Task: Look for space in Burlington, United States from 12th July, 2023 to 16th July, 2023 for 8 adults in price range Rs.10000 to Rs.16000. Place can be private room with 8 bedrooms having 8 beds and 8 bathrooms. Property type can be house, flat, guest house. Amenities needed are: wifi, TV, free parkinig on premises, gym, breakfast. Booking option can be shelf check-in. Required host language is English.
Action: Mouse moved to (519, 106)
Screenshot: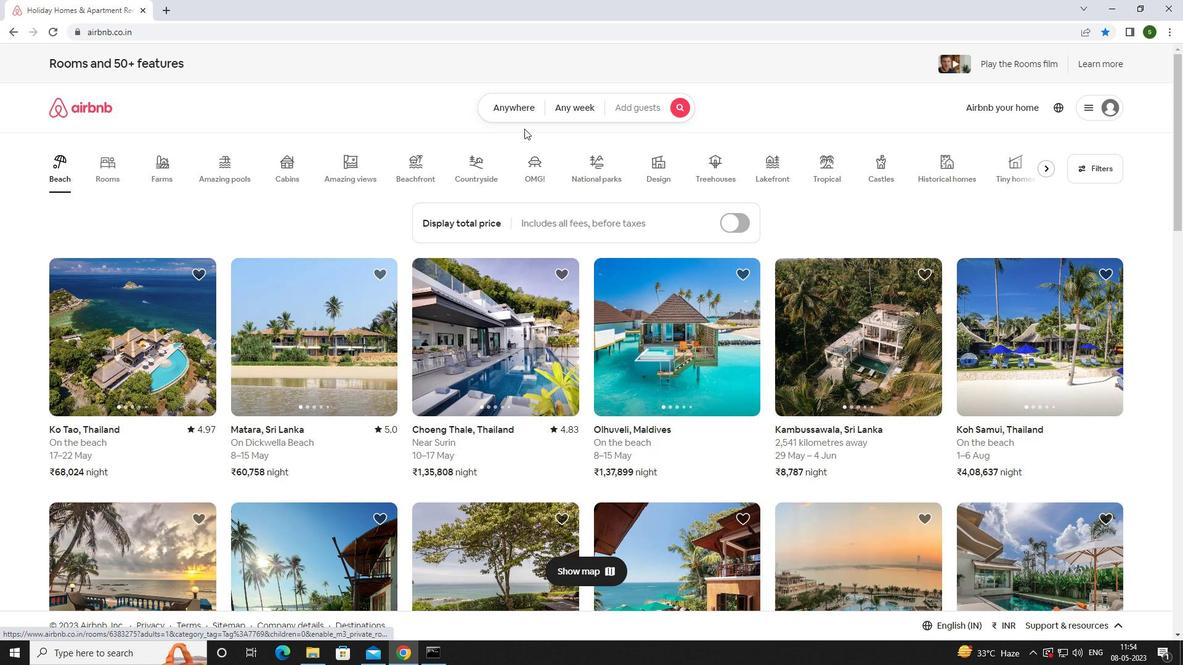 
Action: Mouse pressed left at (519, 106)
Screenshot: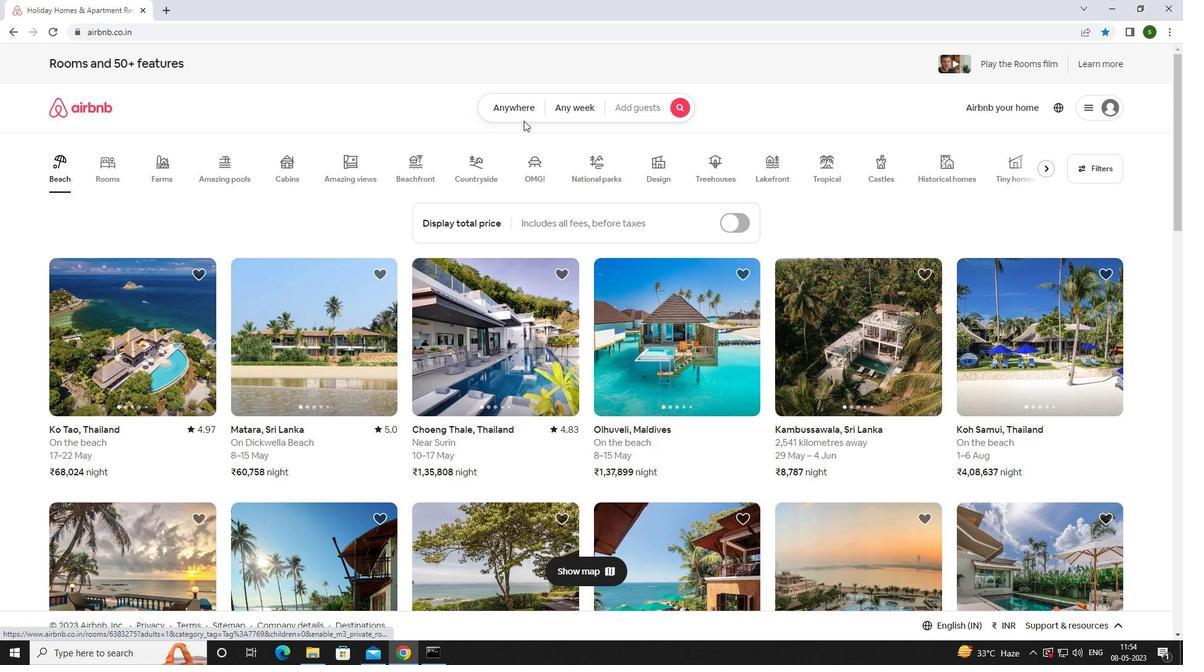
Action: Mouse moved to (411, 163)
Screenshot: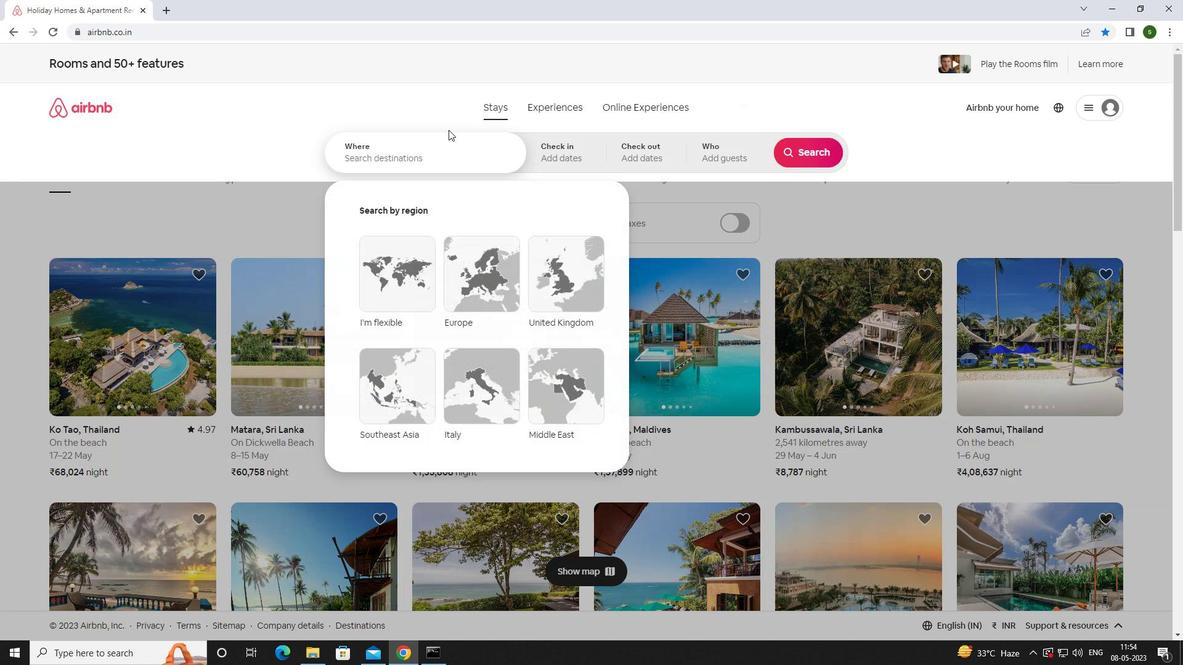 
Action: Mouse pressed left at (411, 163)
Screenshot: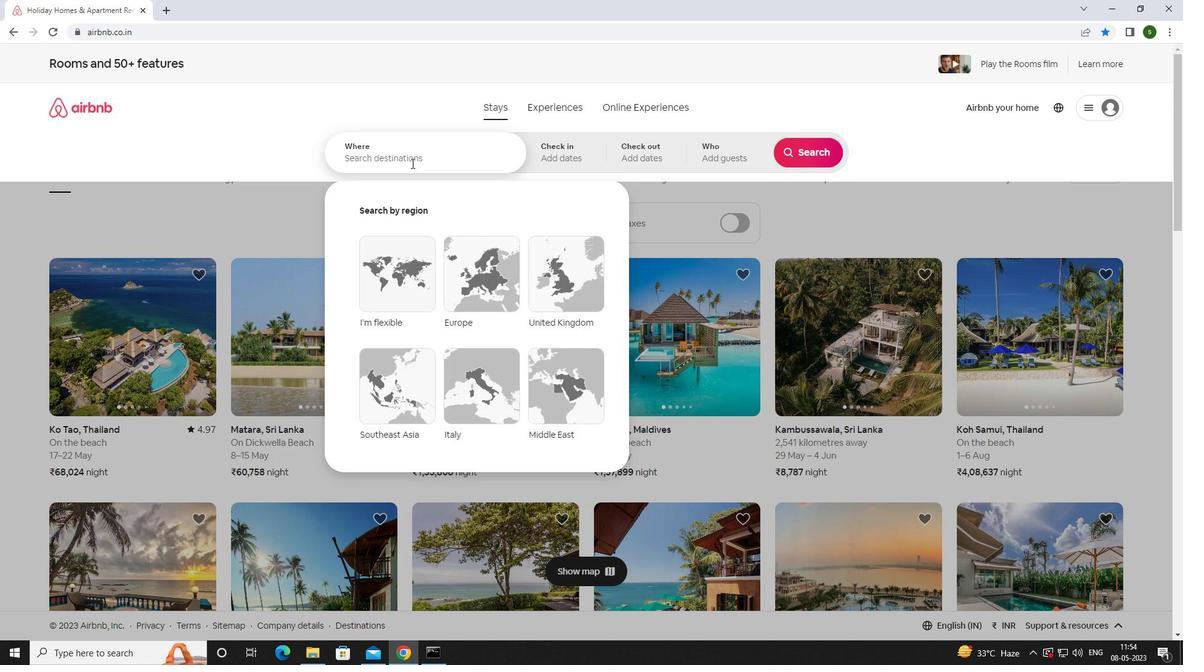 
Action: Key pressed <Key.caps_lock>b<Key.caps_lock>urlington,<Key.space><Key.caps_lock>u<Key.caps_lock>nited<Key.space><Key.caps_lock>s<Key.caps_lock>tates<Key.enter>
Screenshot: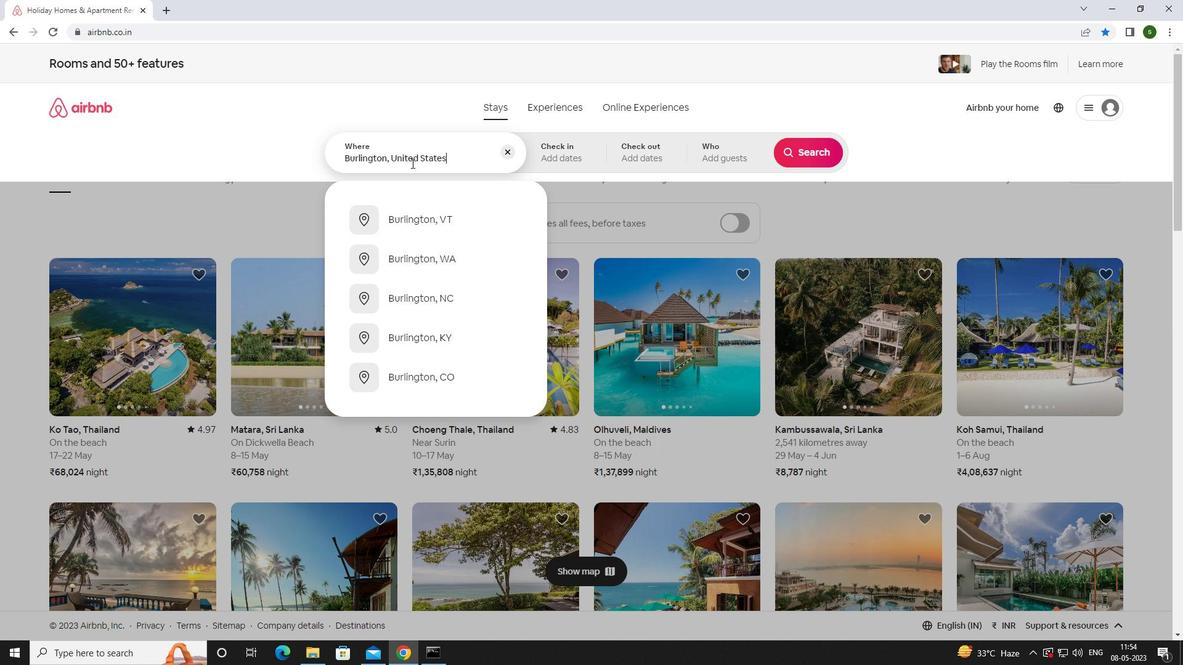 
Action: Mouse moved to (805, 253)
Screenshot: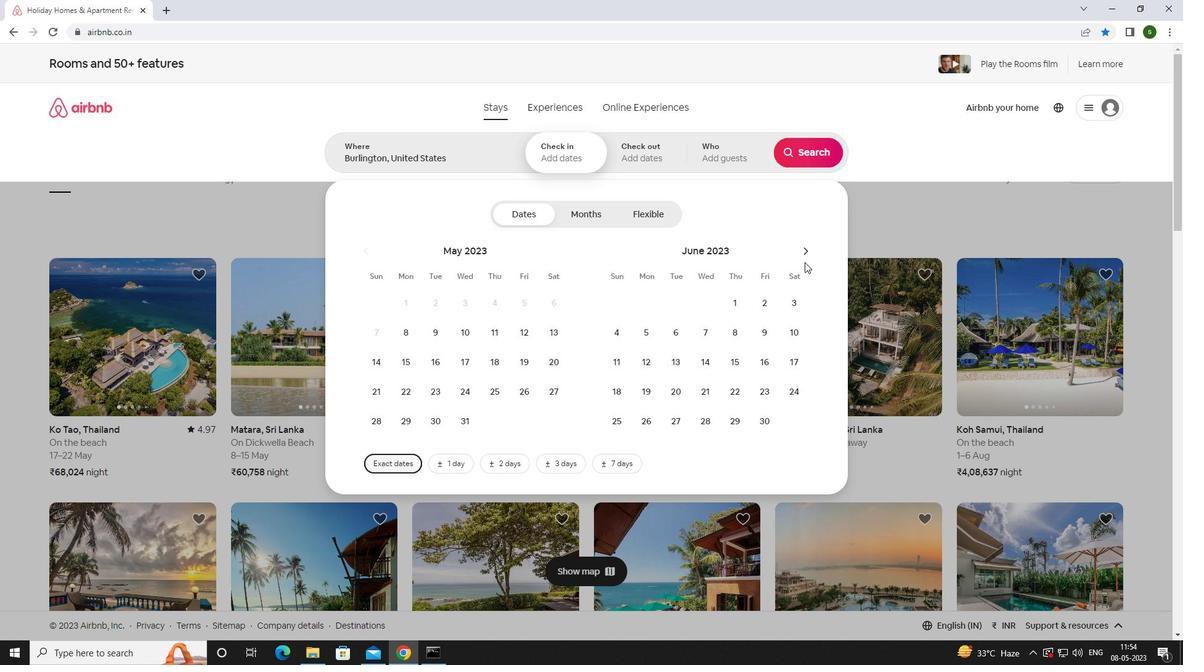 
Action: Mouse pressed left at (805, 253)
Screenshot: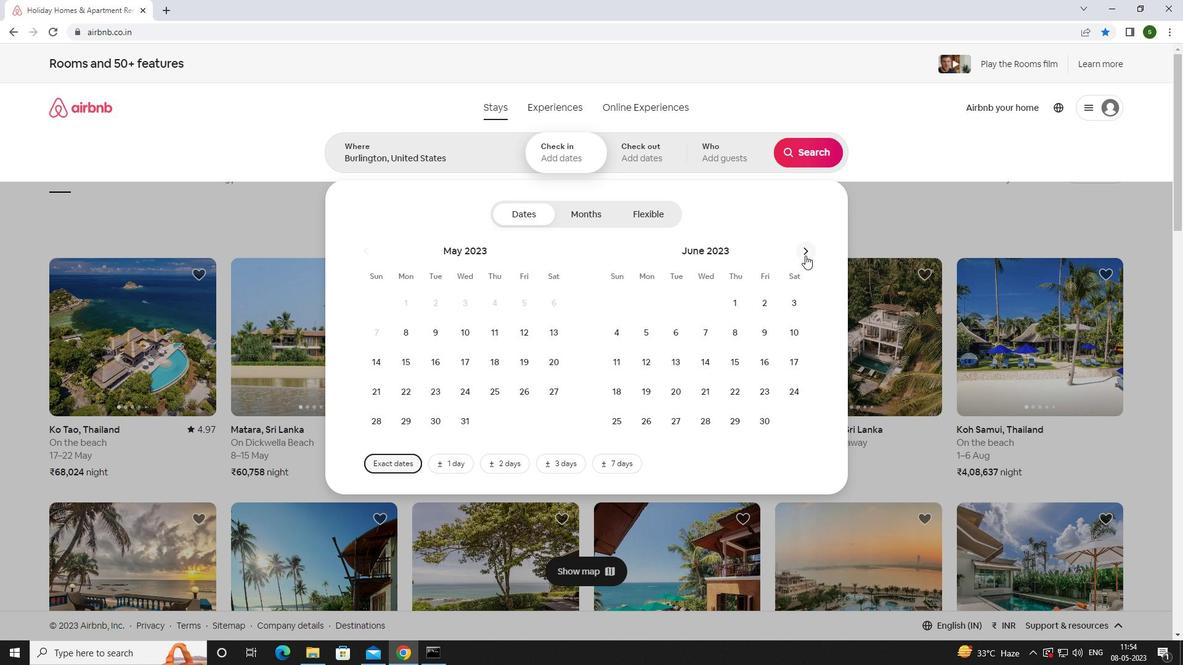 
Action: Mouse moved to (709, 366)
Screenshot: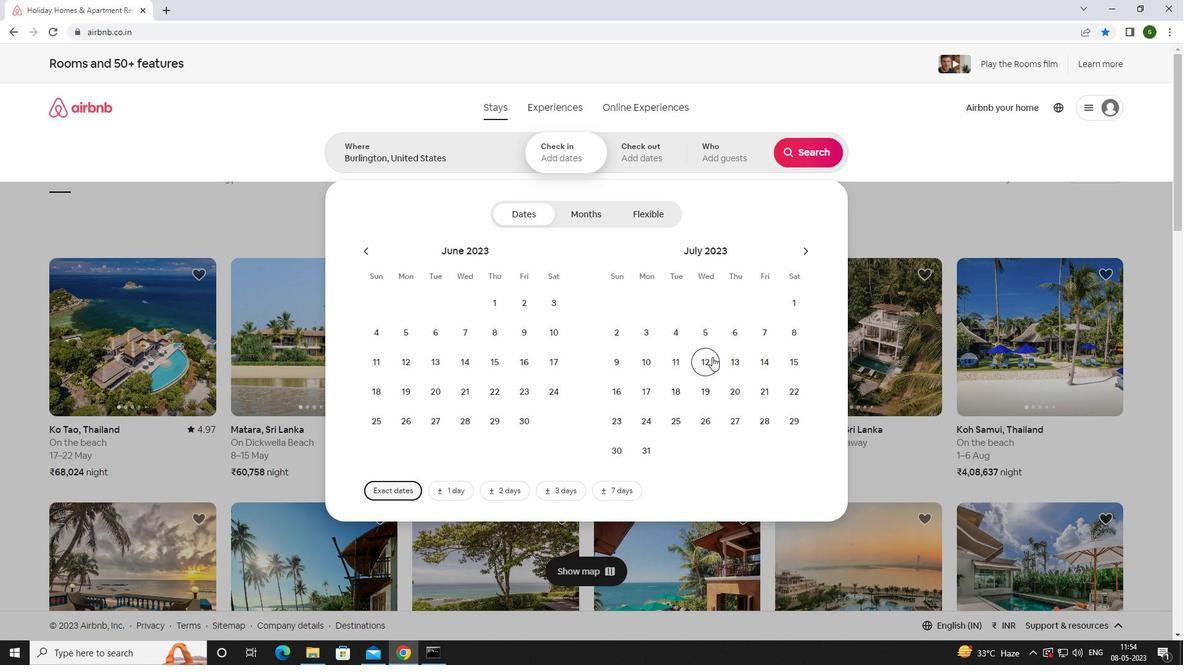 
Action: Mouse pressed left at (709, 366)
Screenshot: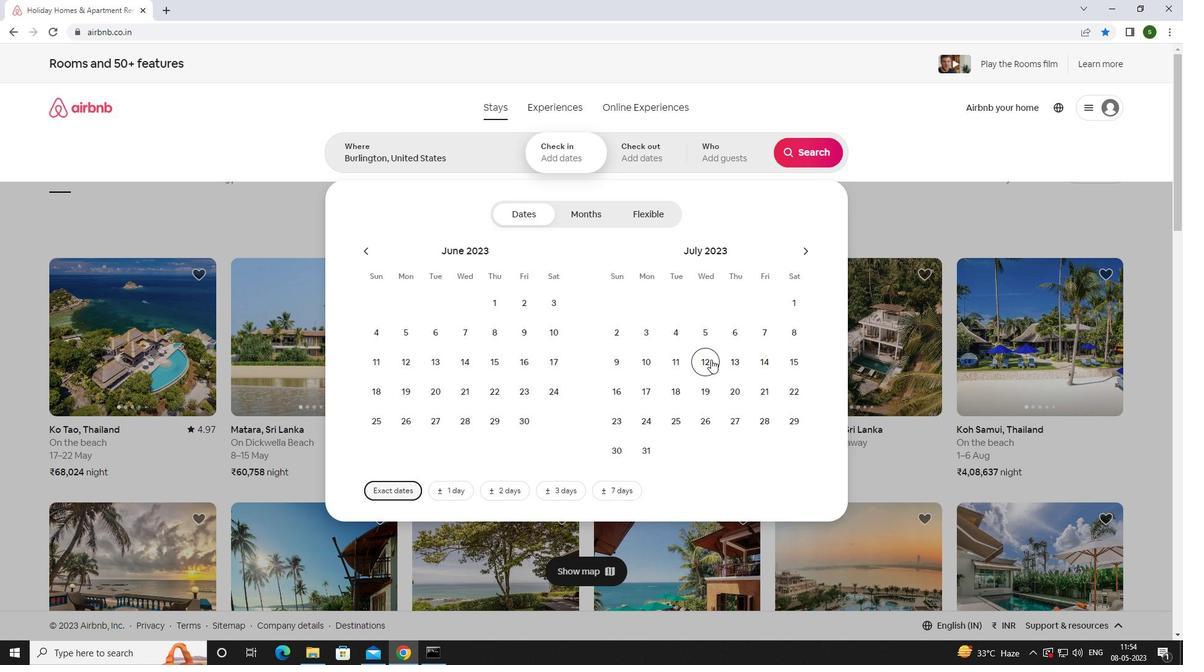 
Action: Mouse moved to (628, 389)
Screenshot: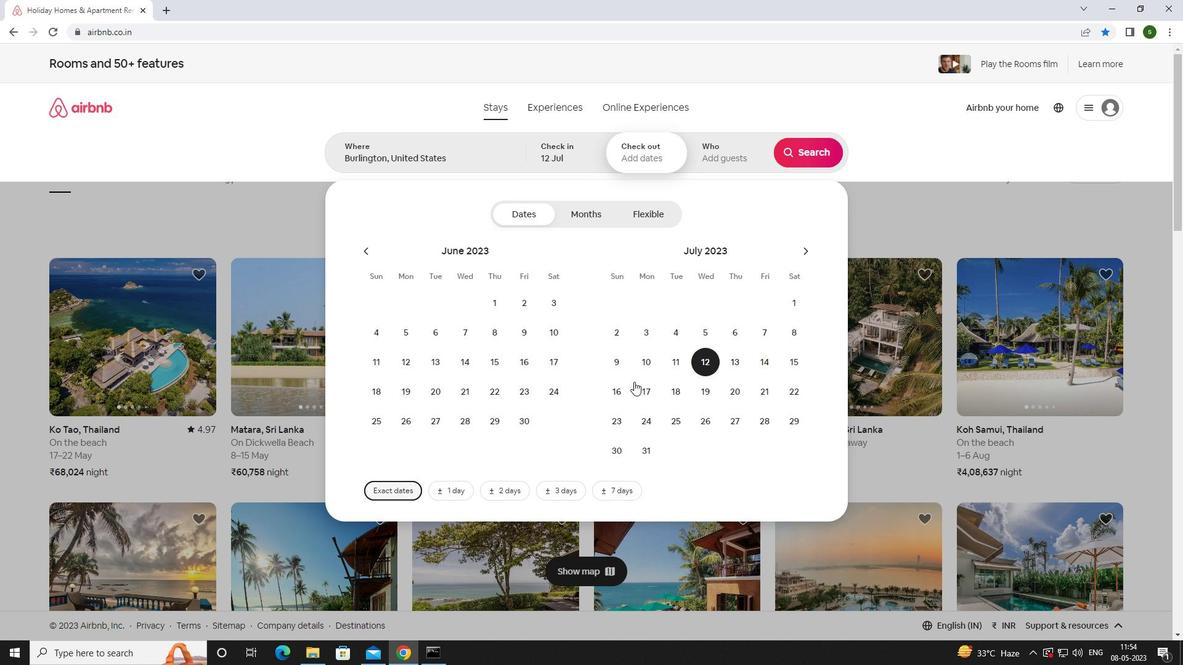 
Action: Mouse pressed left at (628, 389)
Screenshot: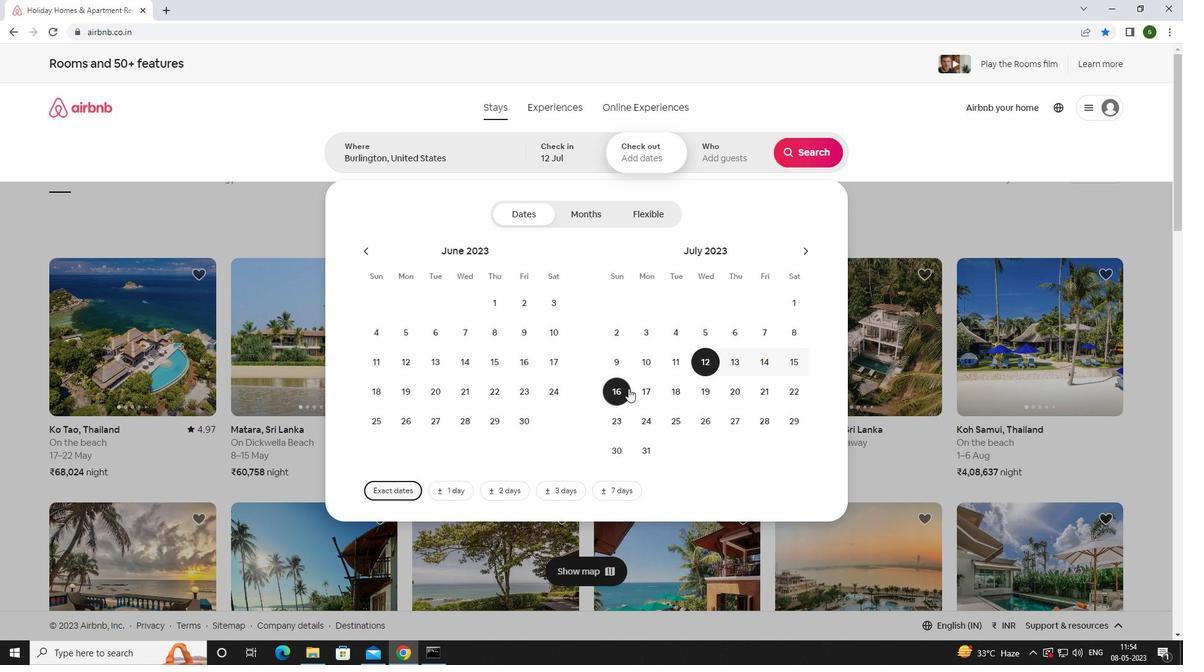 
Action: Mouse moved to (733, 156)
Screenshot: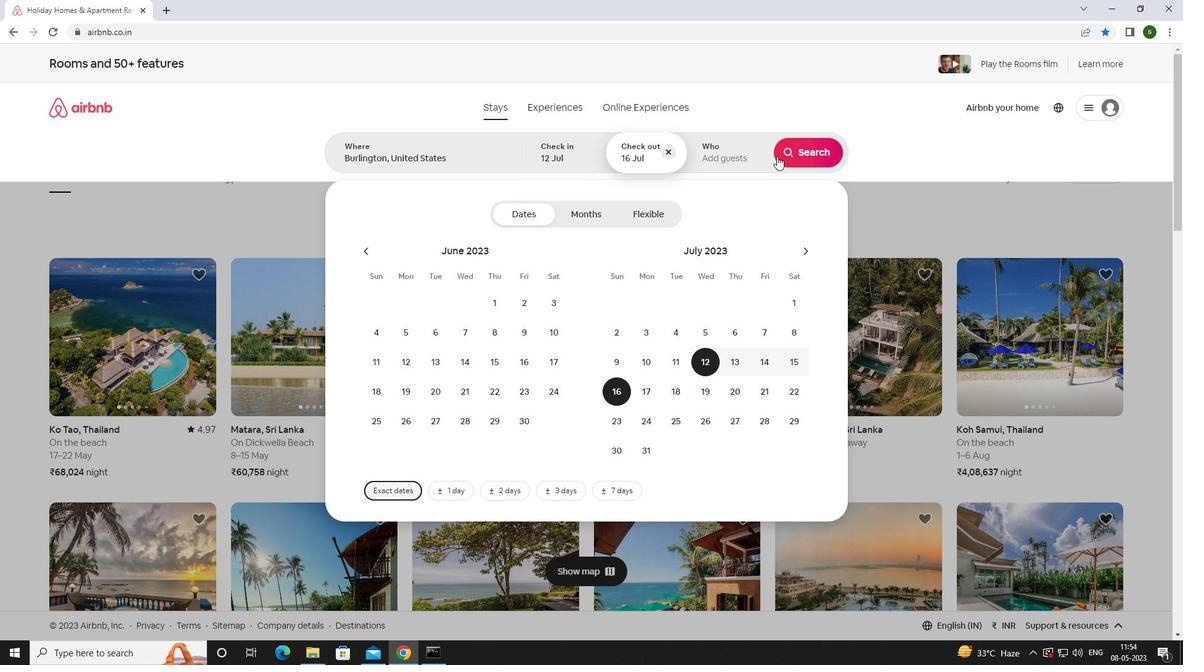 
Action: Mouse pressed left at (733, 156)
Screenshot: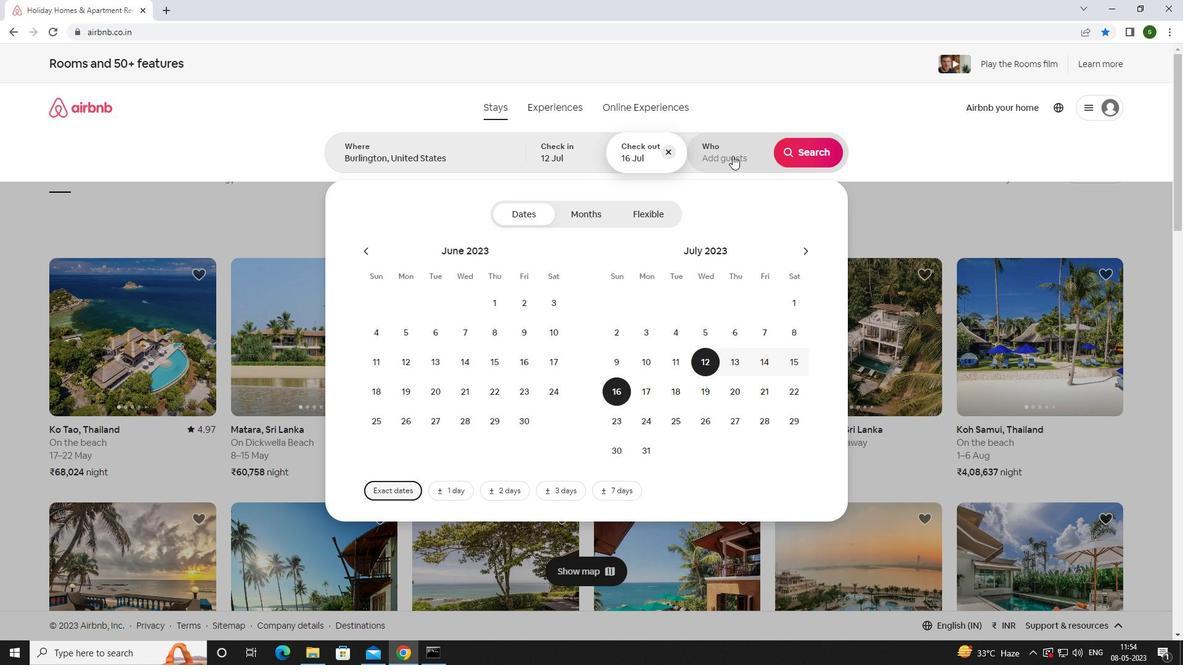 
Action: Mouse moved to (815, 214)
Screenshot: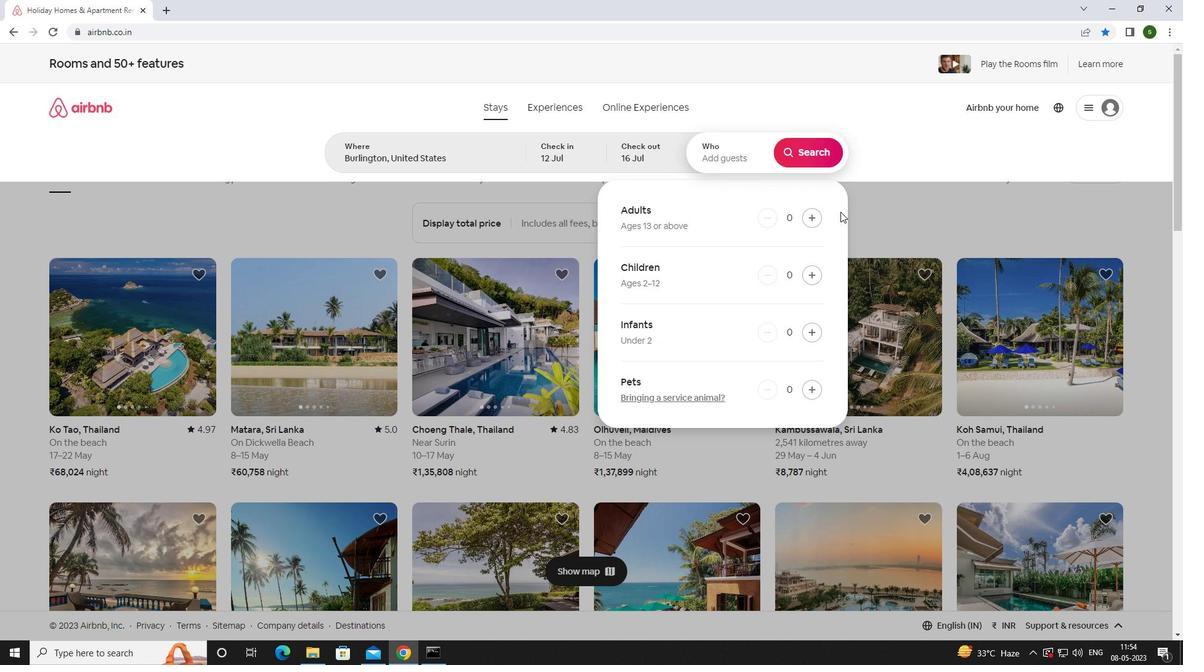 
Action: Mouse pressed left at (815, 214)
Screenshot: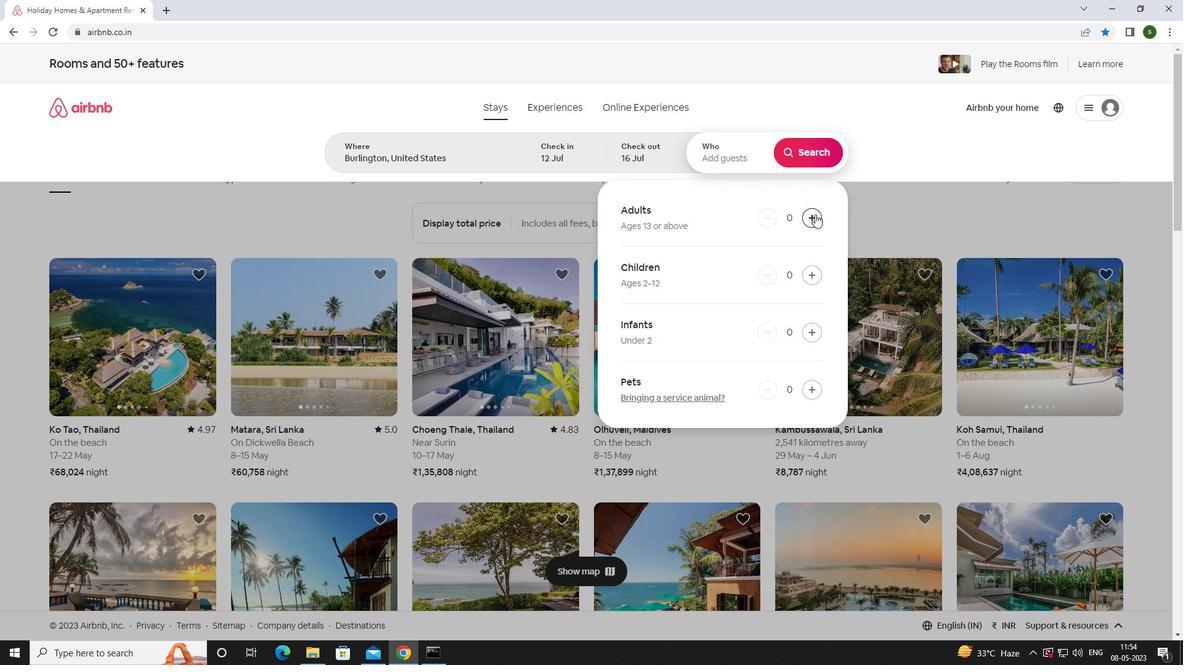
Action: Mouse moved to (815, 214)
Screenshot: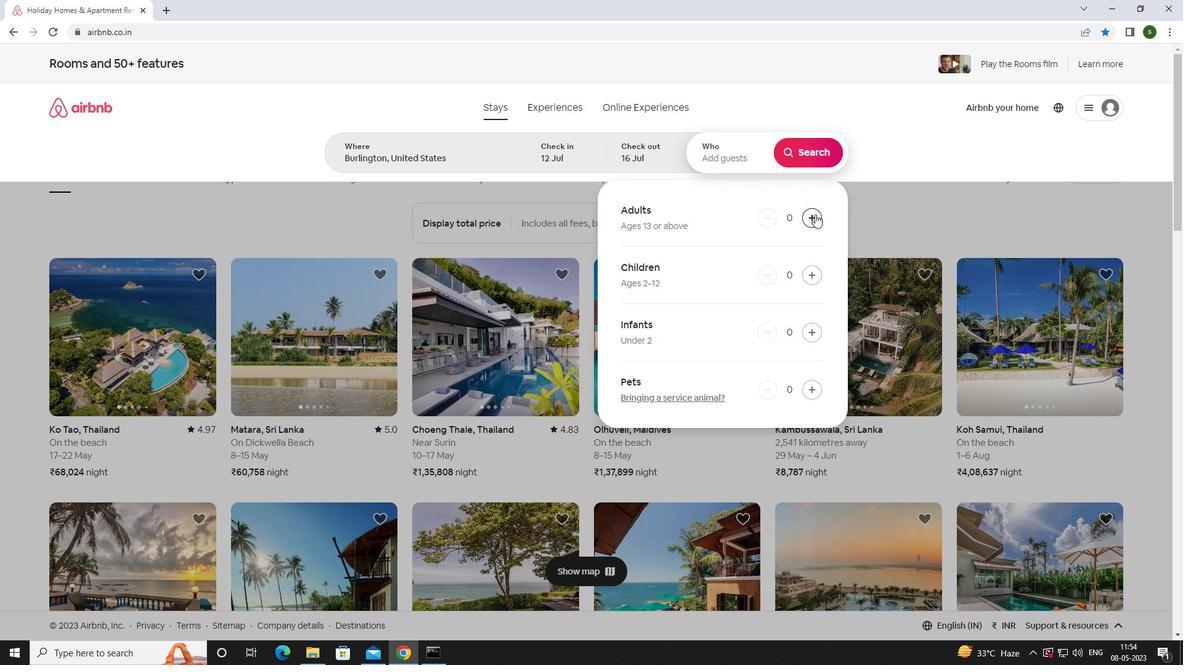 
Action: Mouse pressed left at (815, 214)
Screenshot: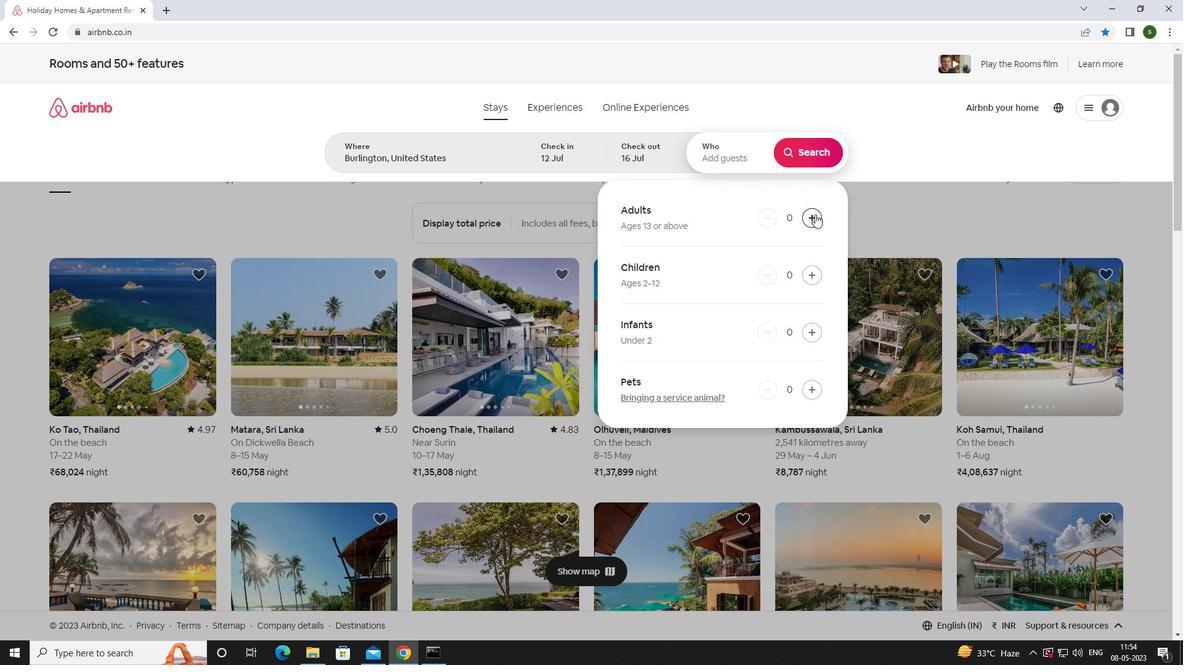 
Action: Mouse pressed left at (815, 214)
Screenshot: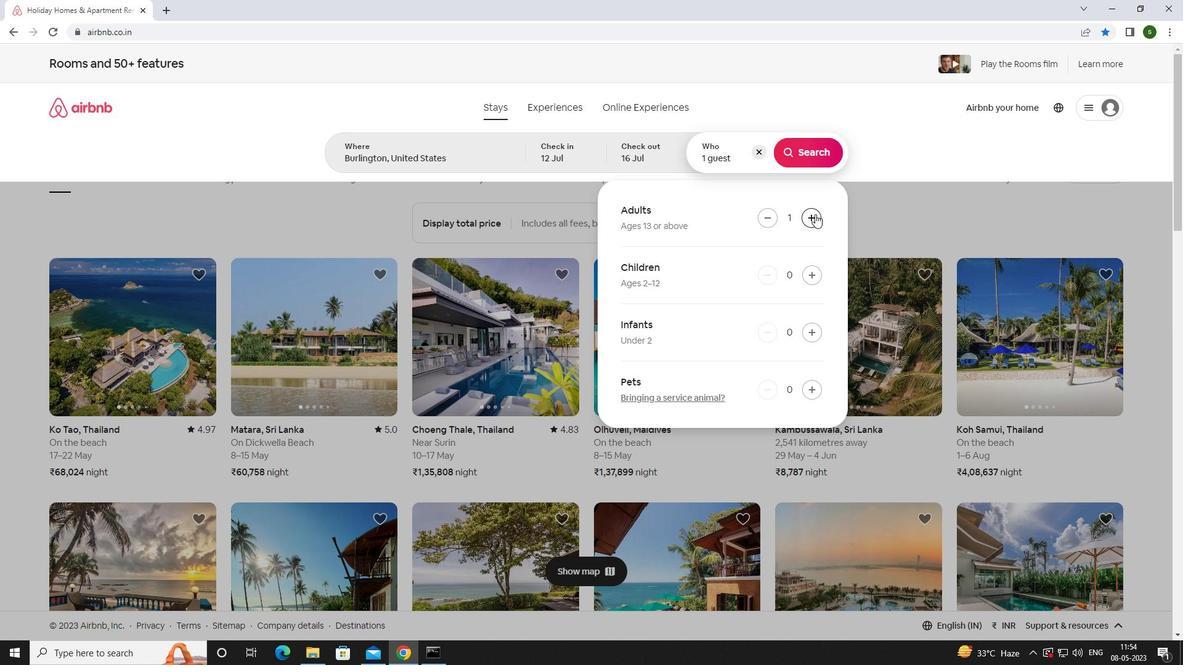 
Action: Mouse pressed left at (815, 214)
Screenshot: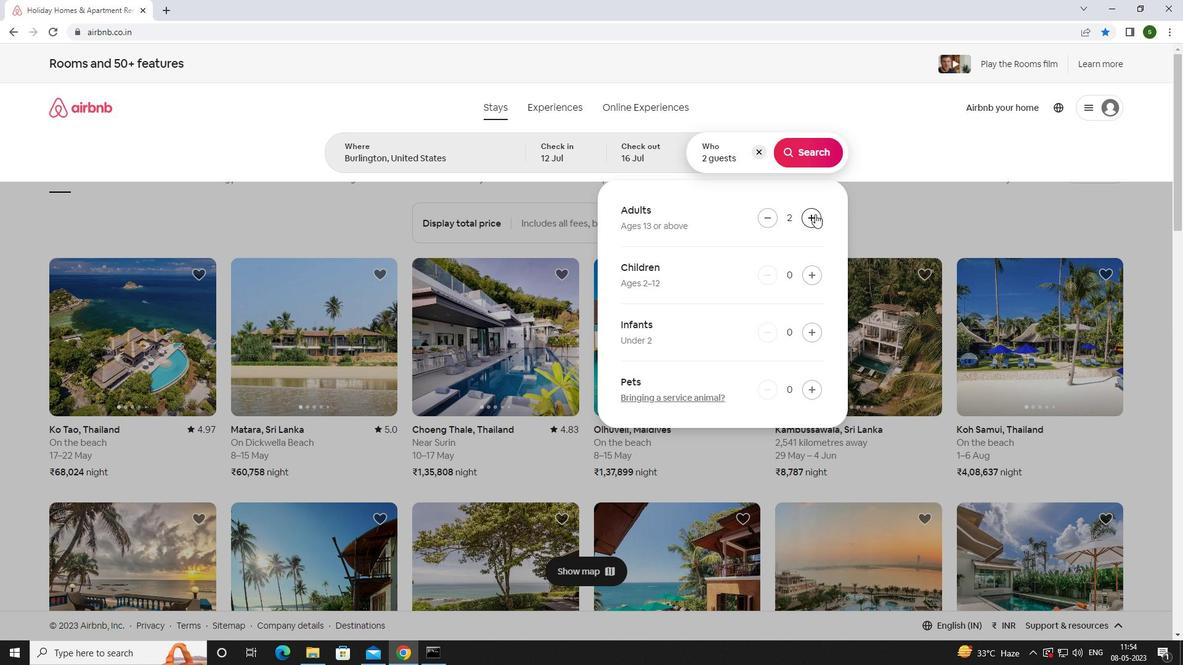 
Action: Mouse pressed left at (815, 214)
Screenshot: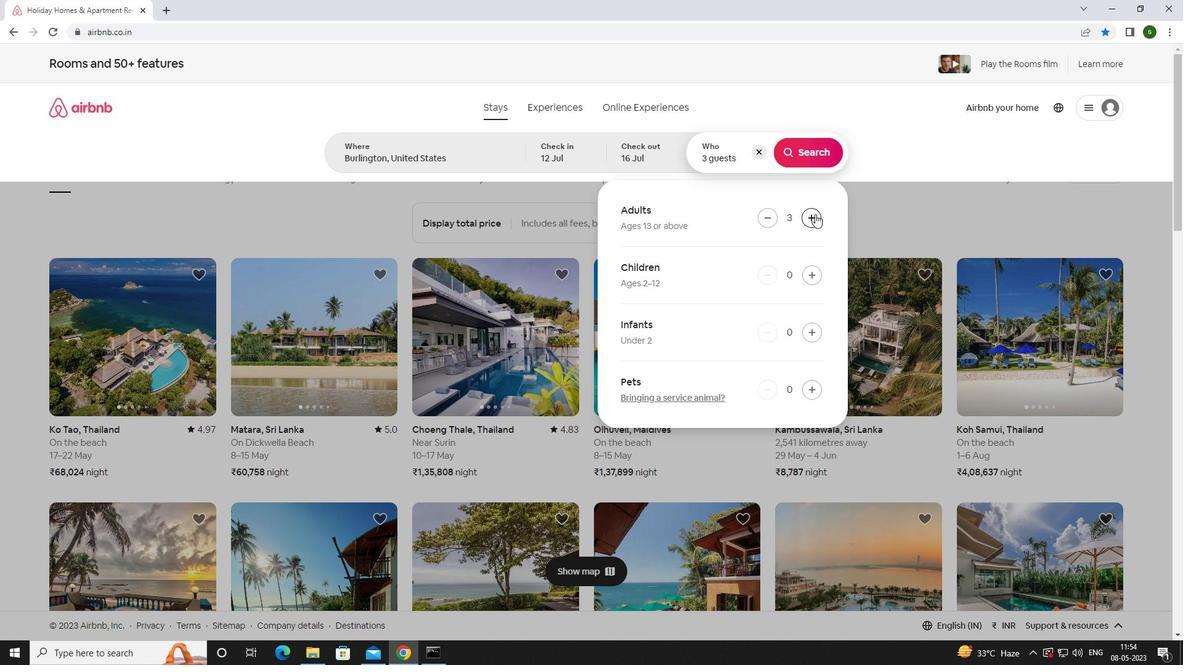 
Action: Mouse pressed left at (815, 214)
Screenshot: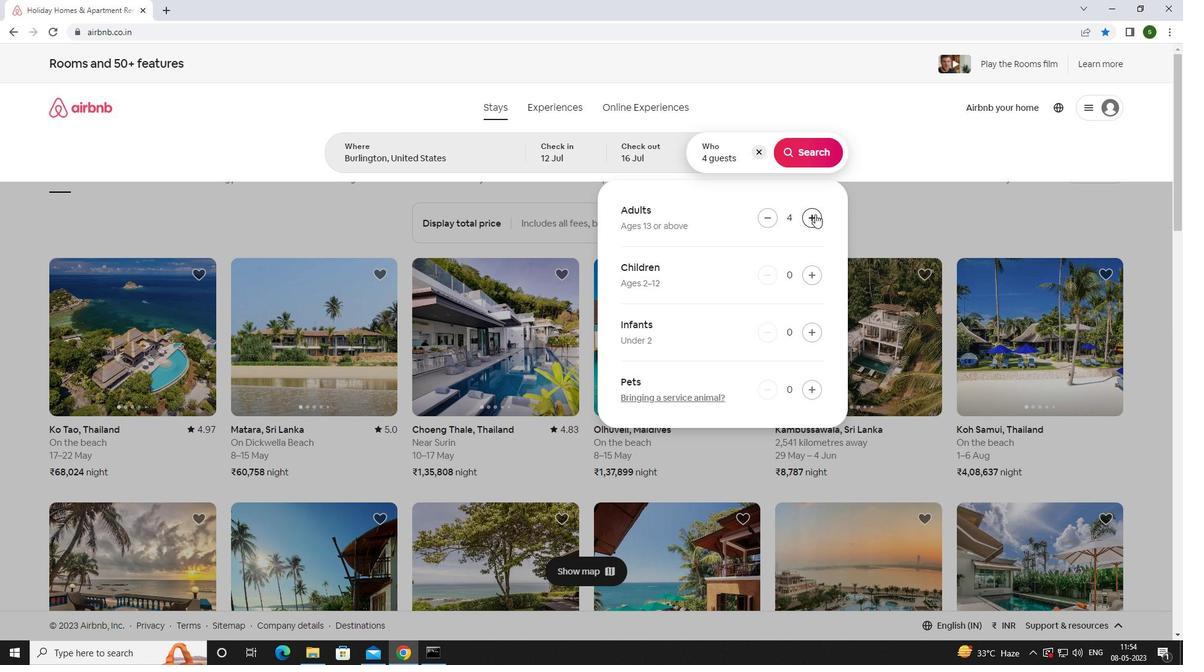 
Action: Mouse pressed left at (815, 214)
Screenshot: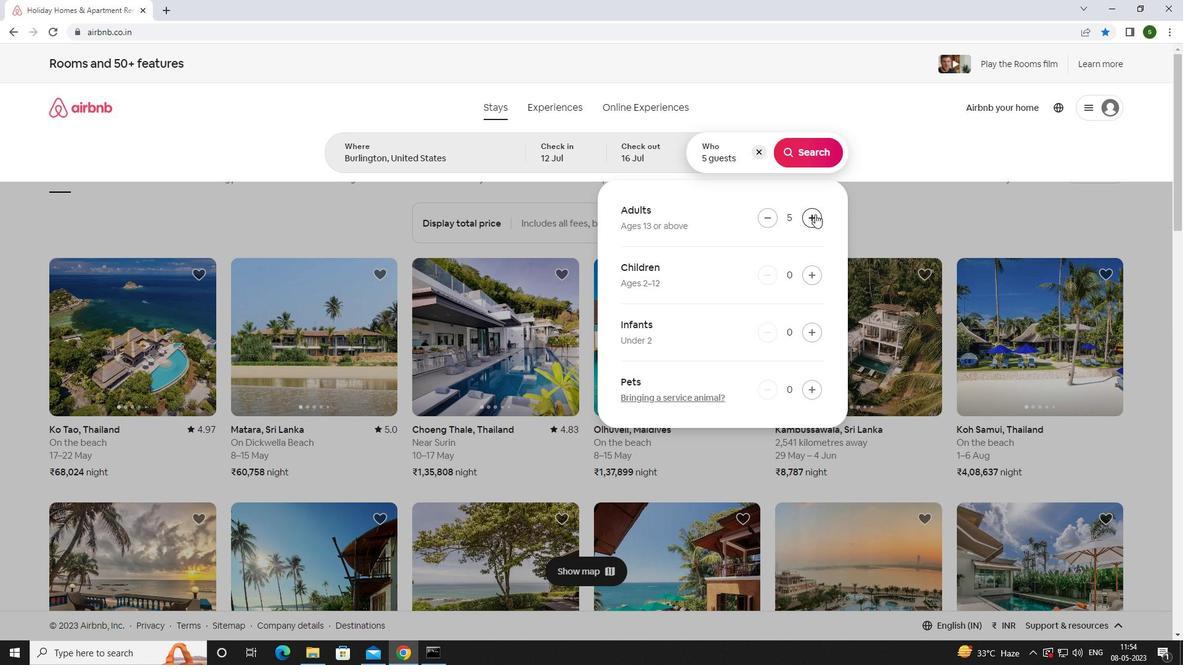 
Action: Mouse pressed left at (815, 214)
Screenshot: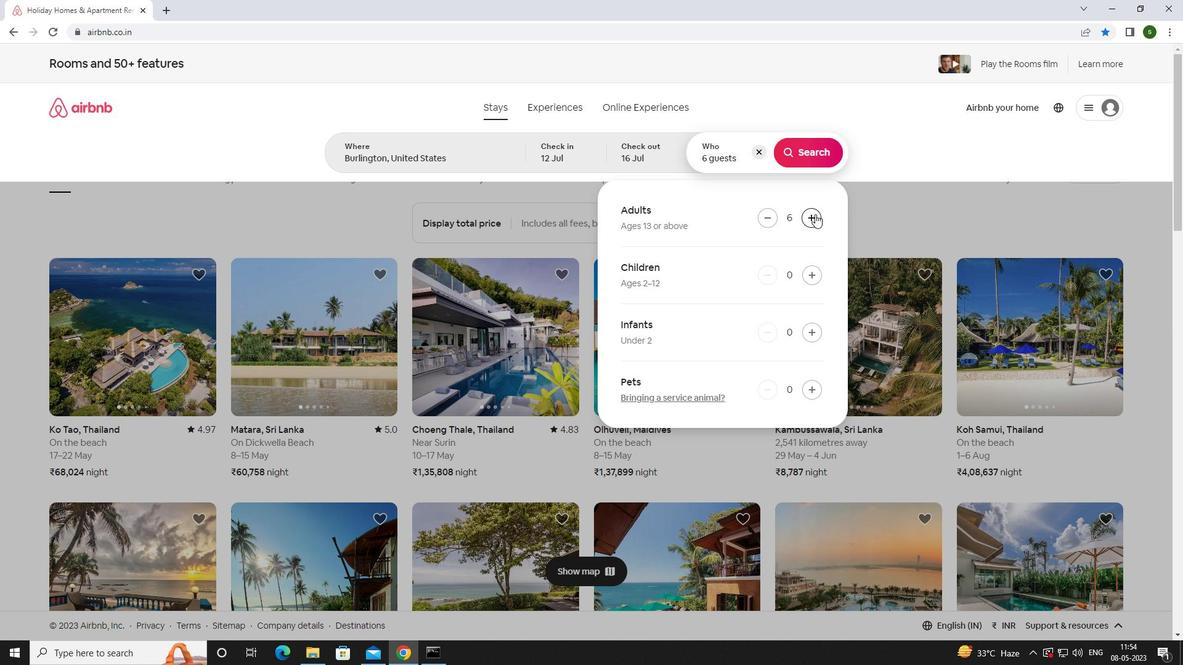 
Action: Mouse moved to (816, 151)
Screenshot: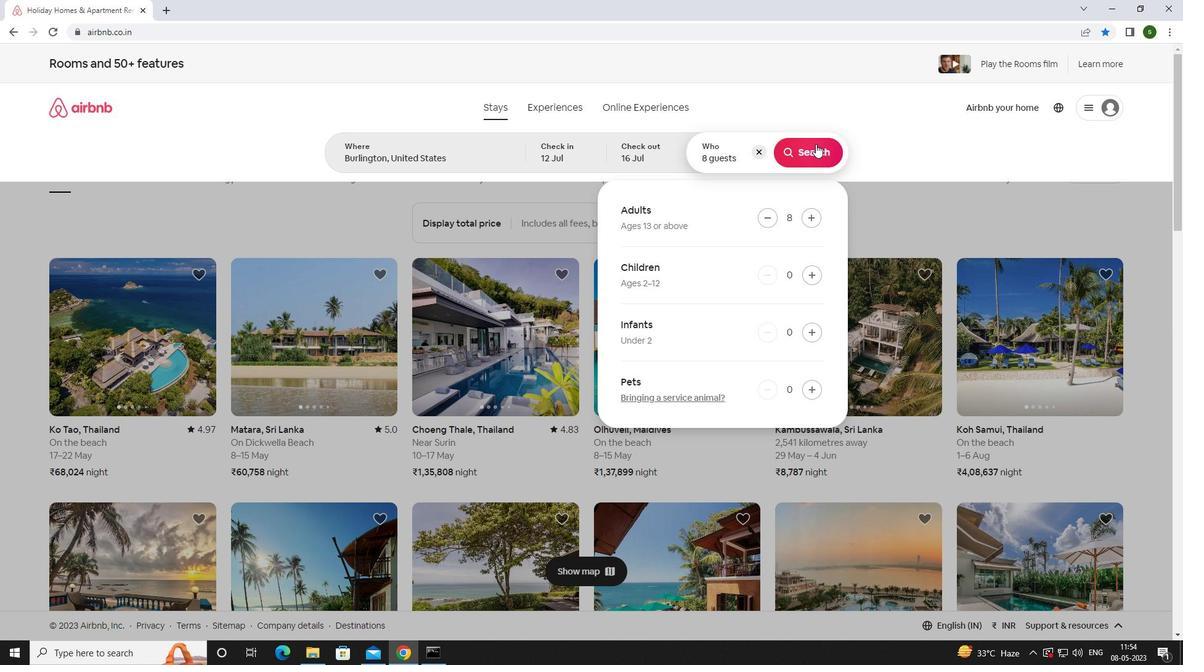 
Action: Mouse pressed left at (816, 151)
Screenshot: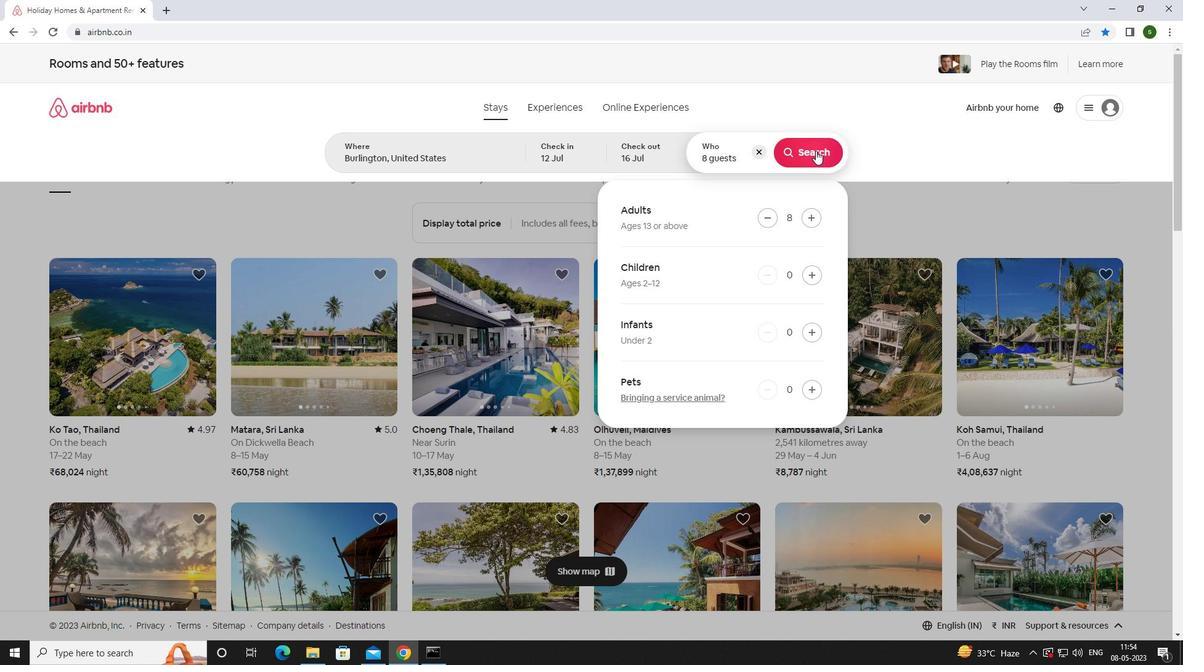 
Action: Mouse moved to (1122, 118)
Screenshot: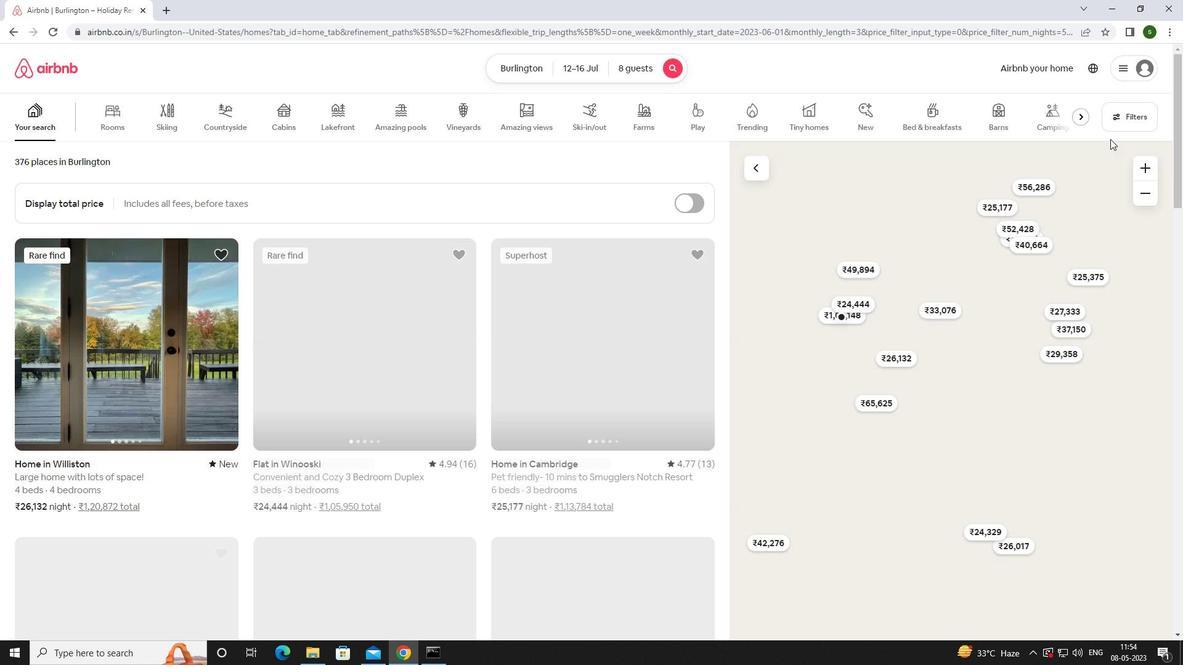 
Action: Mouse pressed left at (1122, 118)
Screenshot: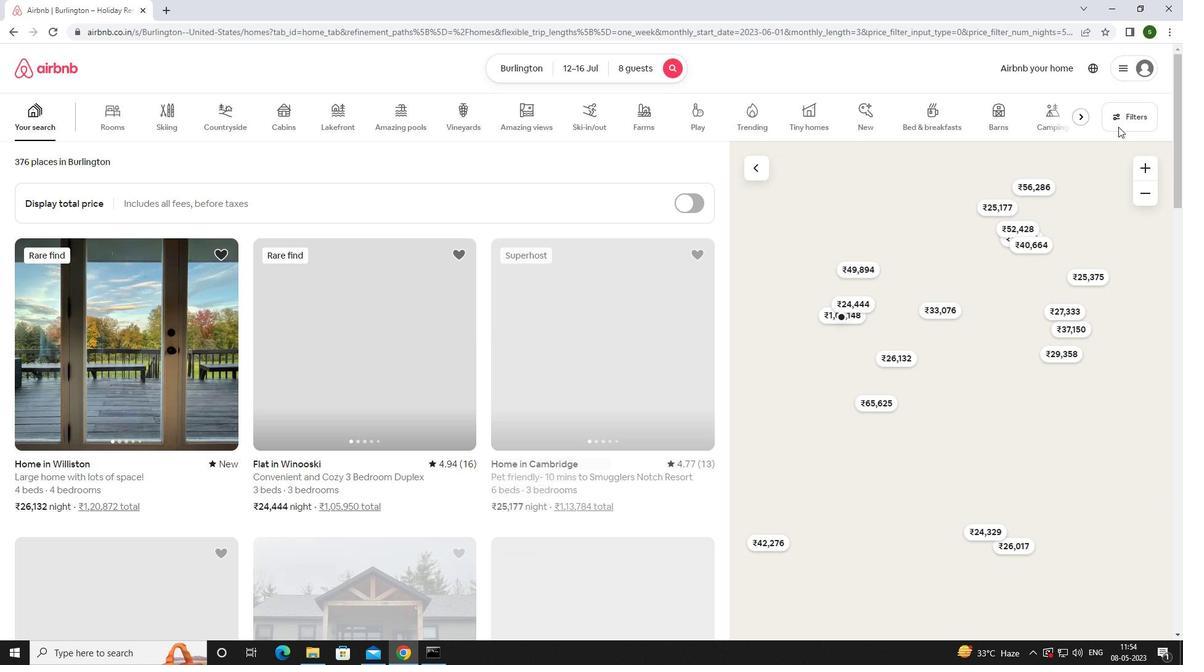 
Action: Mouse moved to (529, 416)
Screenshot: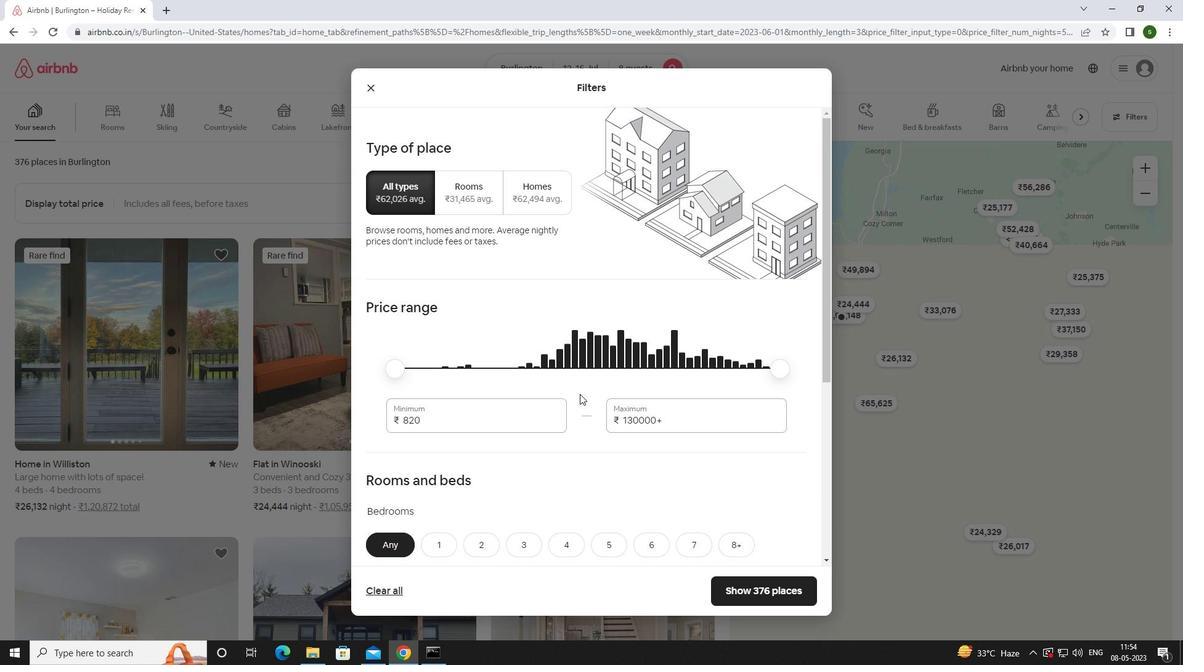 
Action: Mouse pressed left at (529, 416)
Screenshot: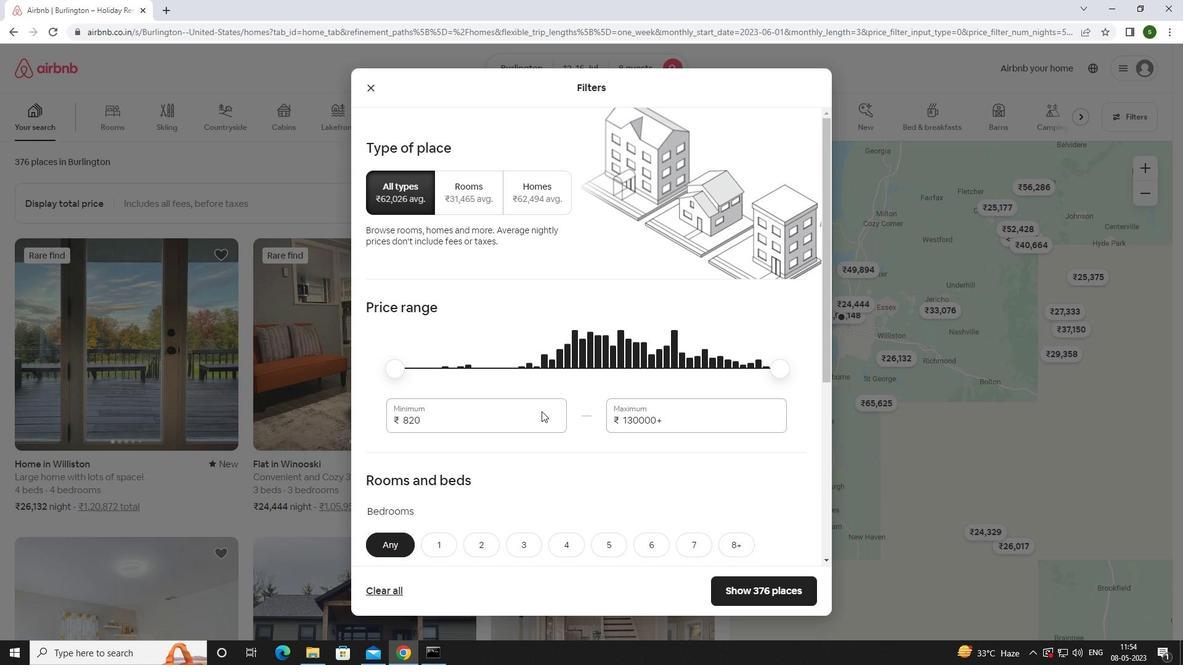 
Action: Key pressed <Key.backspace><Key.backspace><Key.backspace><Key.backspace>10000
Screenshot: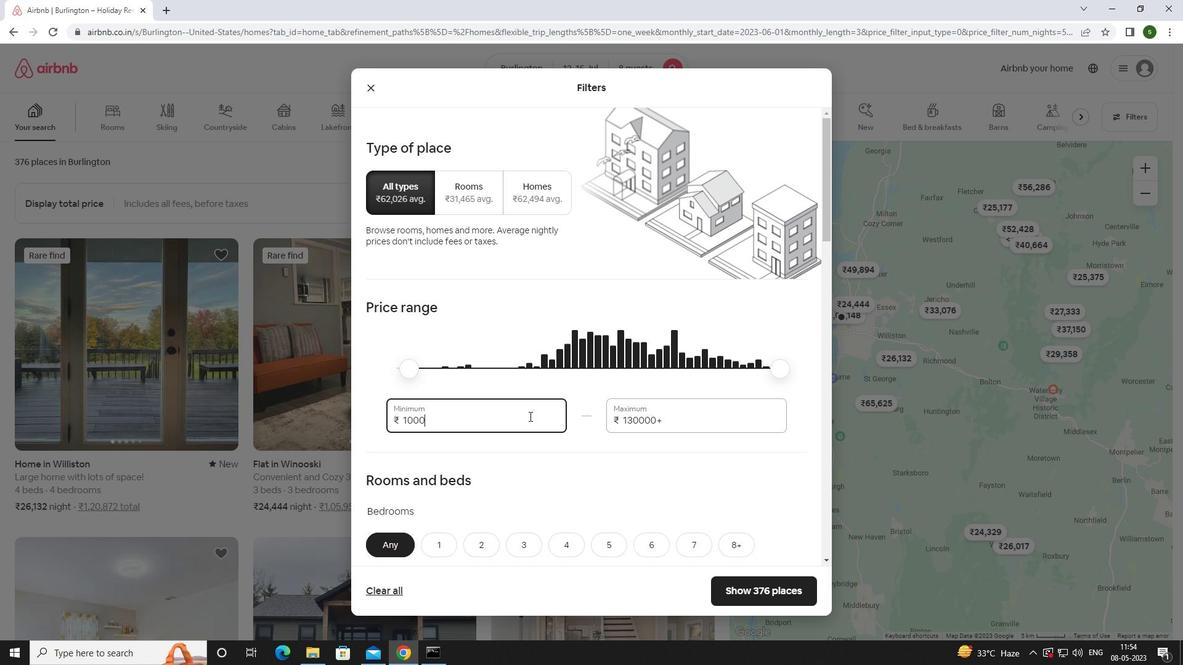 
Action: Mouse moved to (668, 422)
Screenshot: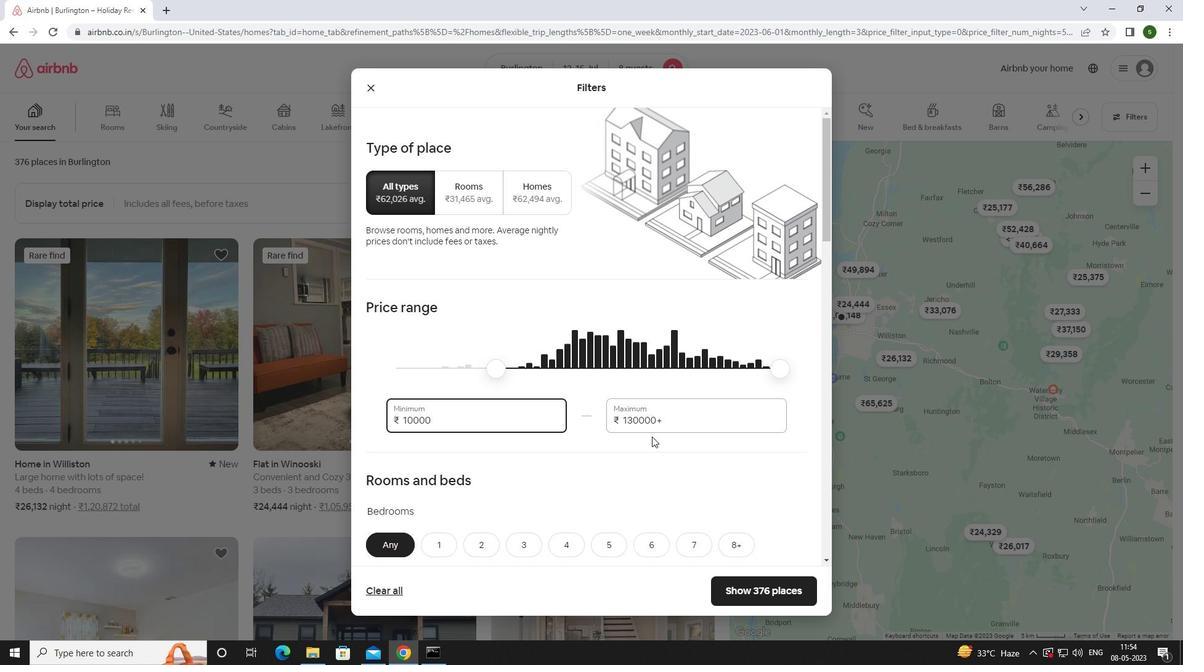 
Action: Mouse pressed left at (668, 422)
Screenshot: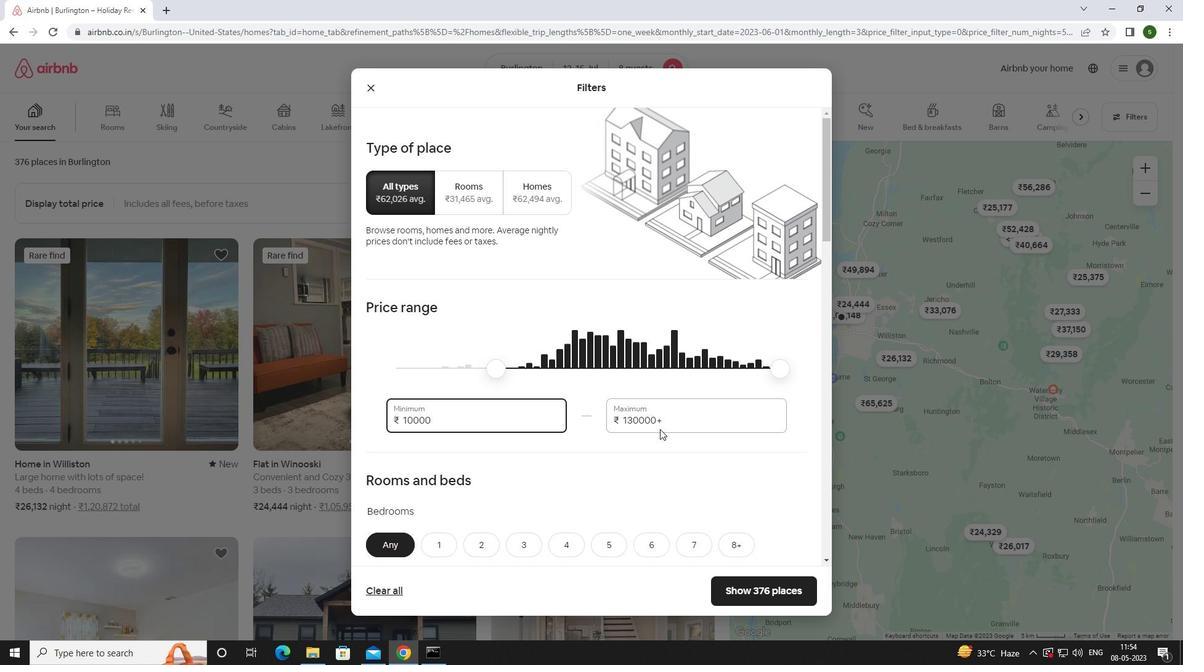 
Action: Key pressed <Key.backspace><Key.backspace><Key.backspace><Key.backspace><Key.backspace><Key.backspace><Key.backspace><Key.backspace><Key.backspace><Key.backspace><Key.backspace><Key.backspace>16000
Screenshot: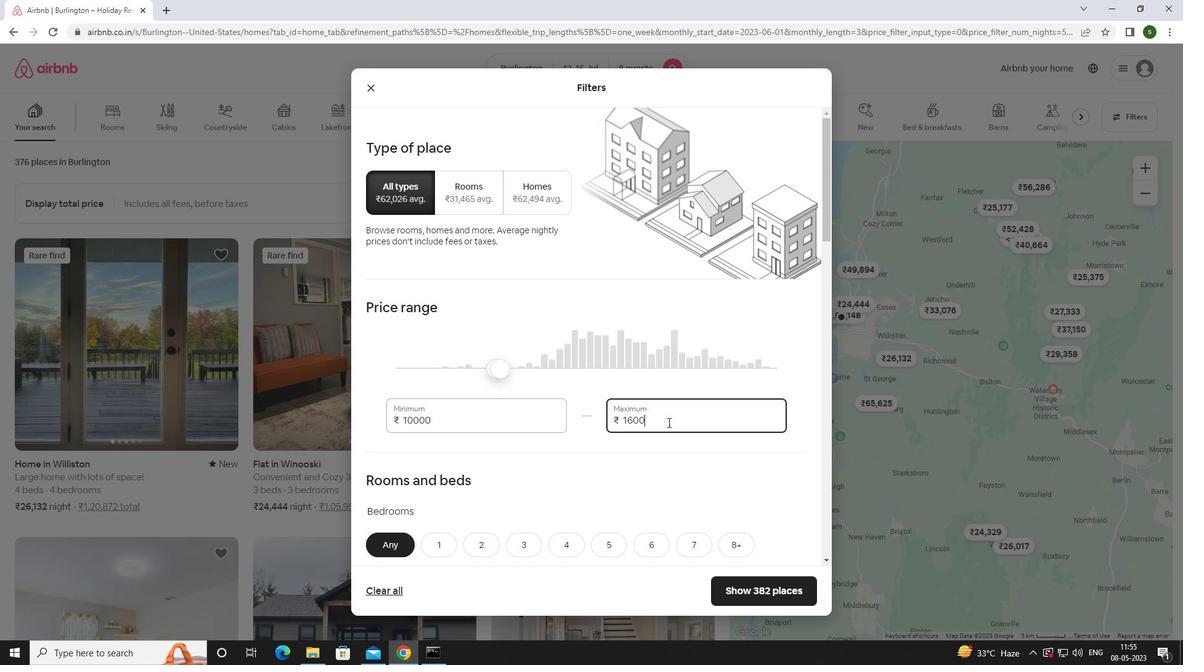 
Action: Mouse moved to (590, 420)
Screenshot: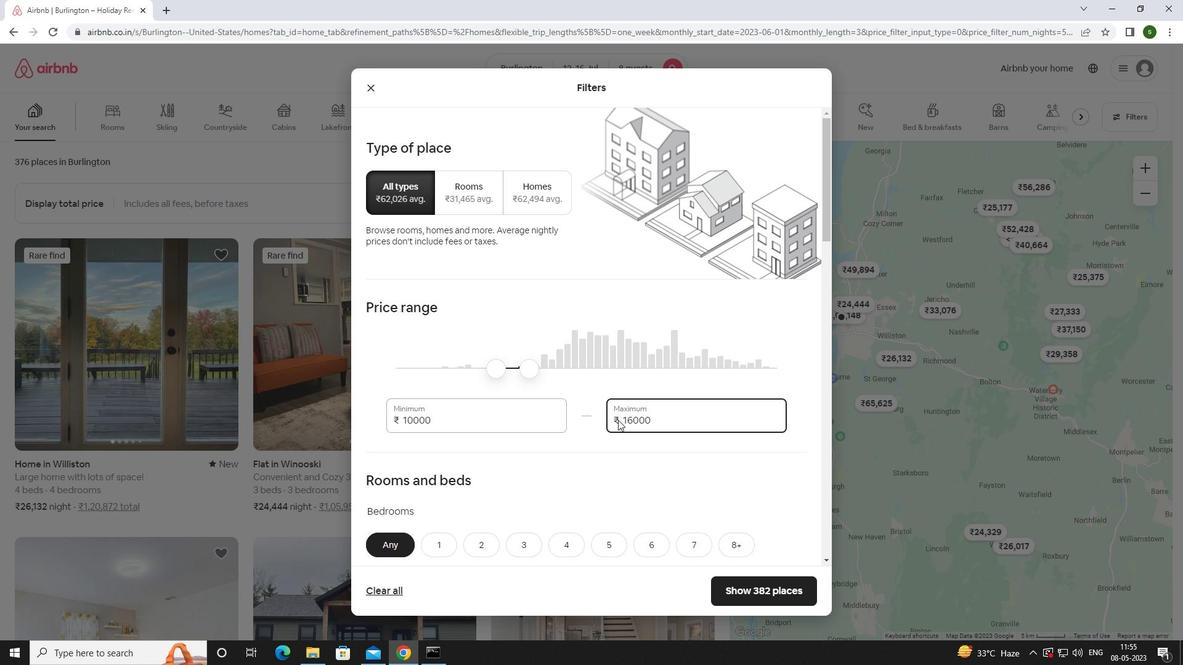 
Action: Mouse scrolled (590, 419) with delta (0, 0)
Screenshot: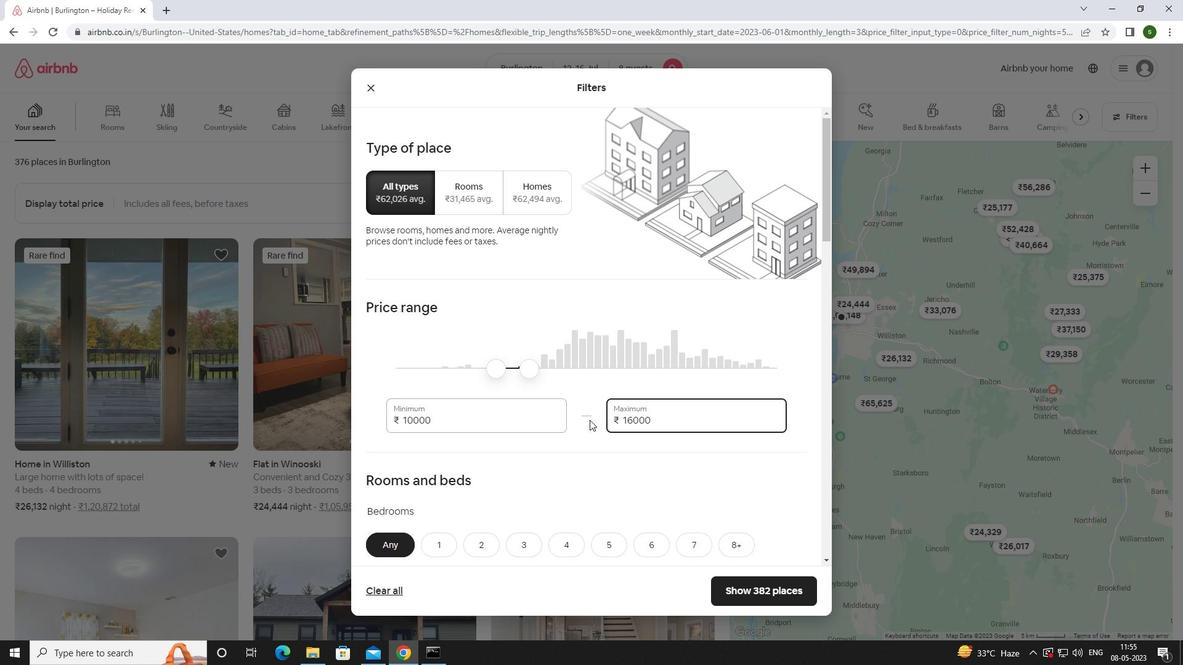 
Action: Mouse scrolled (590, 419) with delta (0, 0)
Screenshot: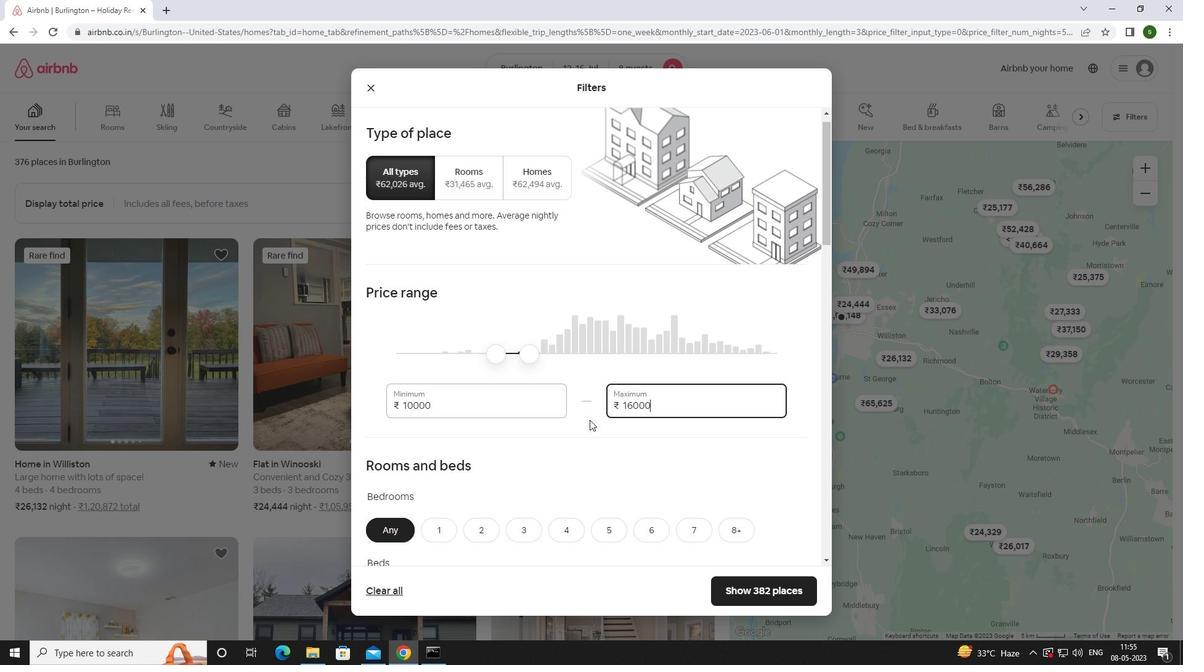 
Action: Mouse scrolled (590, 419) with delta (0, 0)
Screenshot: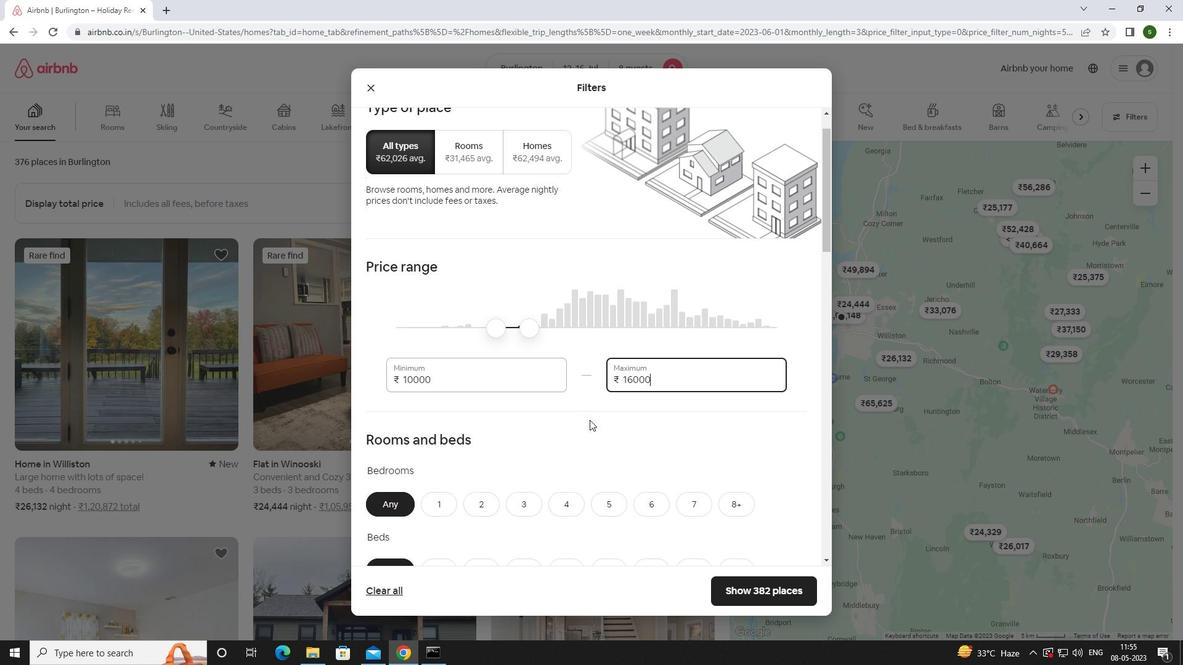 
Action: Mouse scrolled (590, 419) with delta (0, 0)
Screenshot: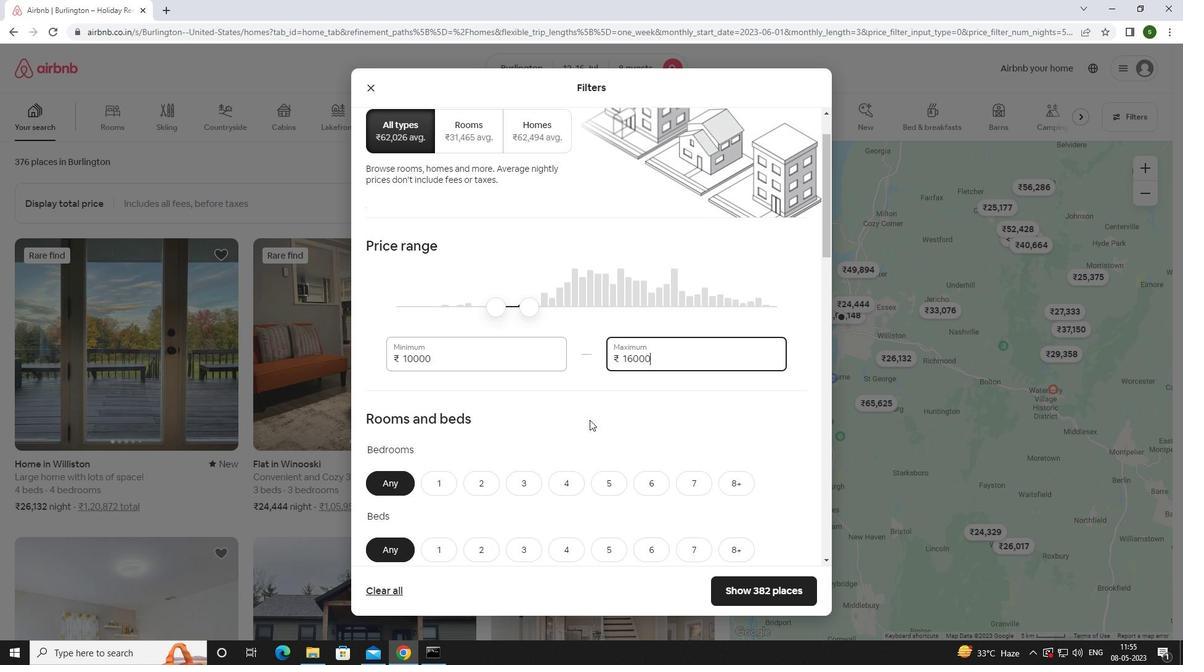 
Action: Mouse moved to (747, 294)
Screenshot: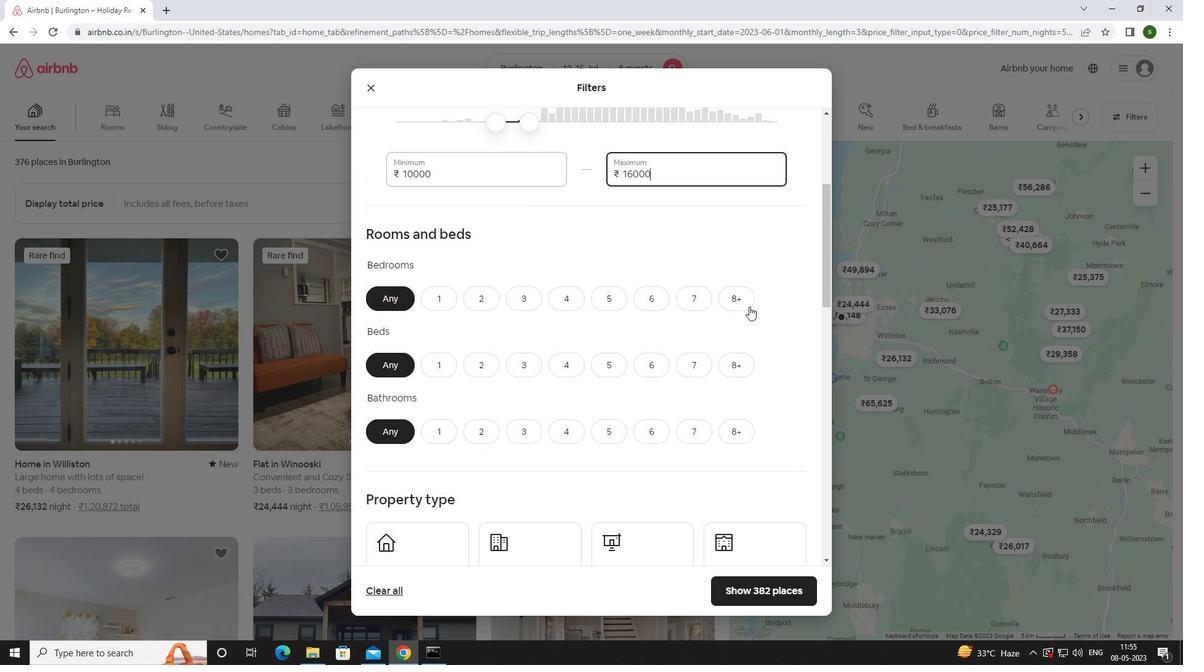
Action: Mouse pressed left at (747, 294)
Screenshot: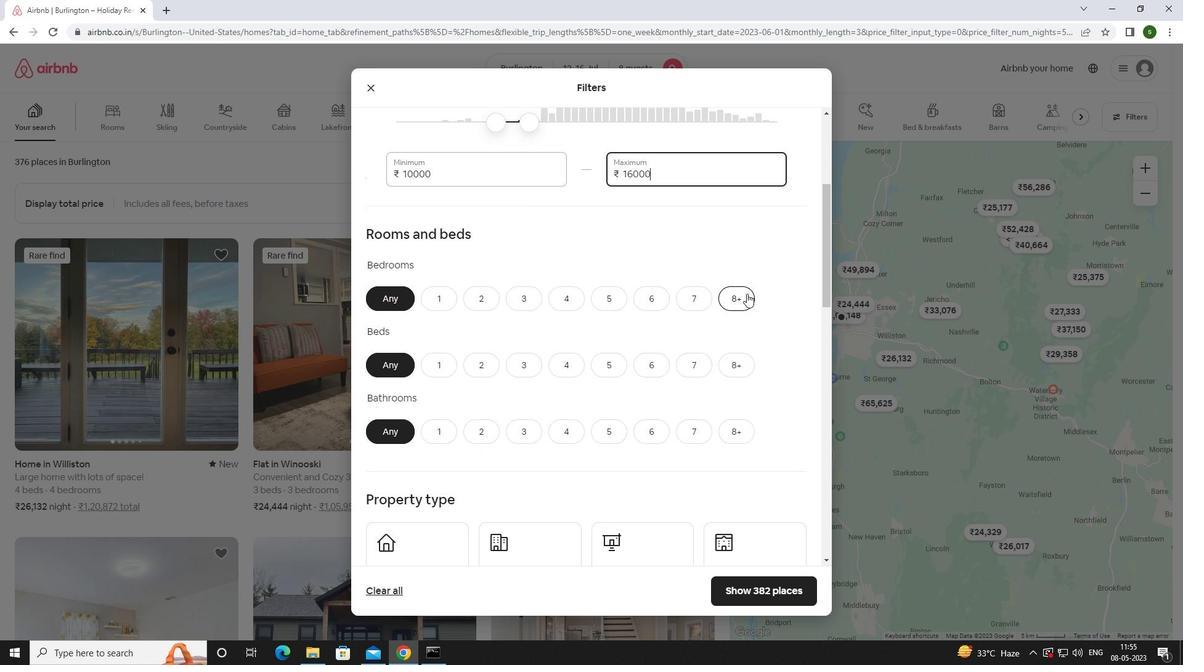 
Action: Mouse moved to (737, 363)
Screenshot: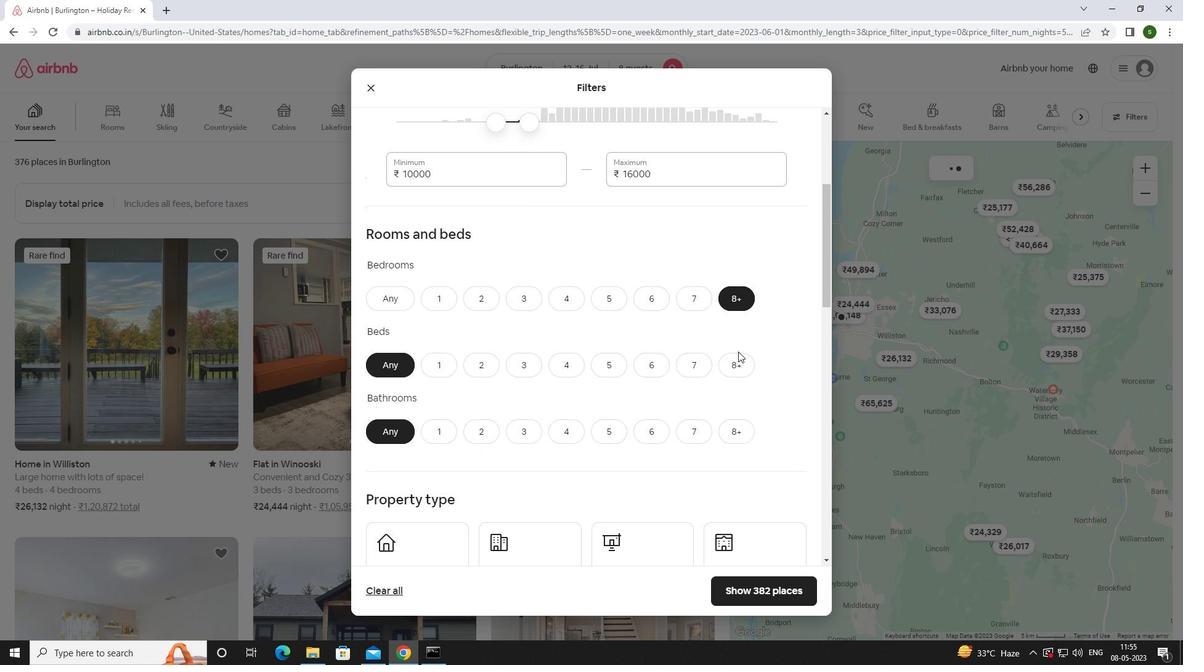 
Action: Mouse pressed left at (737, 363)
Screenshot: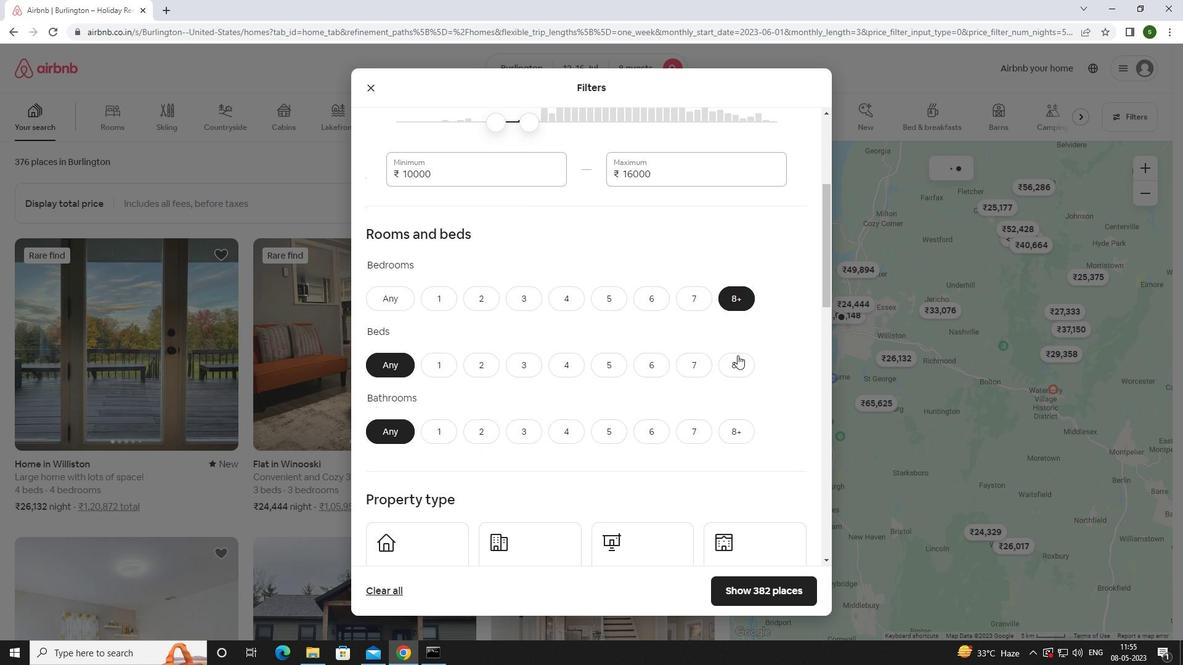 
Action: Mouse moved to (736, 429)
Screenshot: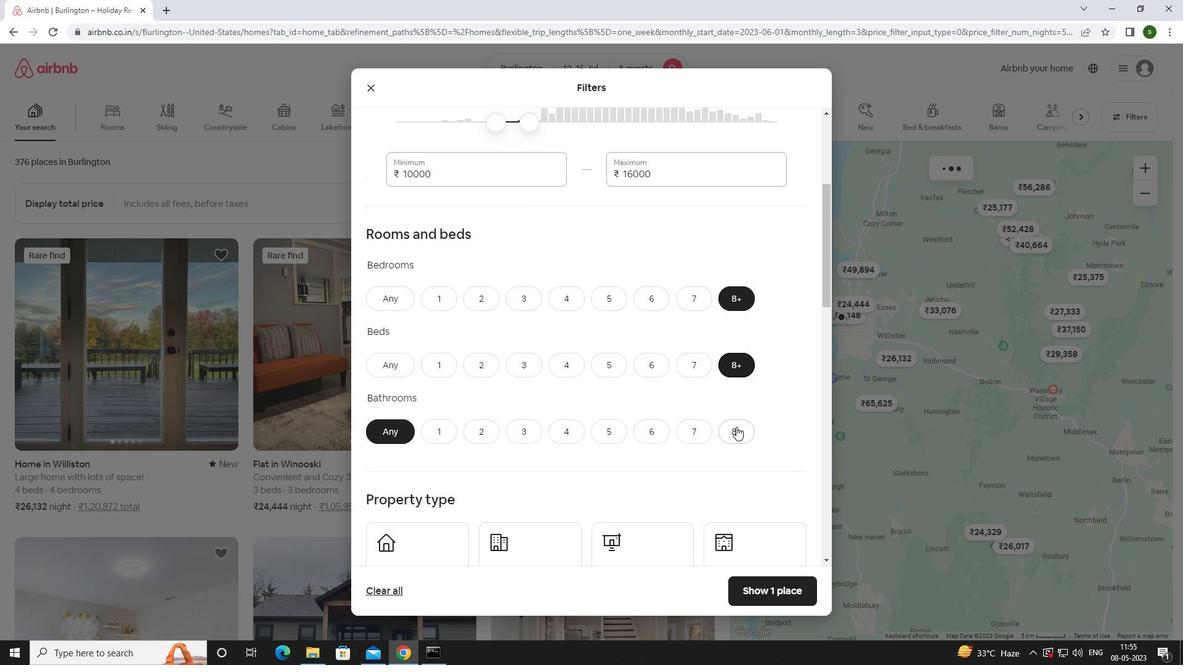 
Action: Mouse pressed left at (736, 429)
Screenshot: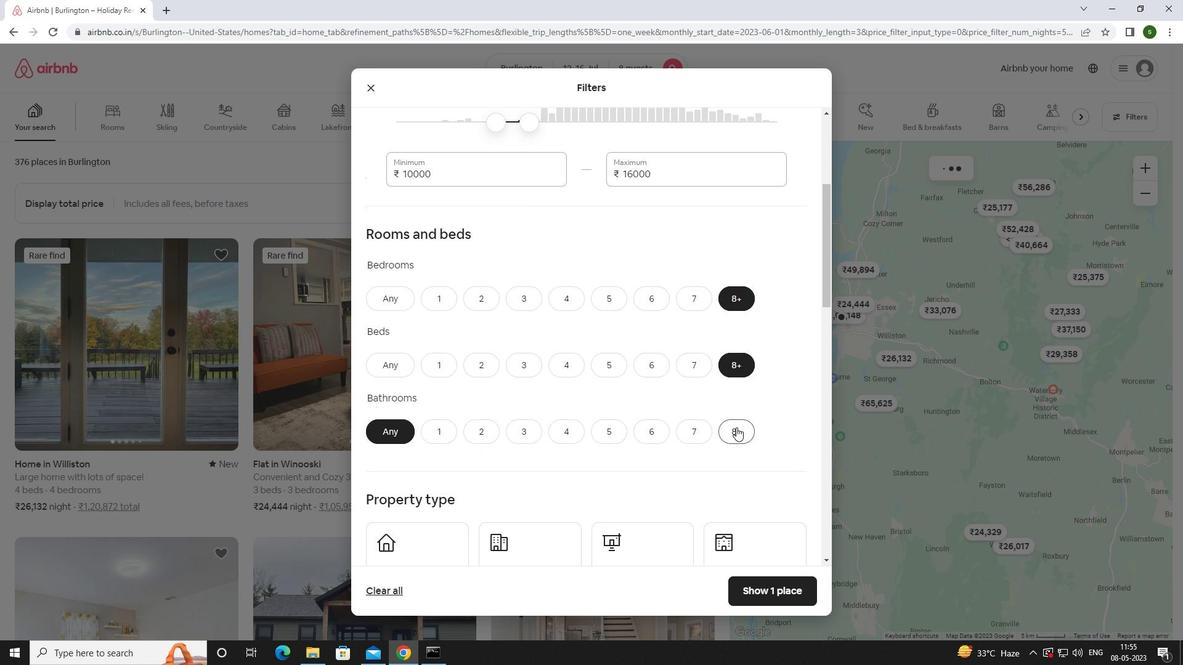 
Action: Mouse moved to (598, 381)
Screenshot: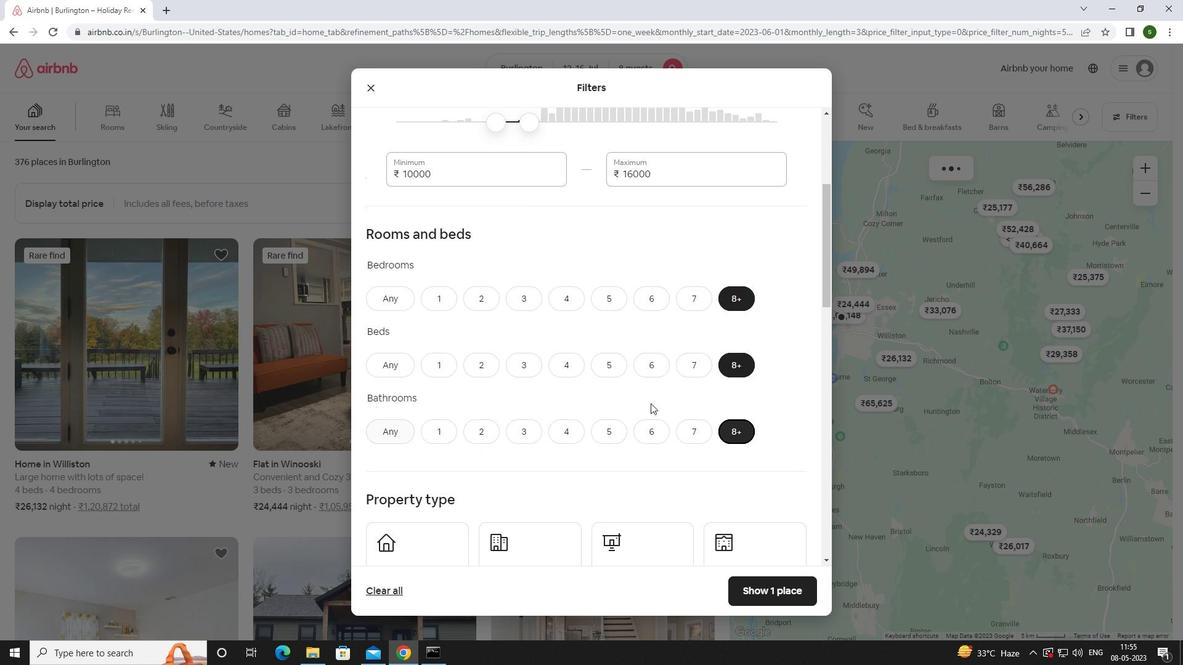 
Action: Mouse scrolled (598, 381) with delta (0, 0)
Screenshot: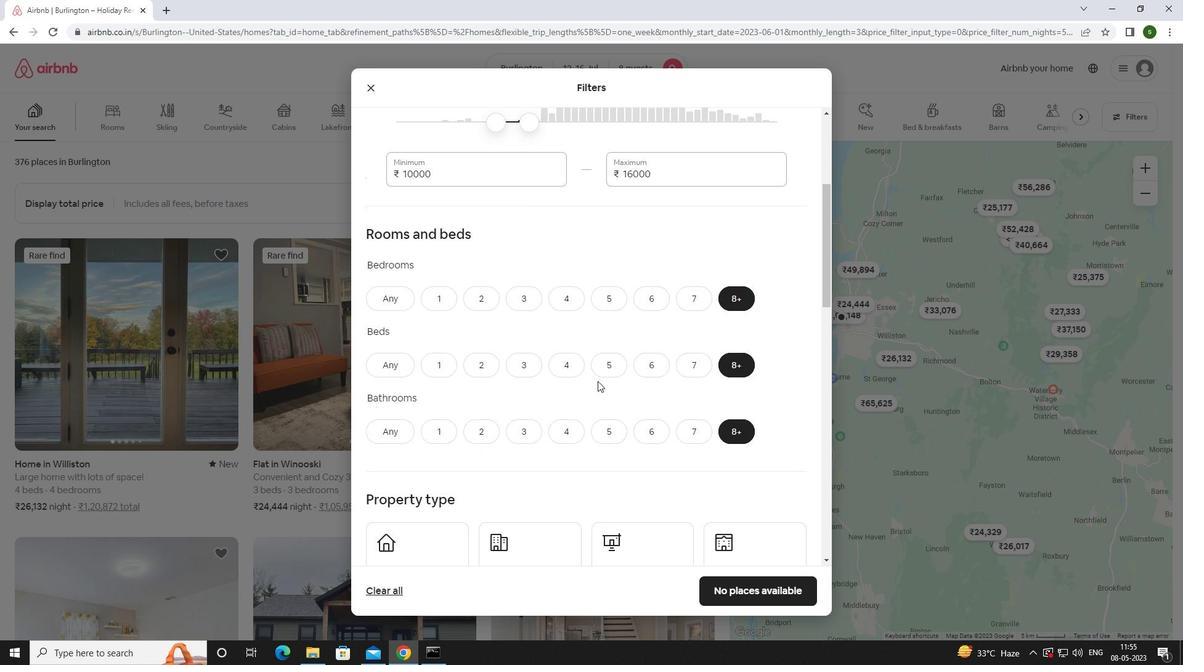 
Action: Mouse scrolled (598, 381) with delta (0, 0)
Screenshot: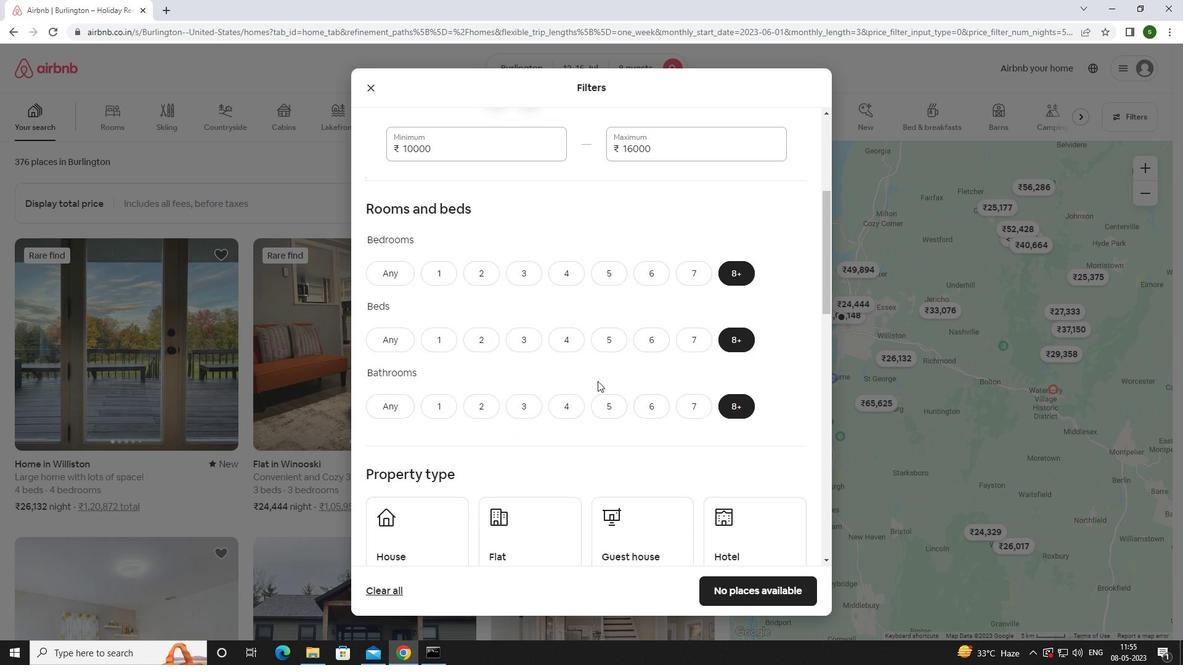 
Action: Mouse moved to (596, 381)
Screenshot: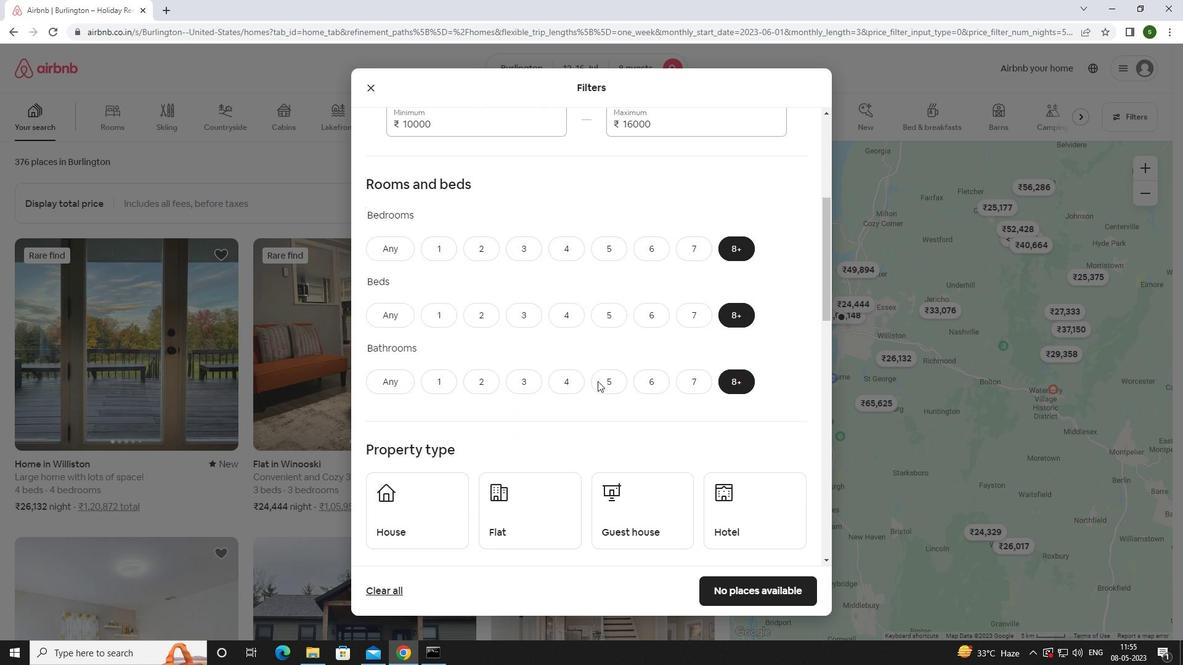 
Action: Mouse scrolled (596, 381) with delta (0, 0)
Screenshot: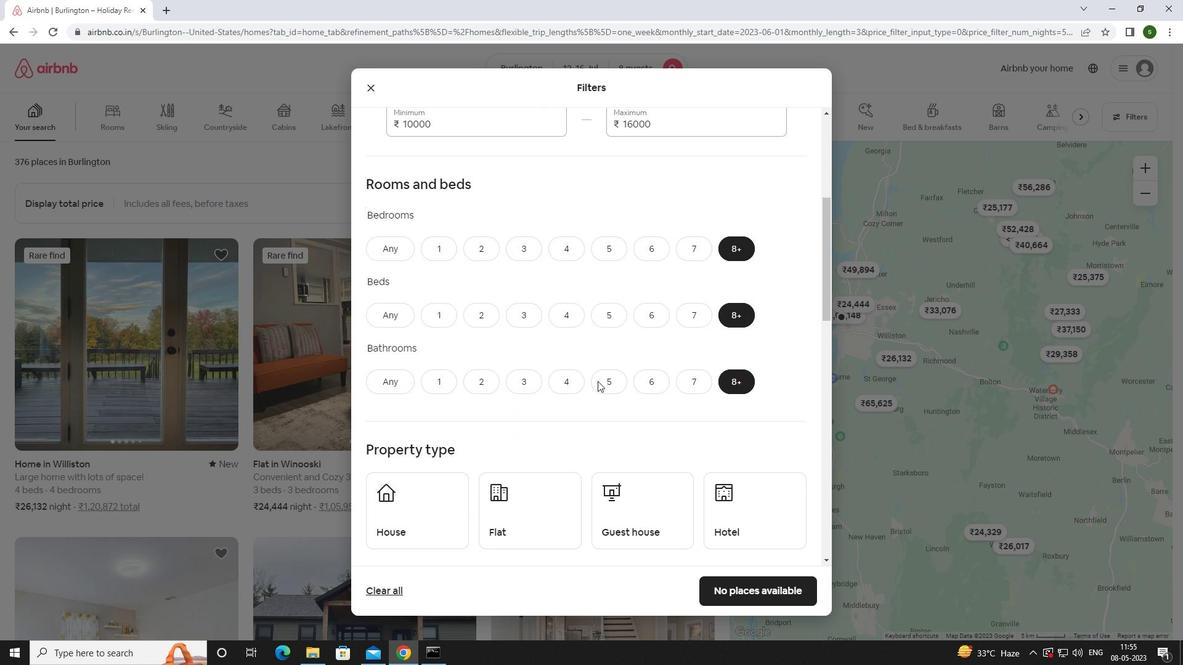 
Action: Mouse moved to (435, 386)
Screenshot: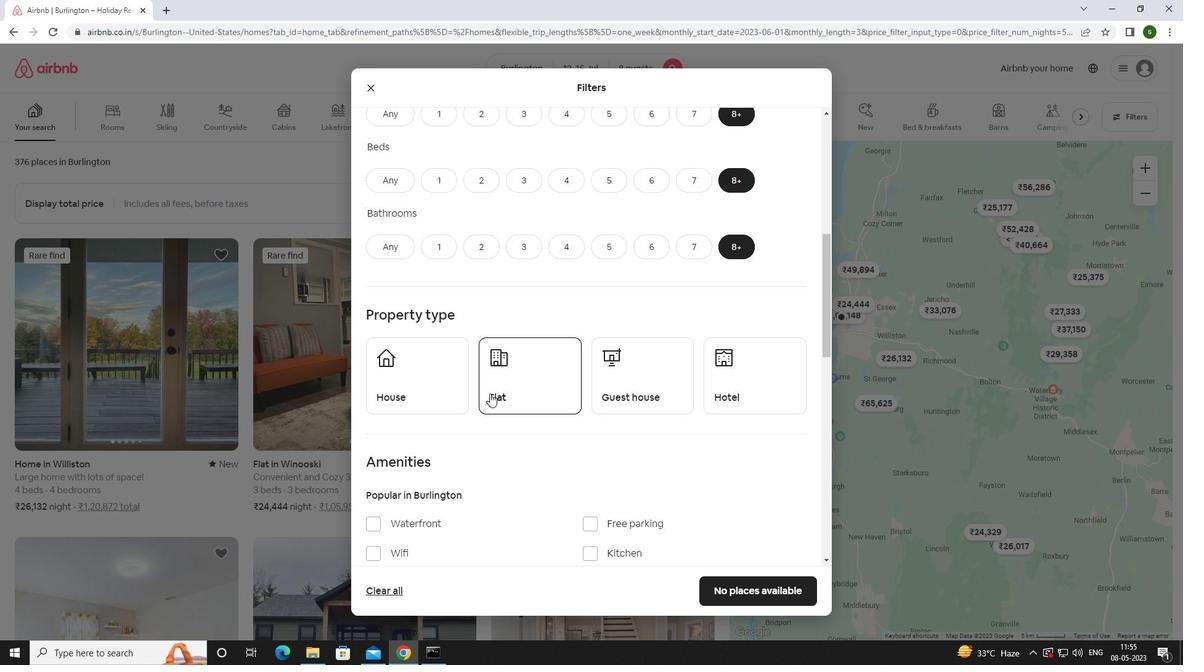 
Action: Mouse pressed left at (435, 386)
Screenshot: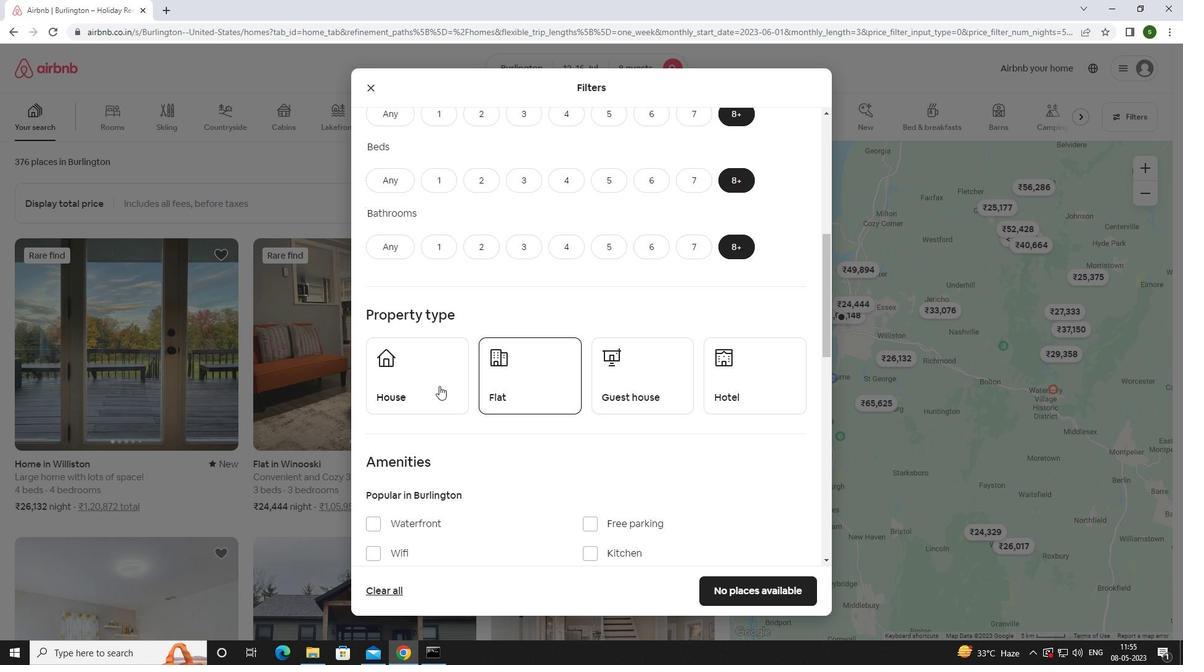 
Action: Mouse moved to (526, 377)
Screenshot: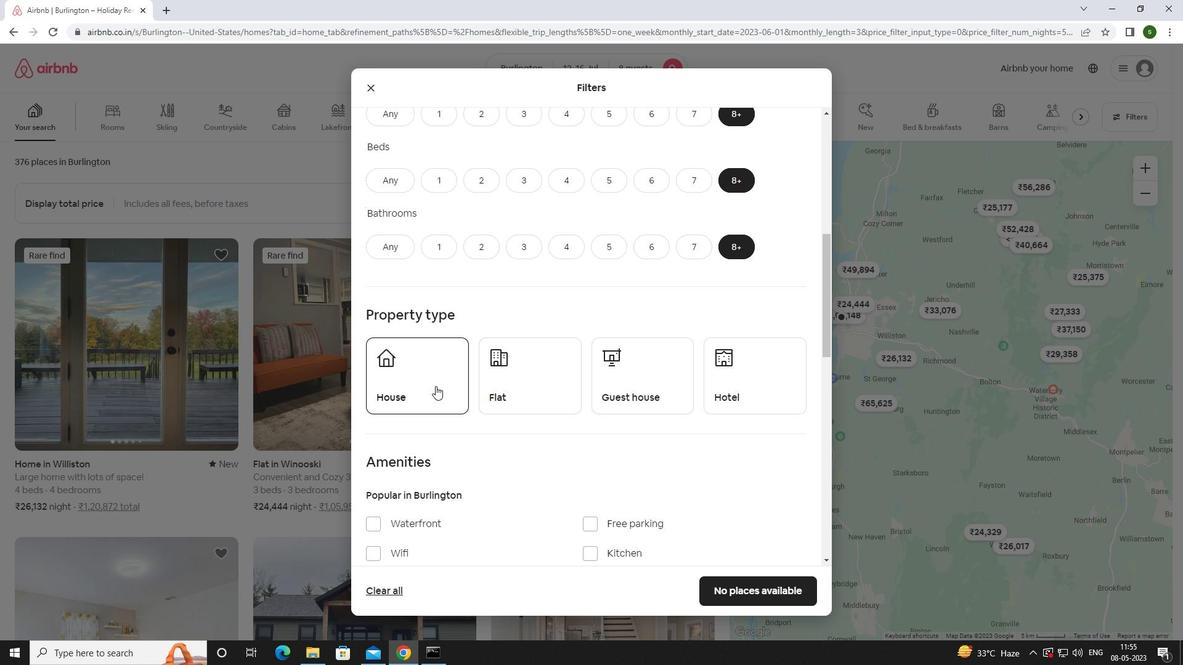 
Action: Mouse pressed left at (526, 377)
Screenshot: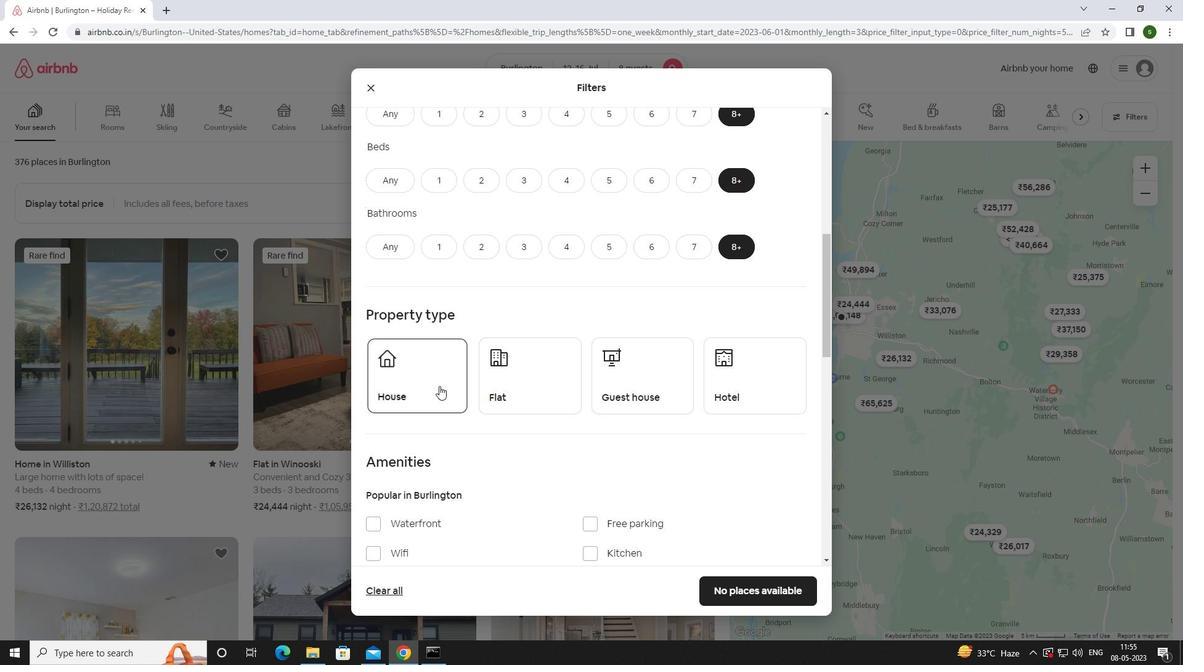 
Action: Mouse moved to (616, 368)
Screenshot: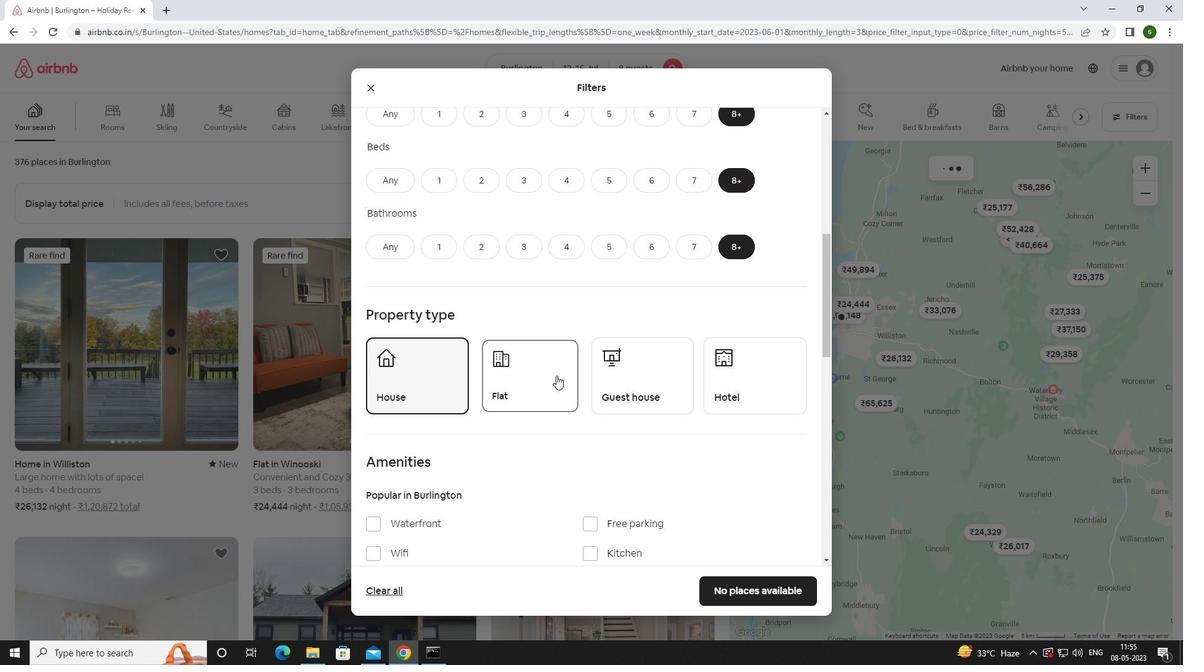 
Action: Mouse pressed left at (616, 368)
Screenshot: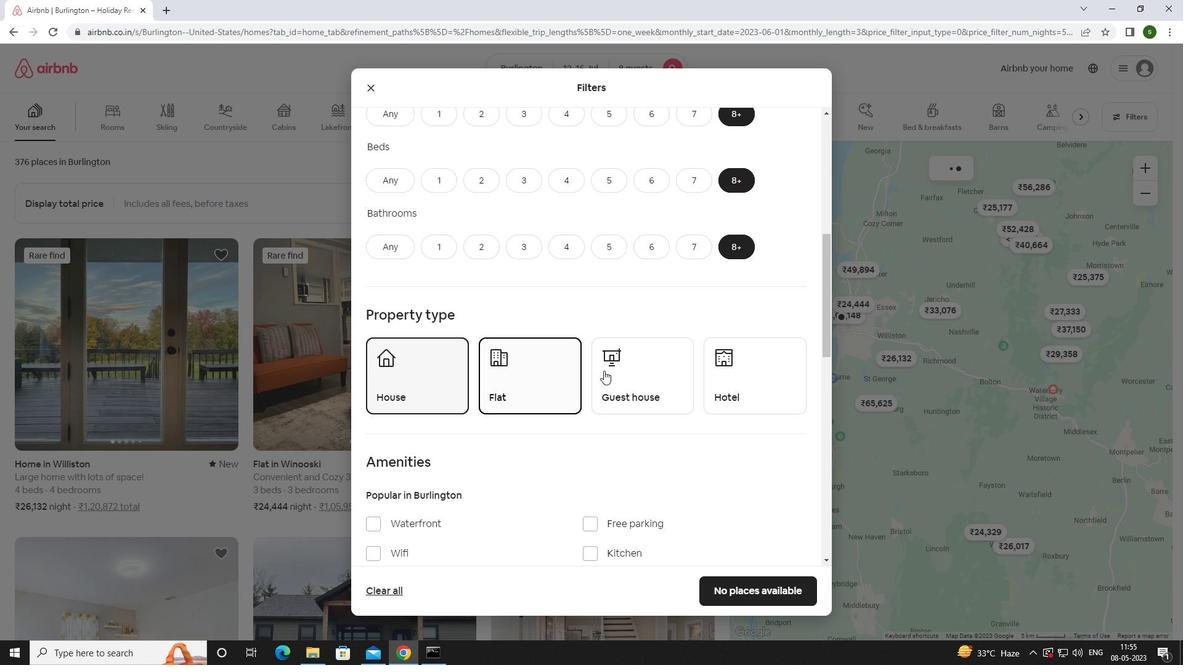 
Action: Mouse scrolled (616, 368) with delta (0, 0)
Screenshot: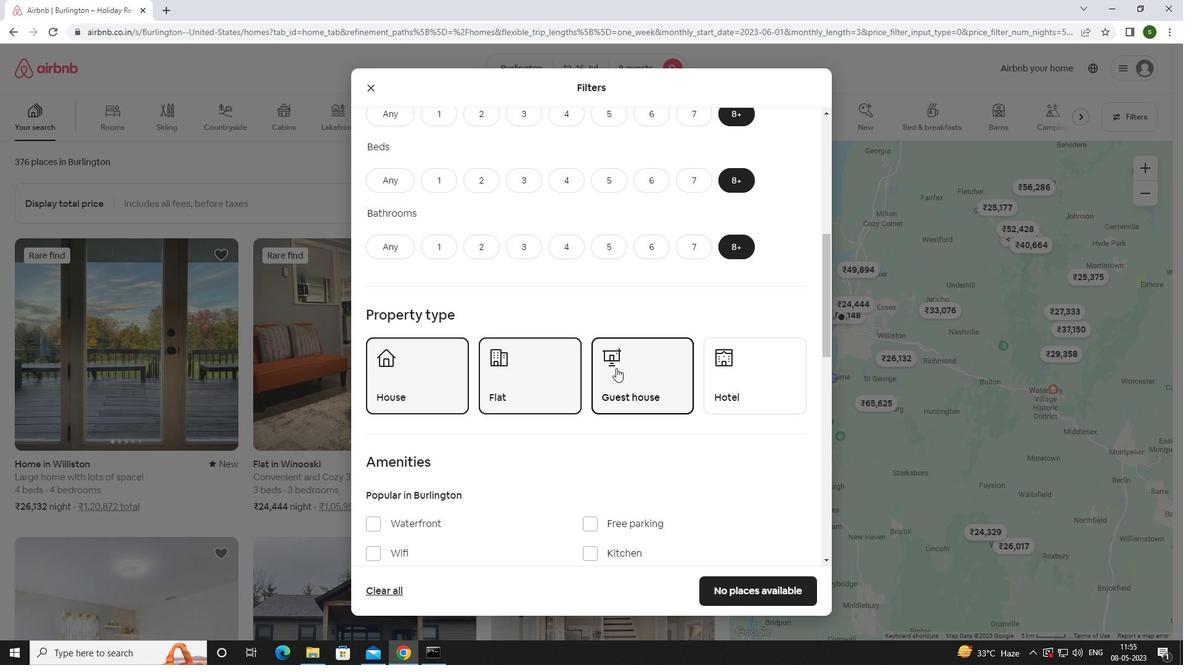 
Action: Mouse scrolled (616, 368) with delta (0, 0)
Screenshot: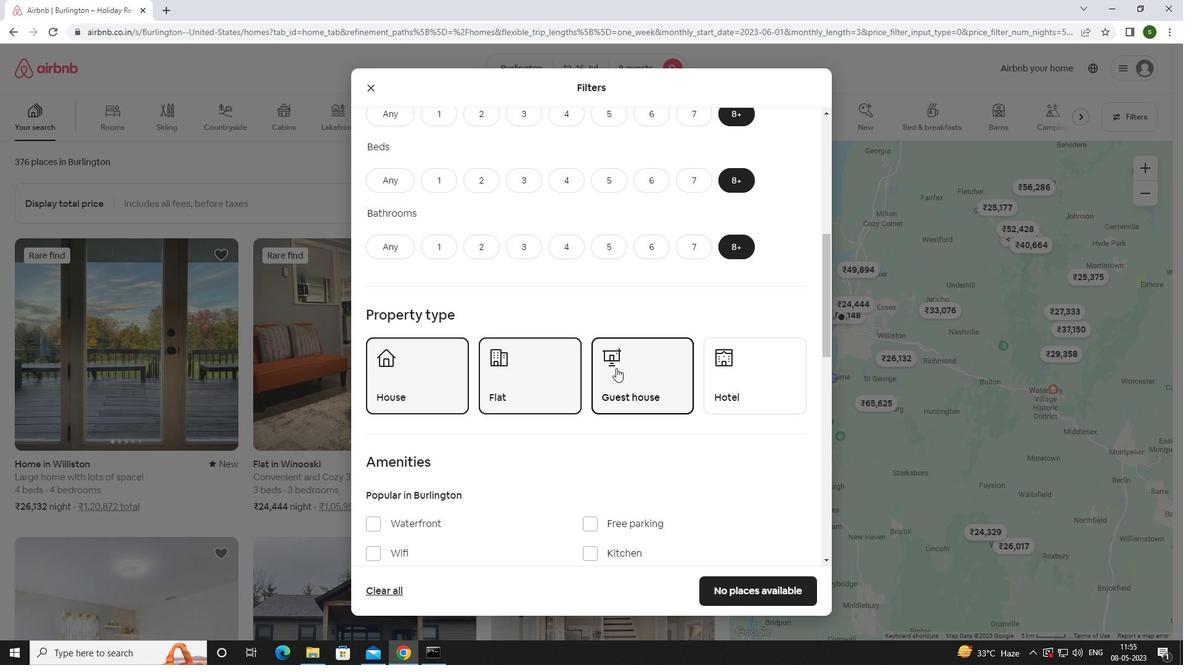 
Action: Mouse scrolled (616, 368) with delta (0, 0)
Screenshot: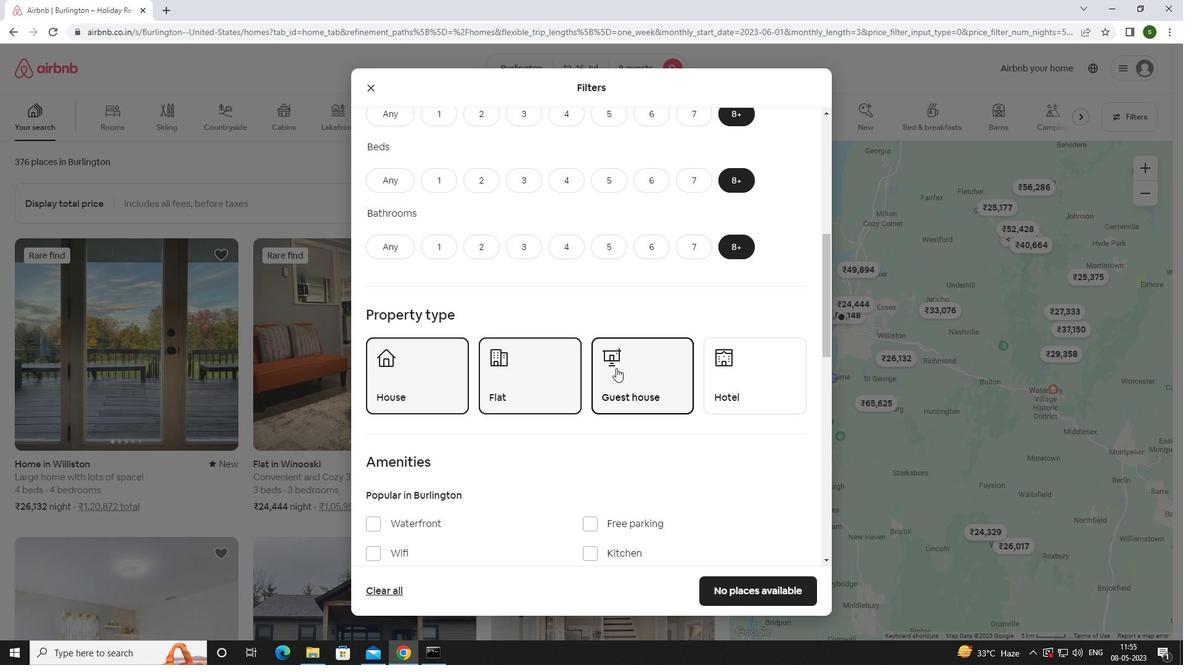 
Action: Mouse moved to (390, 367)
Screenshot: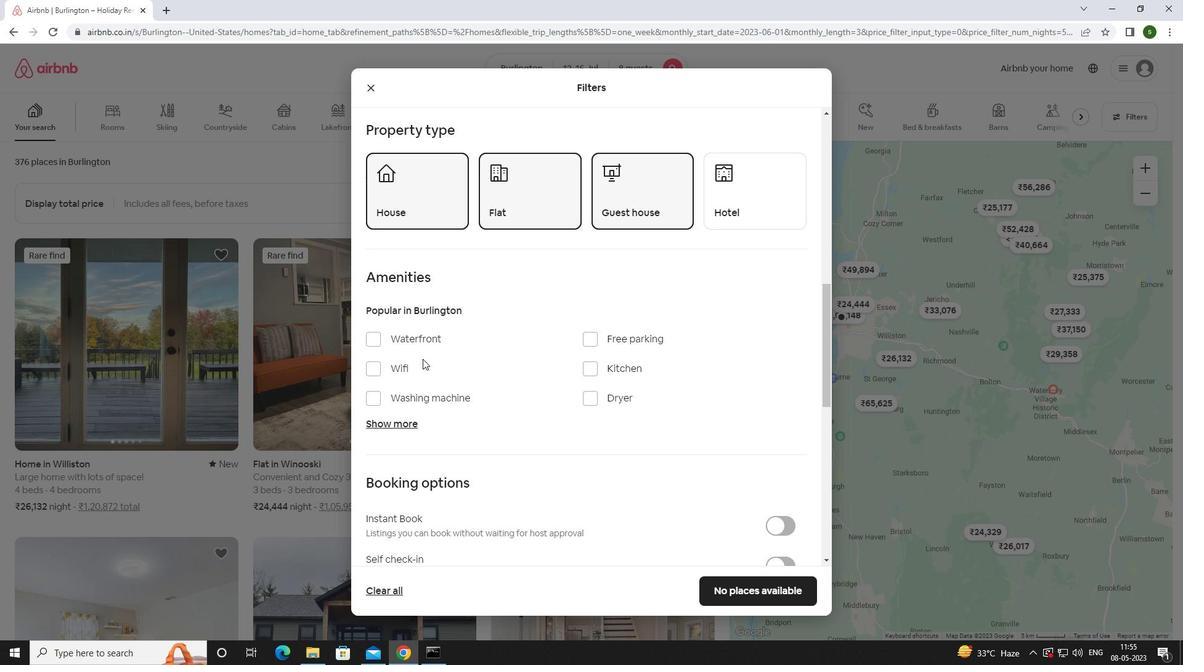 
Action: Mouse pressed left at (390, 367)
Screenshot: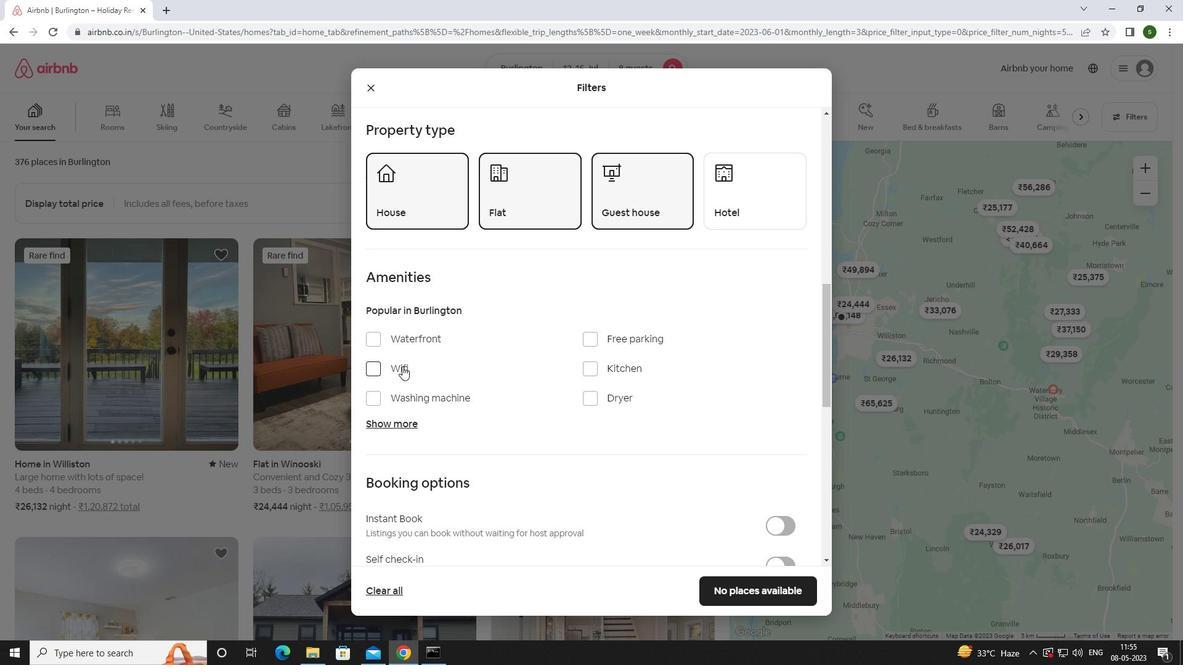 
Action: Mouse moved to (612, 332)
Screenshot: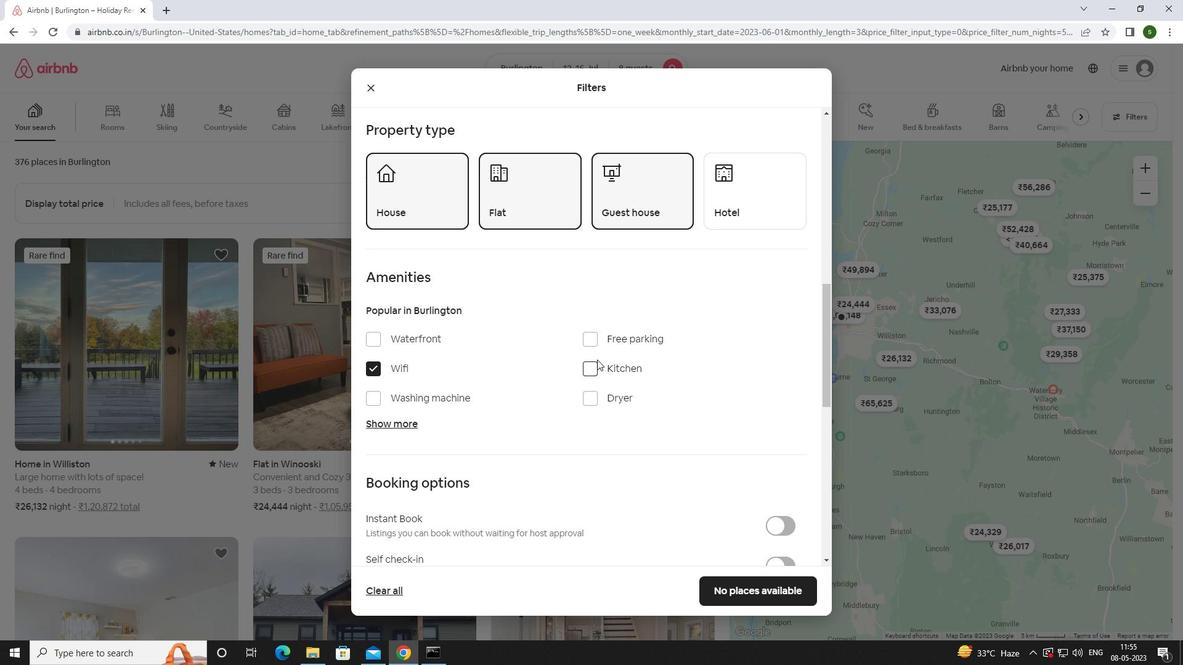 
Action: Mouse pressed left at (612, 332)
Screenshot: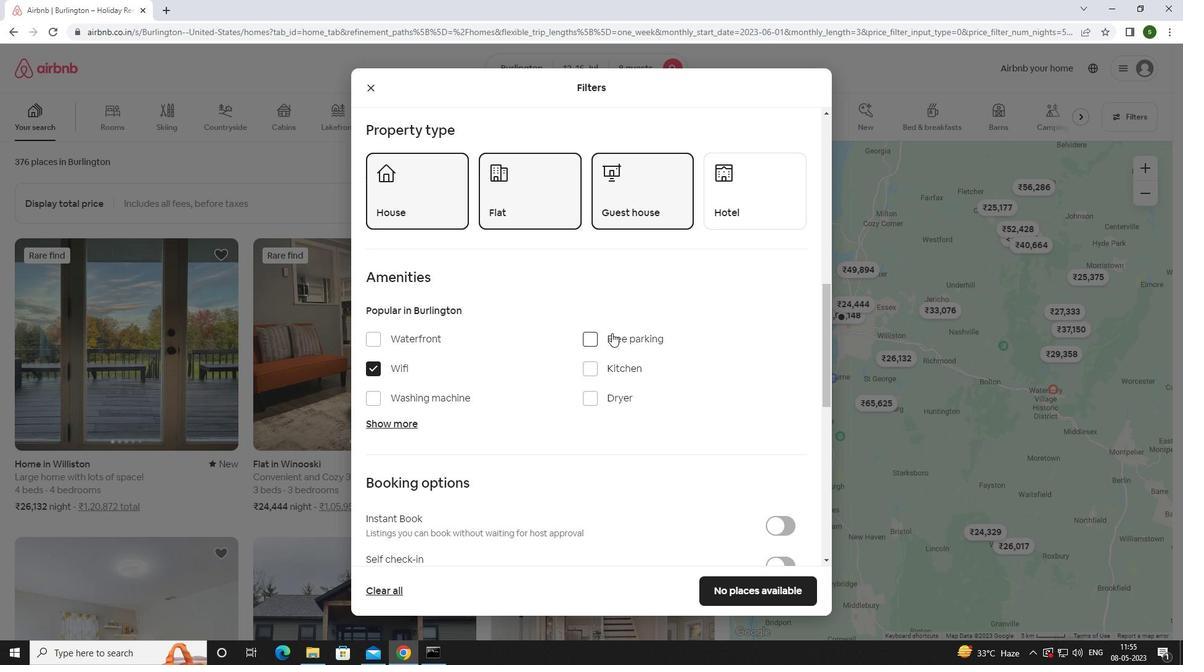 
Action: Mouse moved to (393, 416)
Screenshot: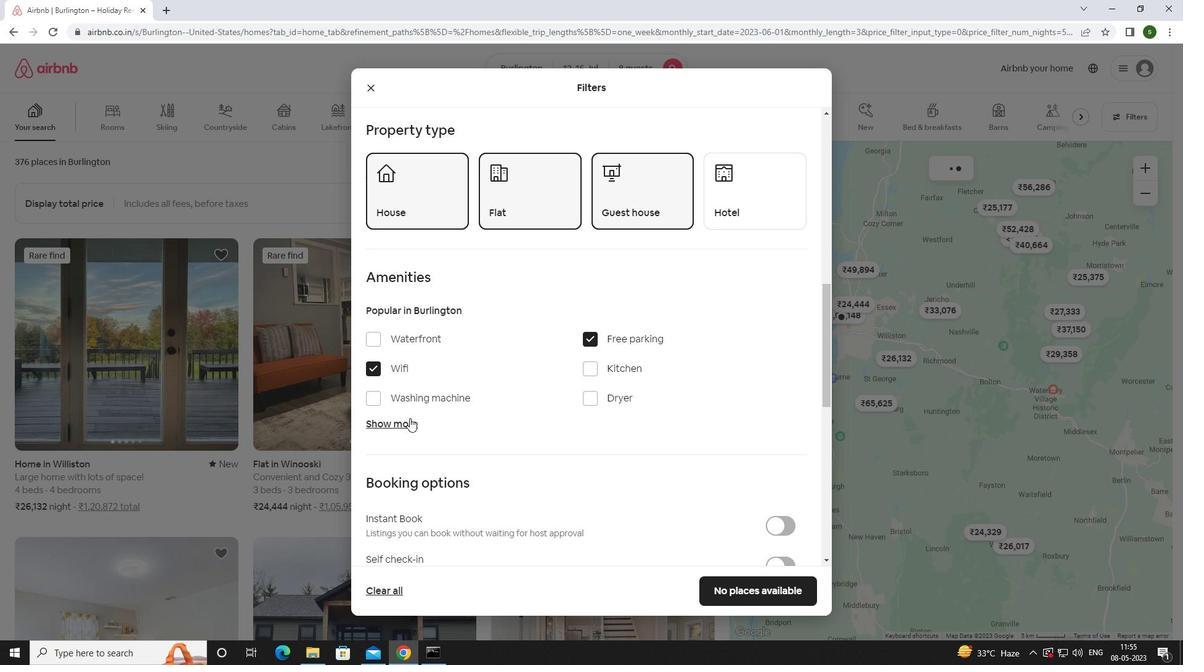 
Action: Mouse pressed left at (393, 416)
Screenshot: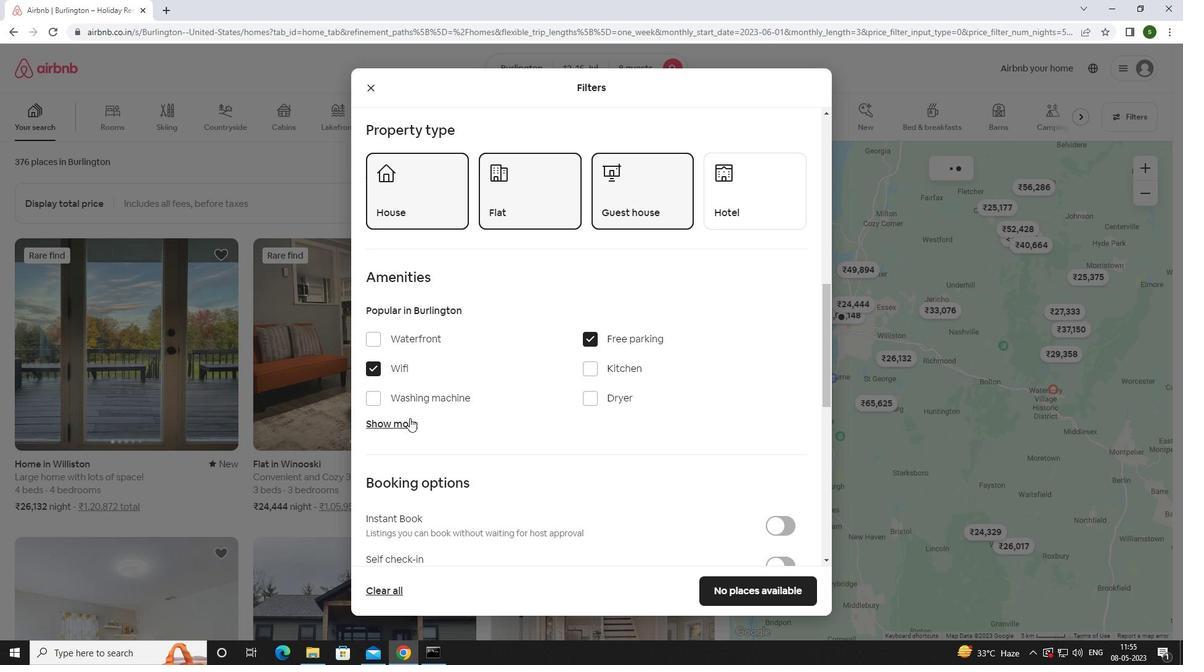 
Action: Mouse moved to (394, 422)
Screenshot: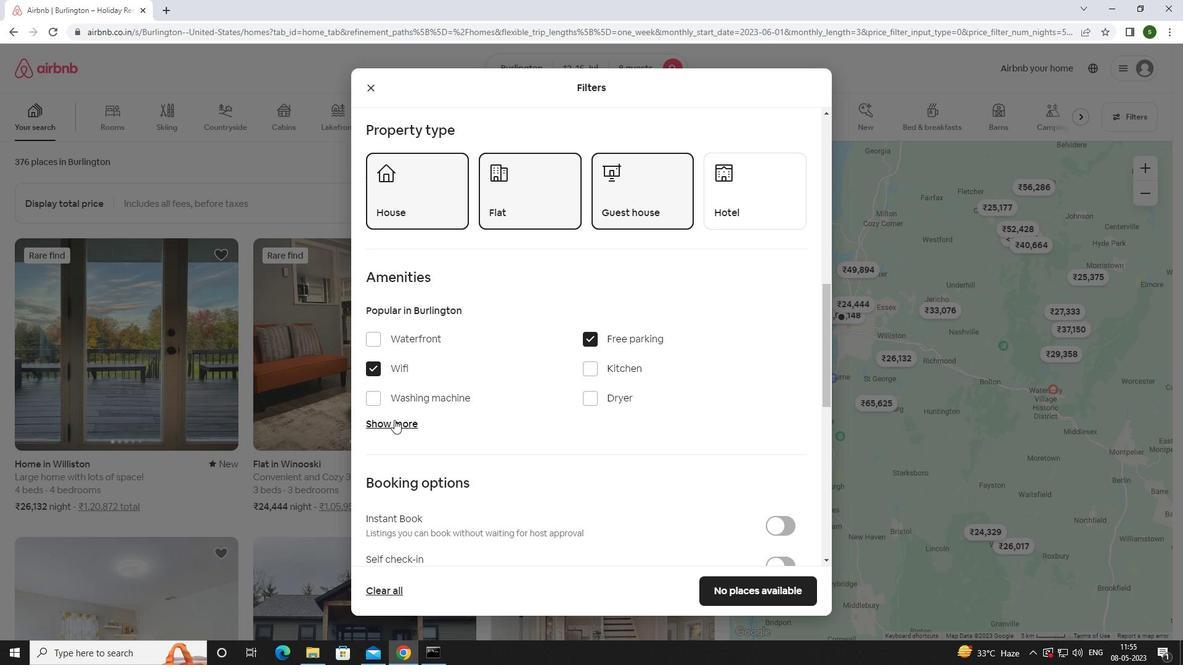
Action: Mouse pressed left at (394, 422)
Screenshot: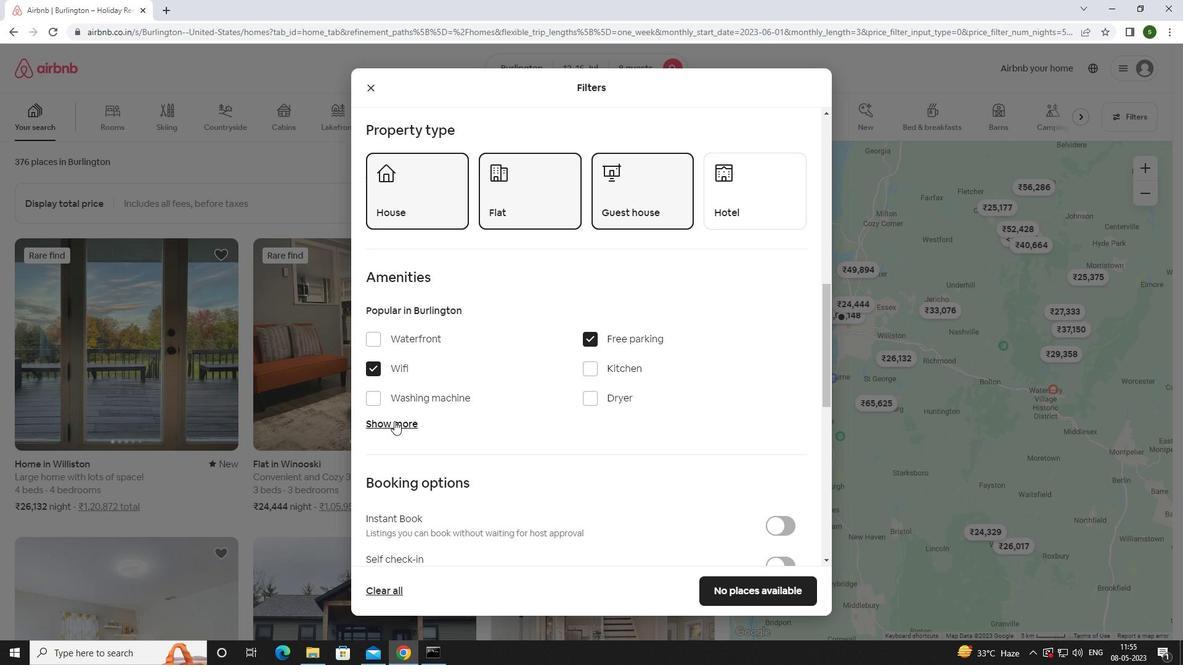 
Action: Mouse moved to (510, 371)
Screenshot: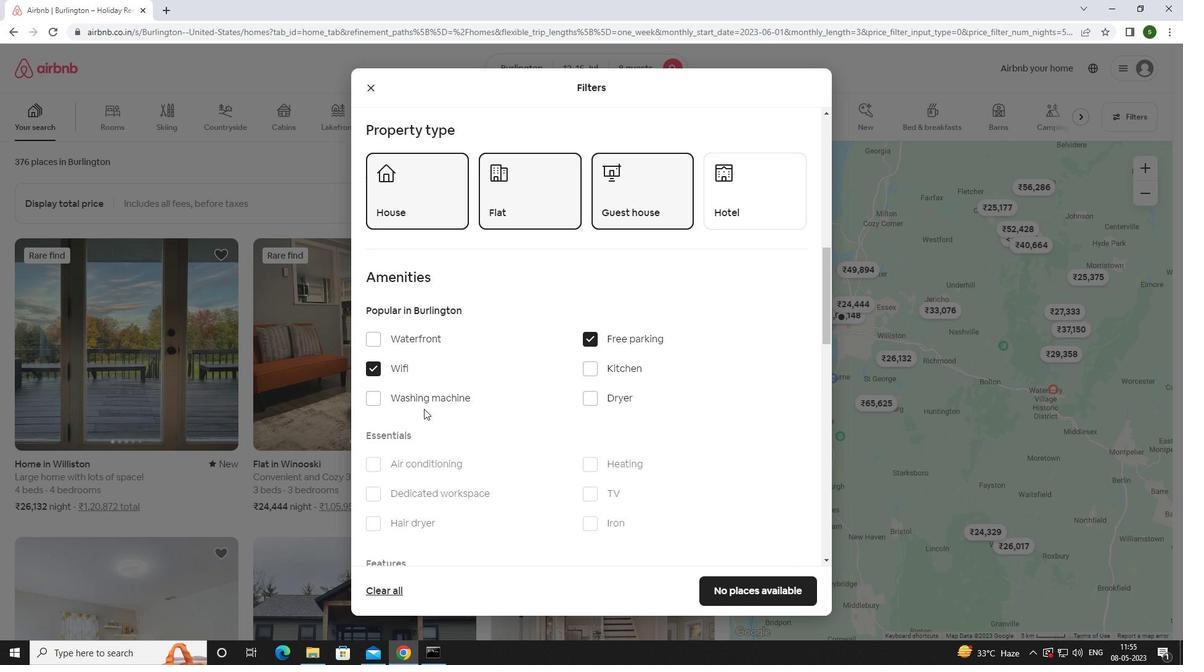 
Action: Mouse scrolled (510, 371) with delta (0, 0)
Screenshot: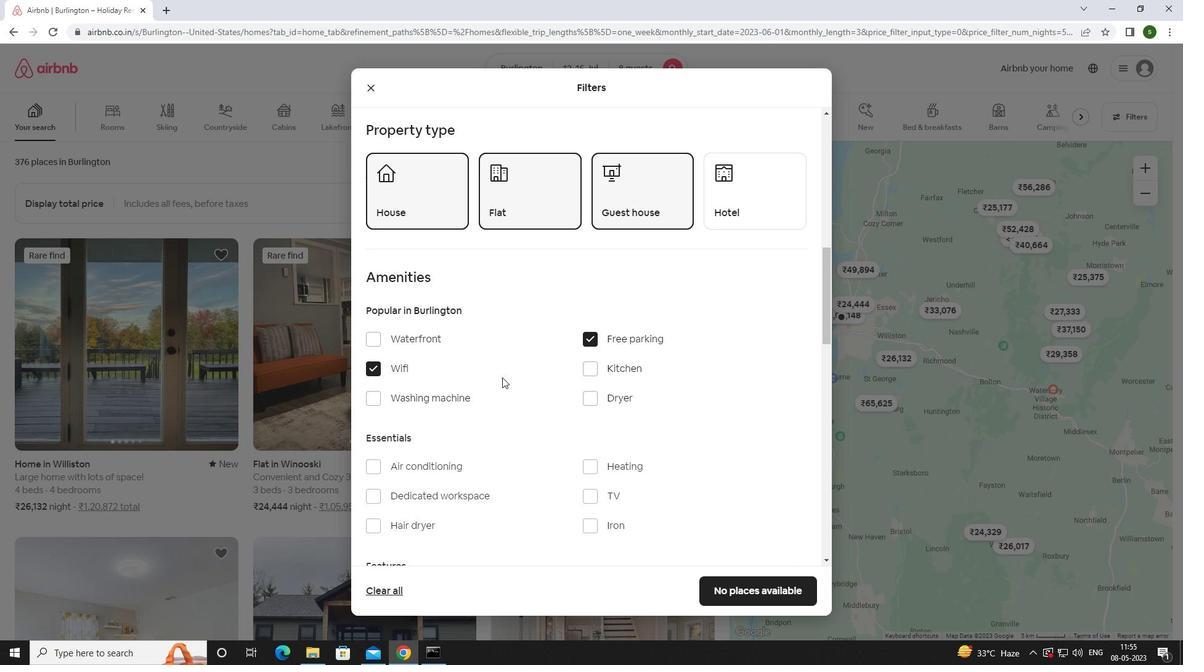 
Action: Mouse moved to (510, 372)
Screenshot: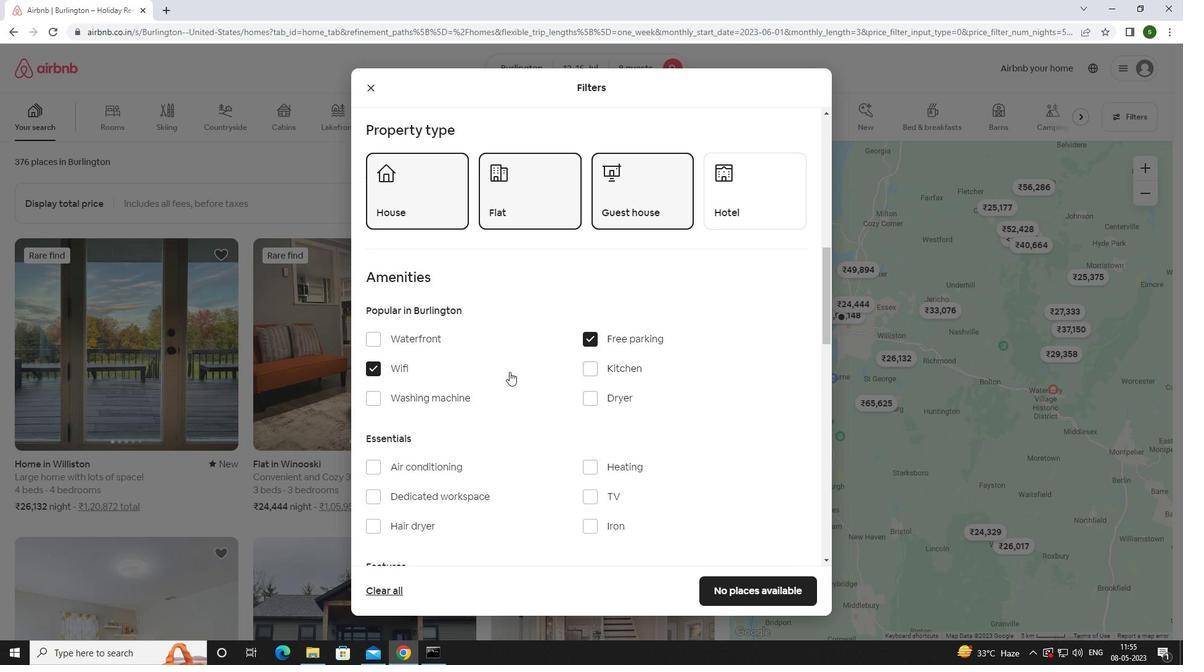 
Action: Mouse scrolled (510, 371) with delta (0, 0)
Screenshot: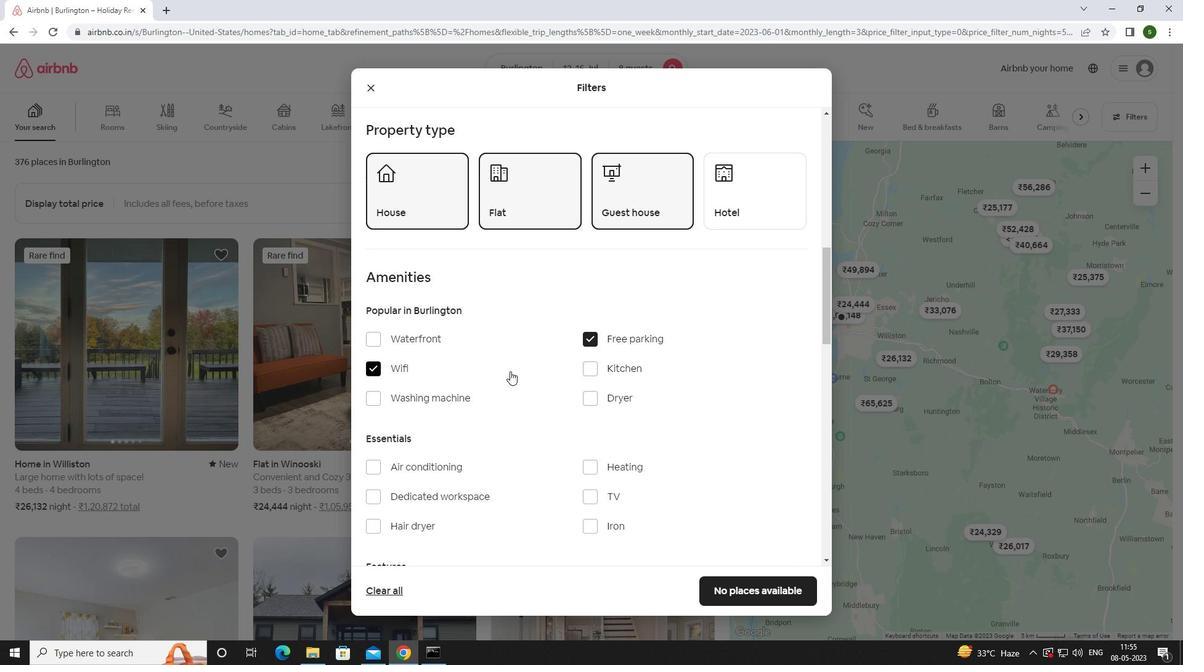 
Action: Mouse moved to (592, 368)
Screenshot: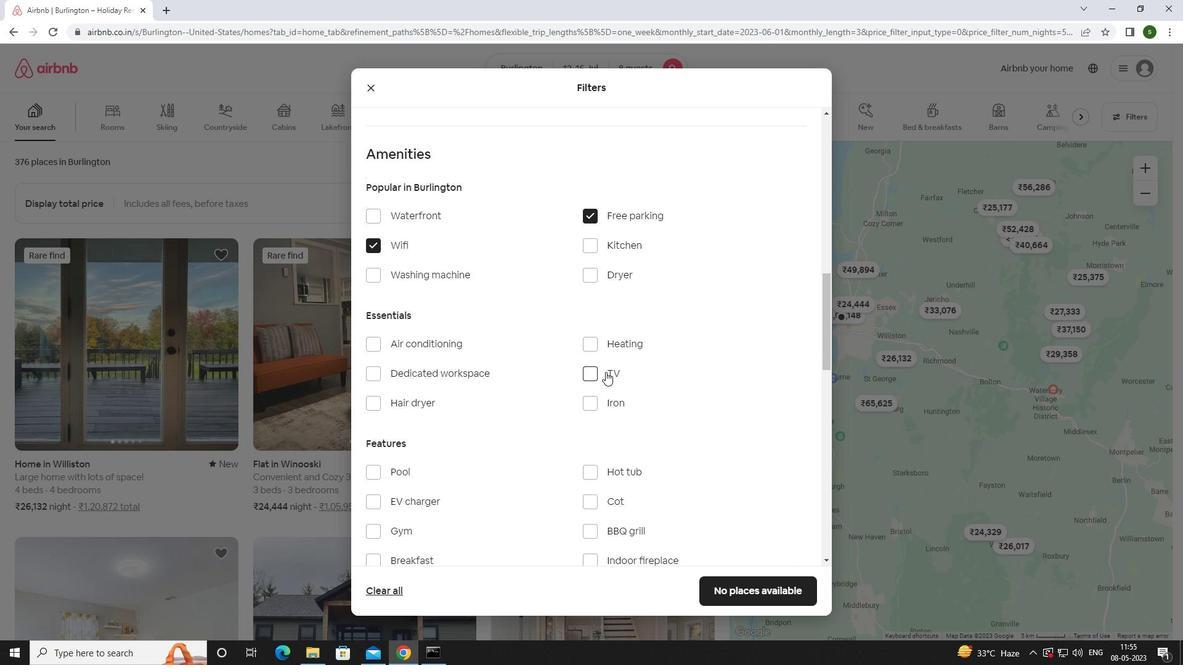 
Action: Mouse pressed left at (592, 368)
Screenshot: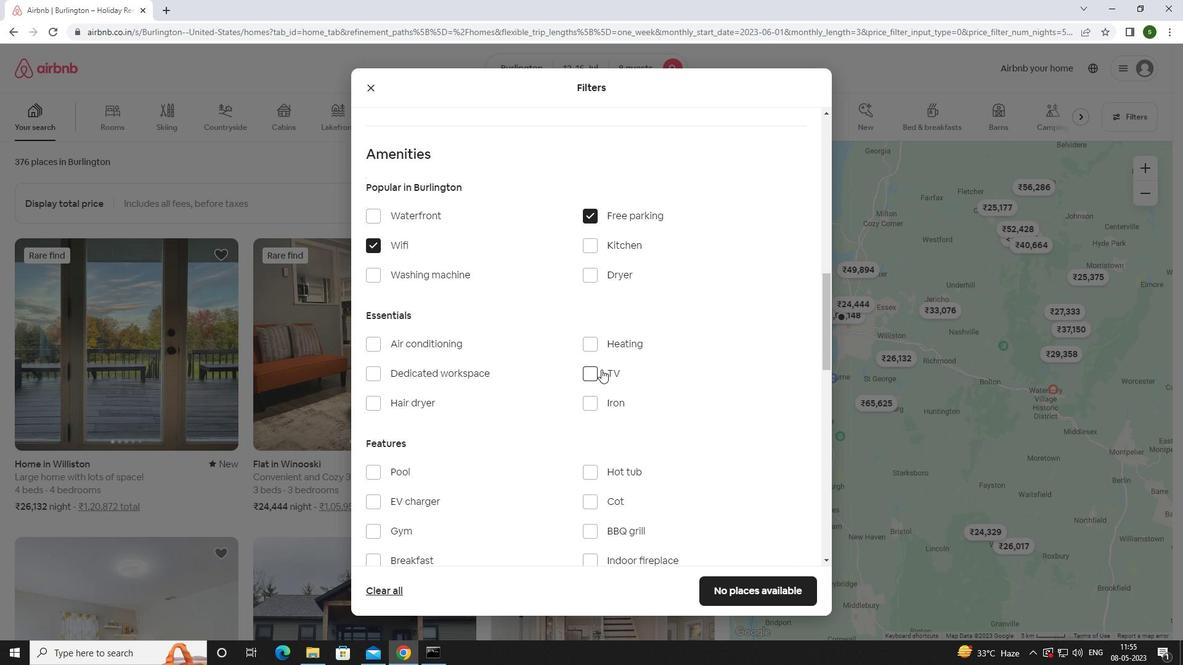 
Action: Mouse moved to (485, 392)
Screenshot: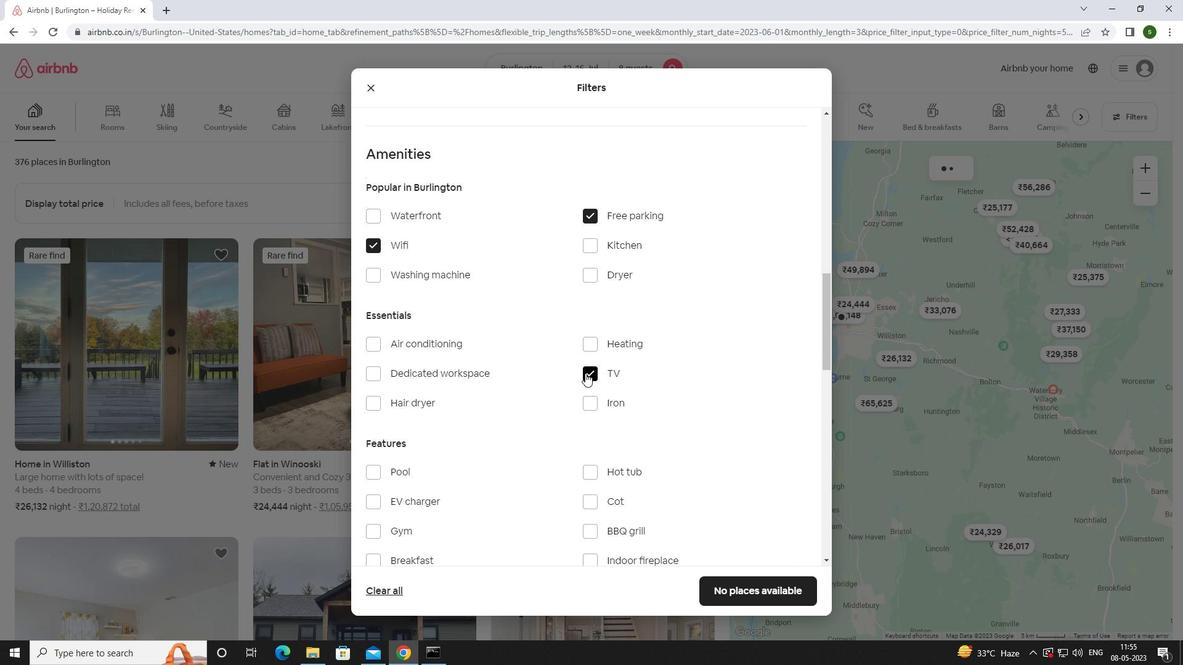 
Action: Mouse scrolled (485, 392) with delta (0, 0)
Screenshot: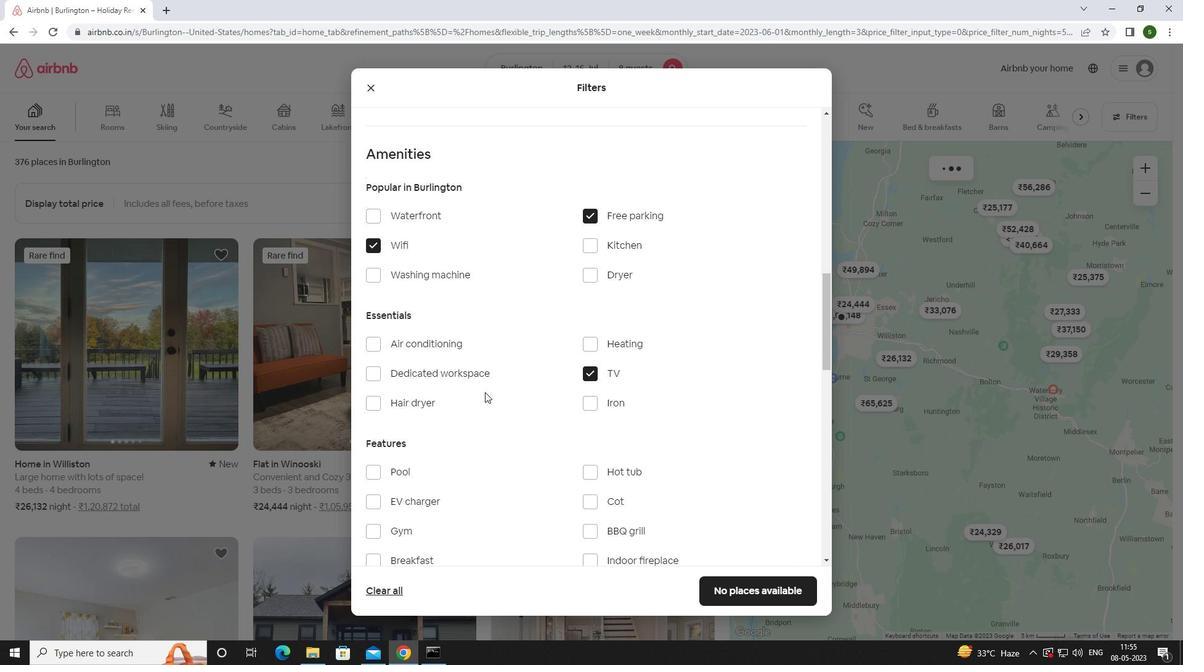 
Action: Mouse scrolled (485, 392) with delta (0, 0)
Screenshot: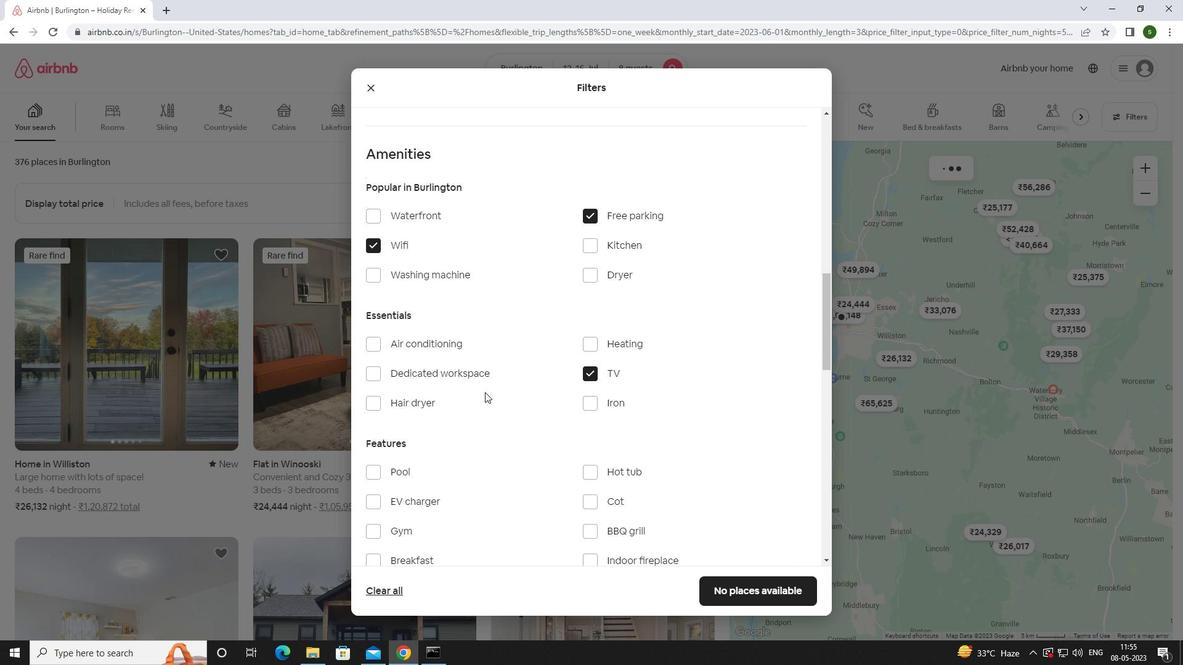 
Action: Mouse scrolled (485, 392) with delta (0, 0)
Screenshot: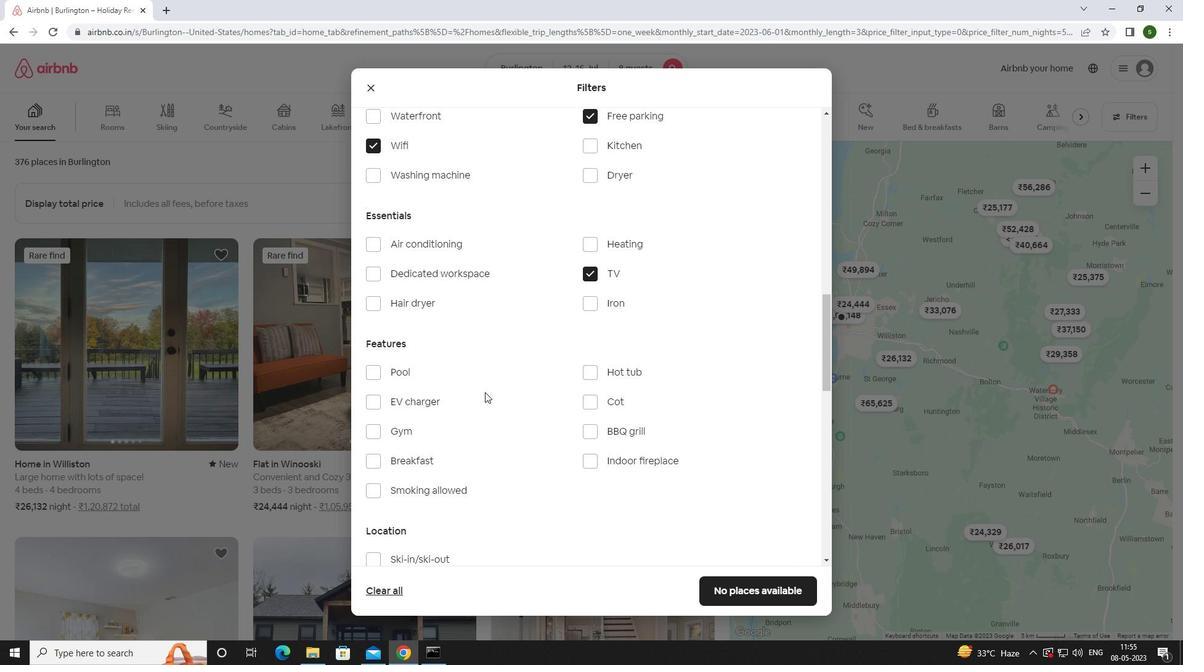 
Action: Mouse moved to (414, 376)
Screenshot: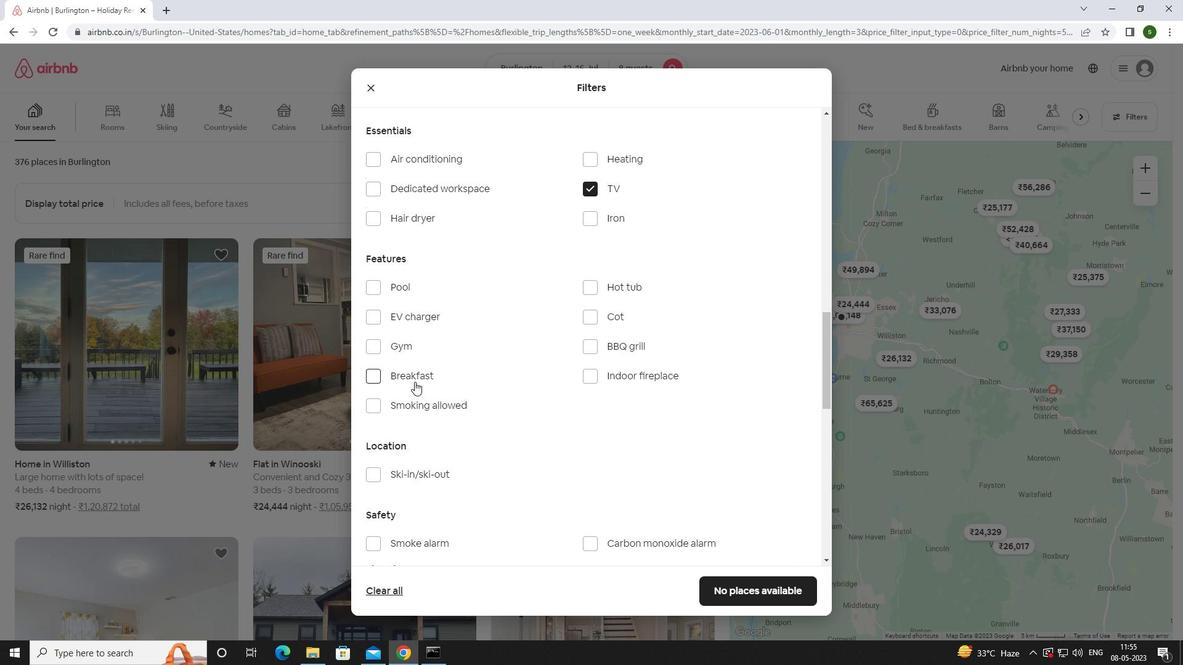 
Action: Mouse pressed left at (414, 376)
Screenshot: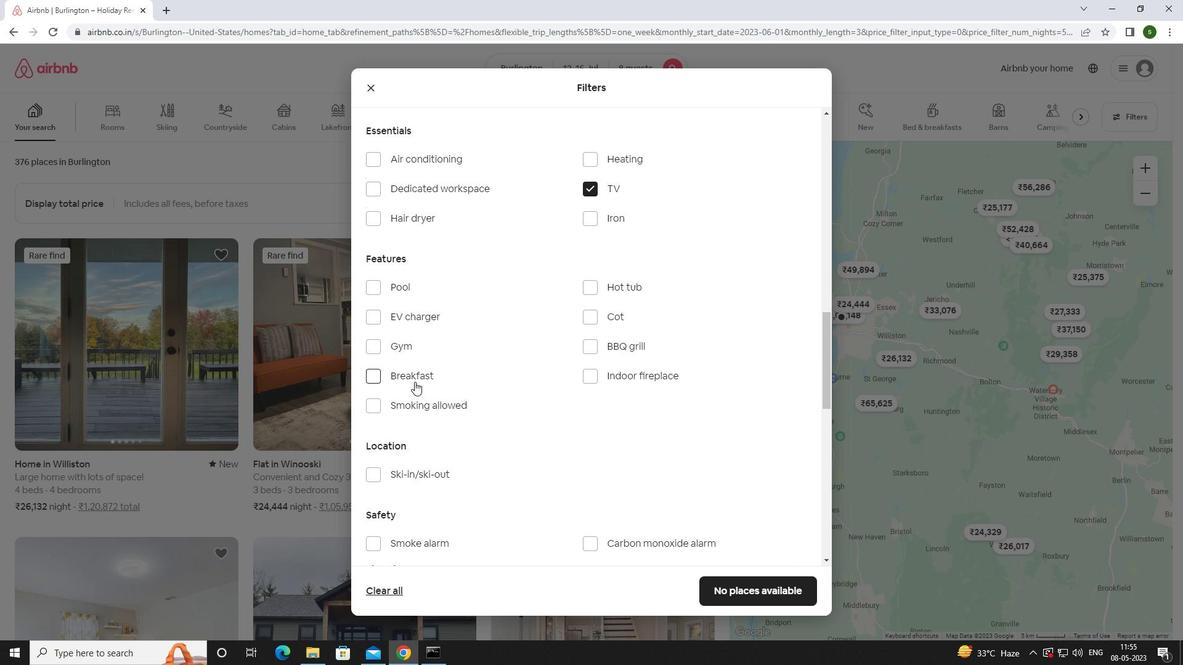 
Action: Mouse moved to (393, 344)
Screenshot: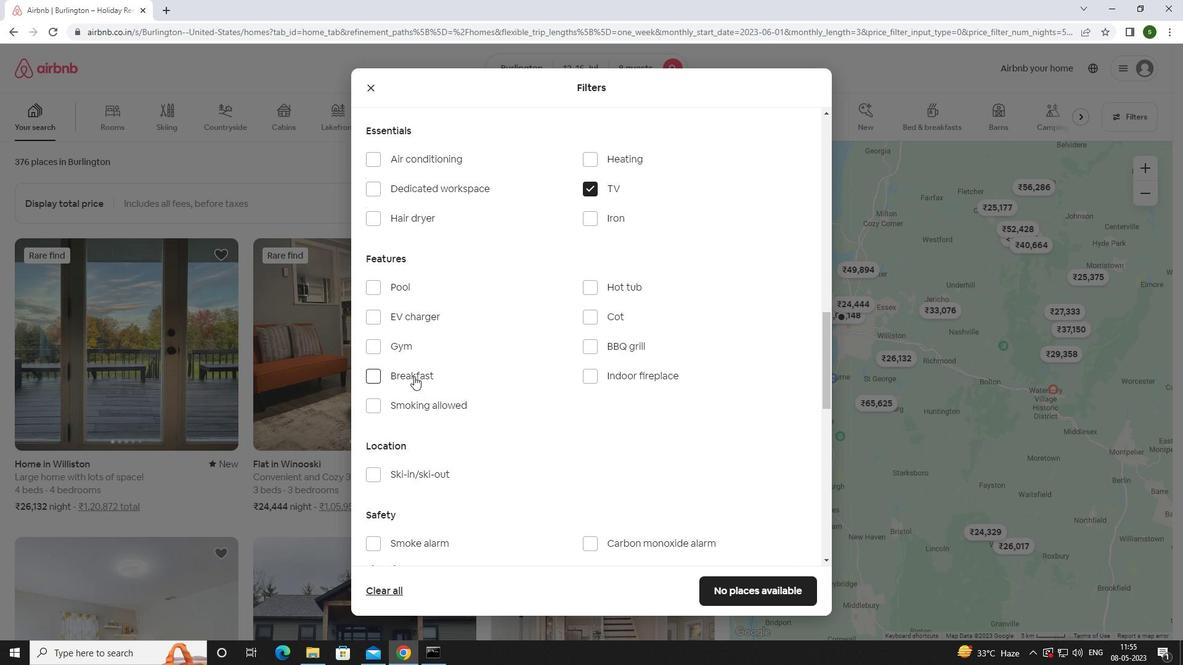 
Action: Mouse pressed left at (393, 344)
Screenshot: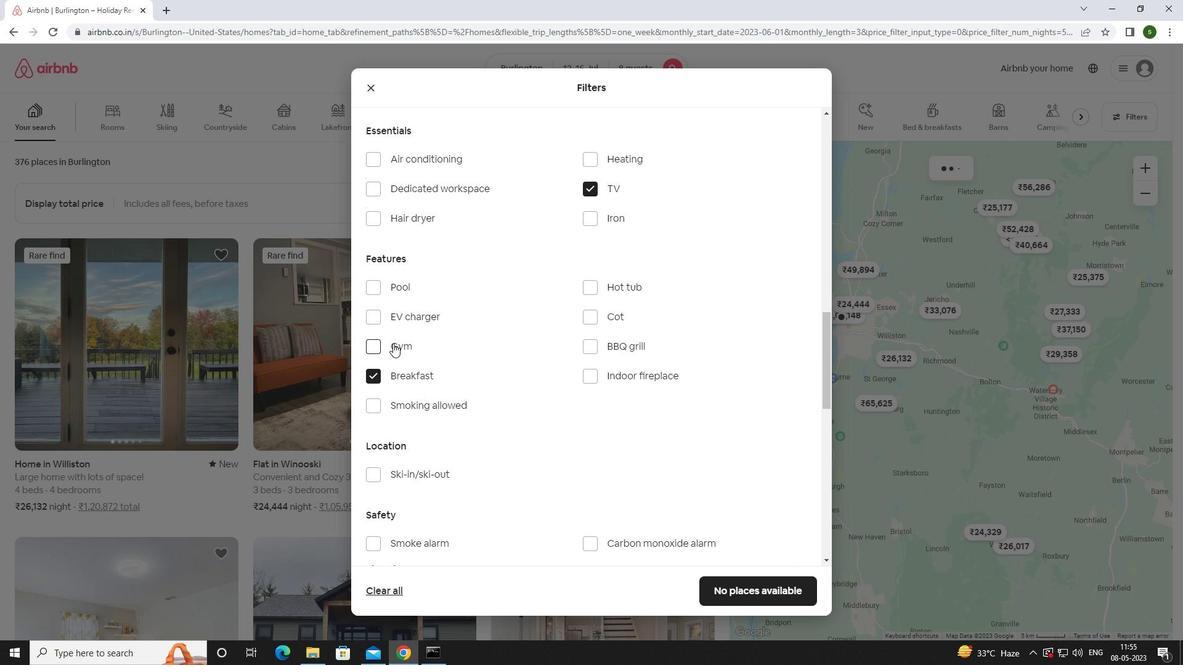 
Action: Mouse moved to (535, 365)
Screenshot: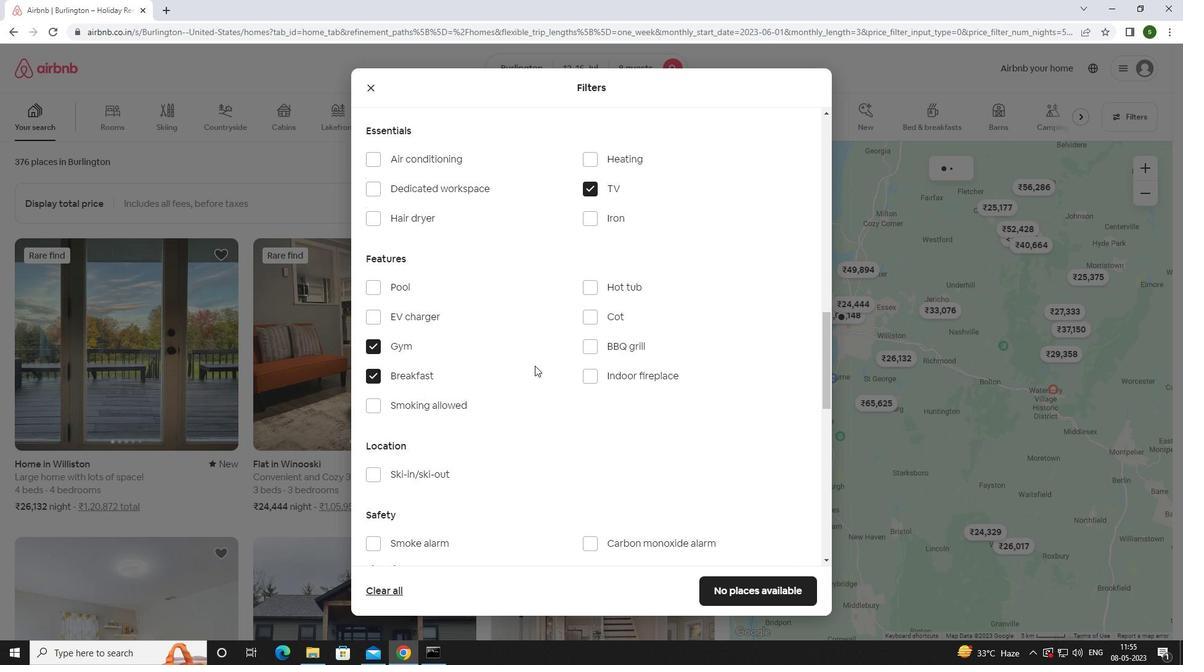 
Action: Mouse scrolled (535, 365) with delta (0, 0)
Screenshot: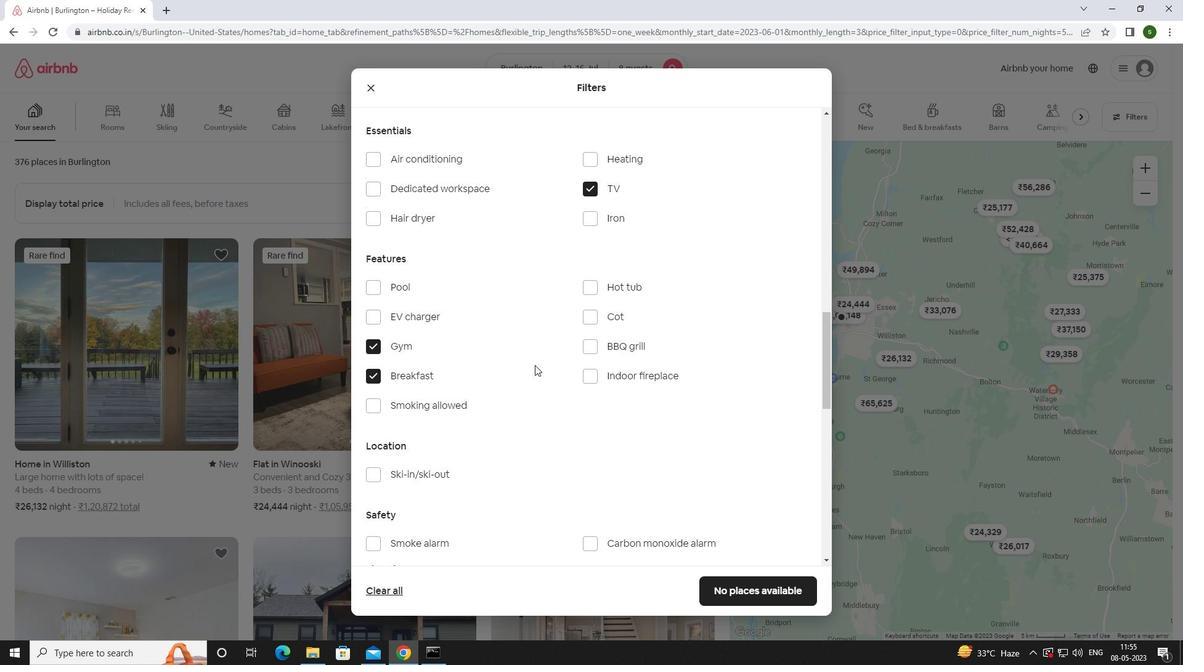 
Action: Mouse scrolled (535, 365) with delta (0, 0)
Screenshot: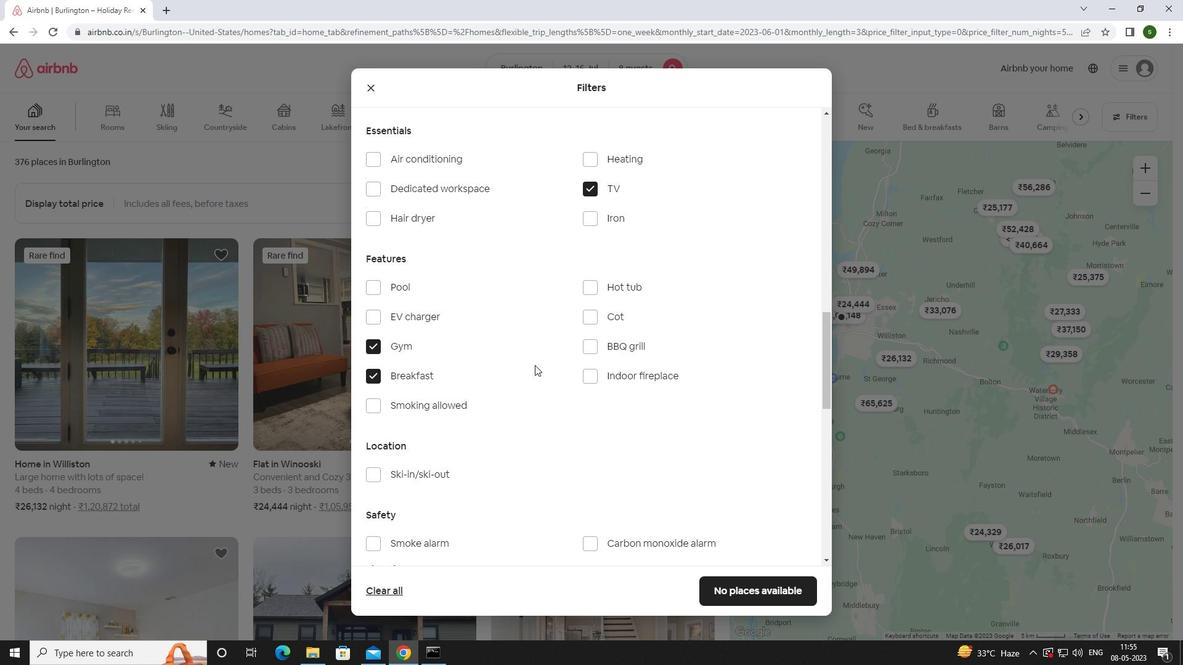 
Action: Mouse scrolled (535, 365) with delta (0, 0)
Screenshot: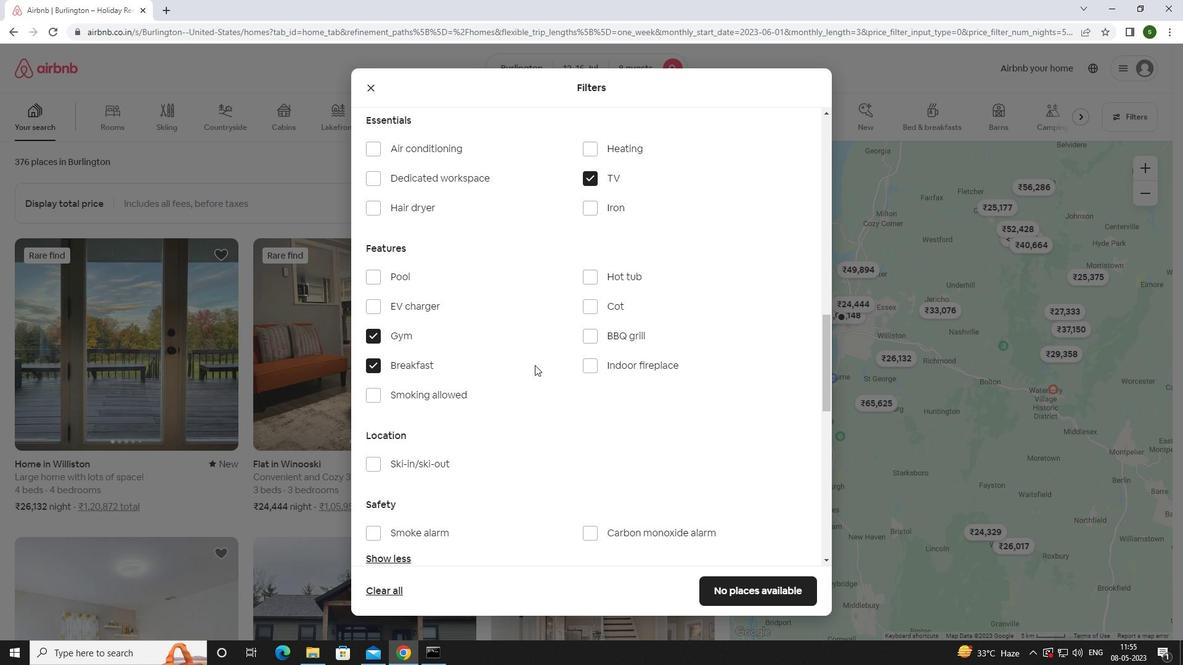
Action: Mouse scrolled (535, 365) with delta (0, 0)
Screenshot: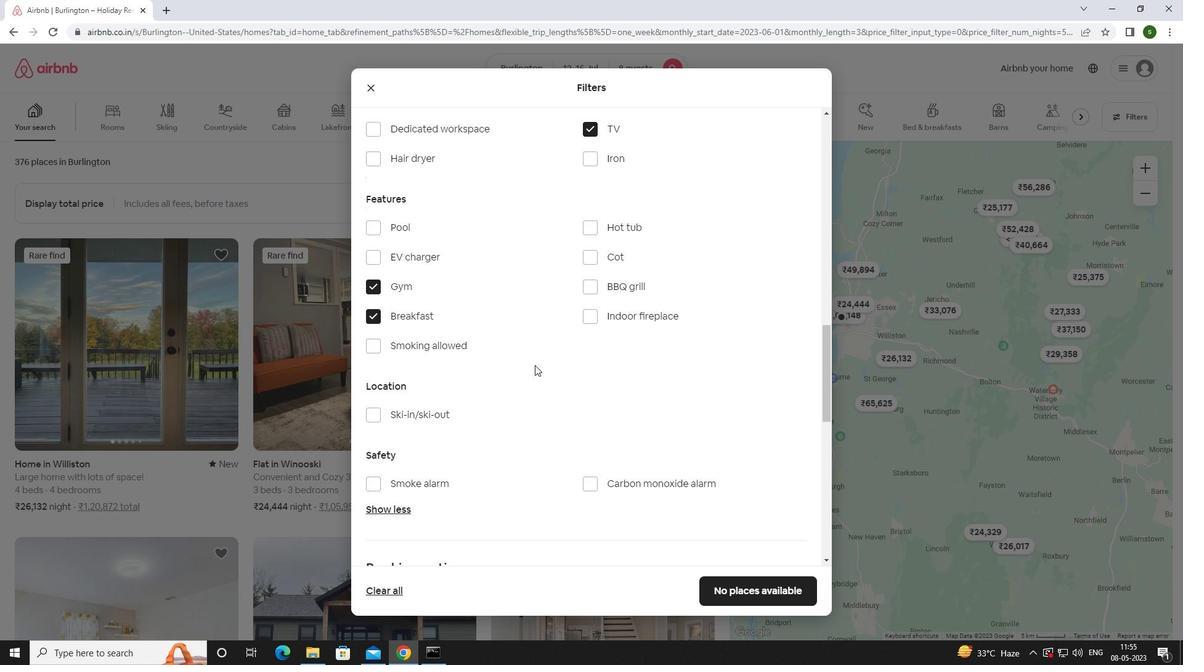 
Action: Mouse scrolled (535, 365) with delta (0, 0)
Screenshot: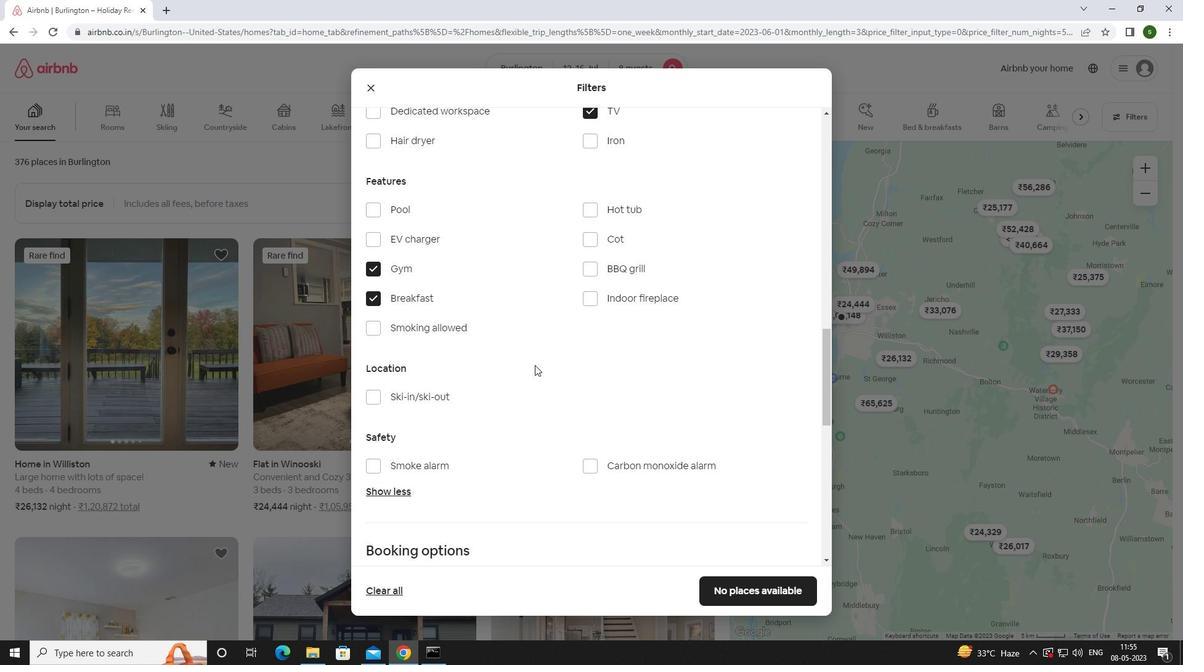 
Action: Mouse moved to (776, 395)
Screenshot: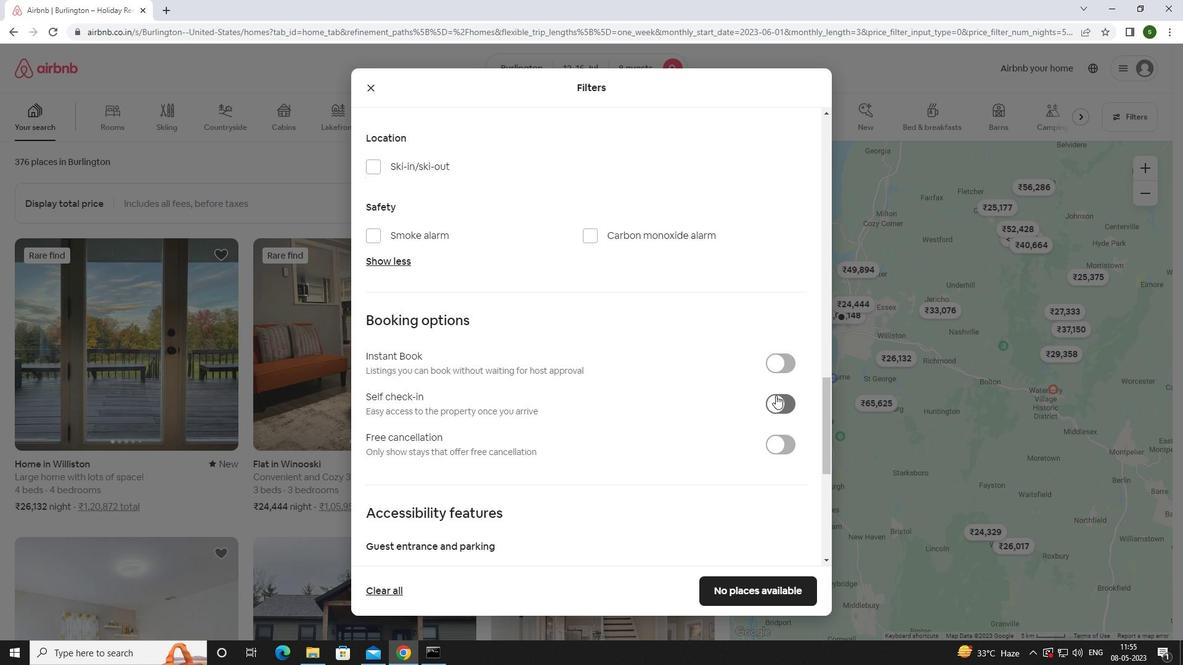 
Action: Mouse pressed left at (776, 395)
Screenshot: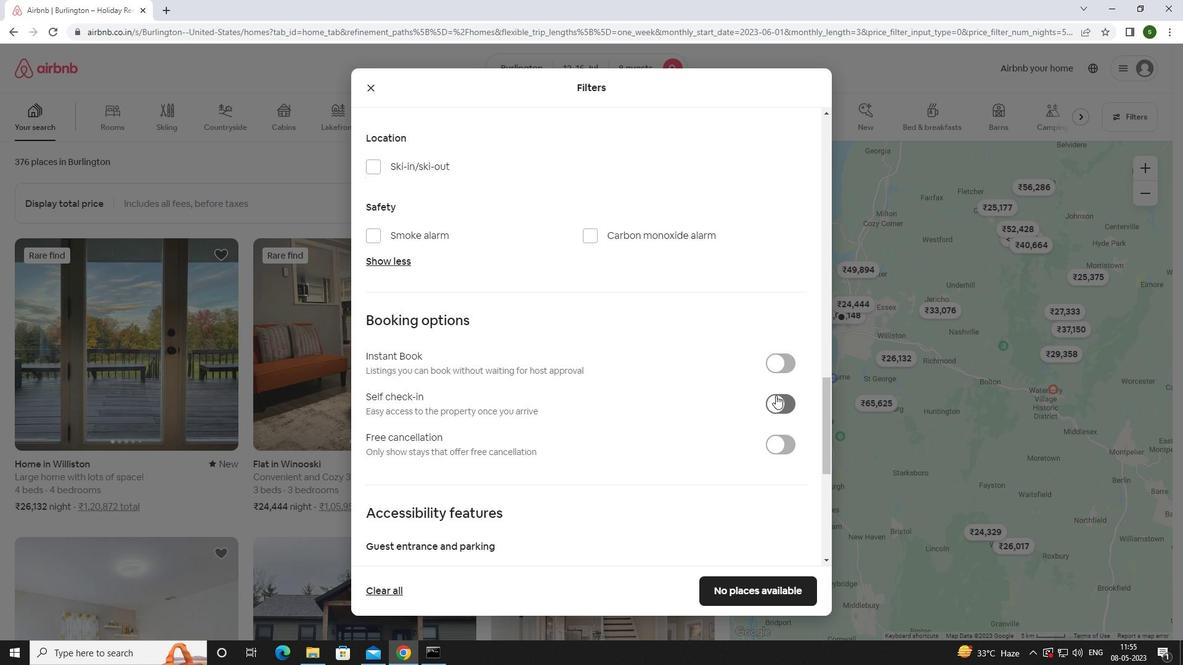 
Action: Mouse moved to (522, 376)
Screenshot: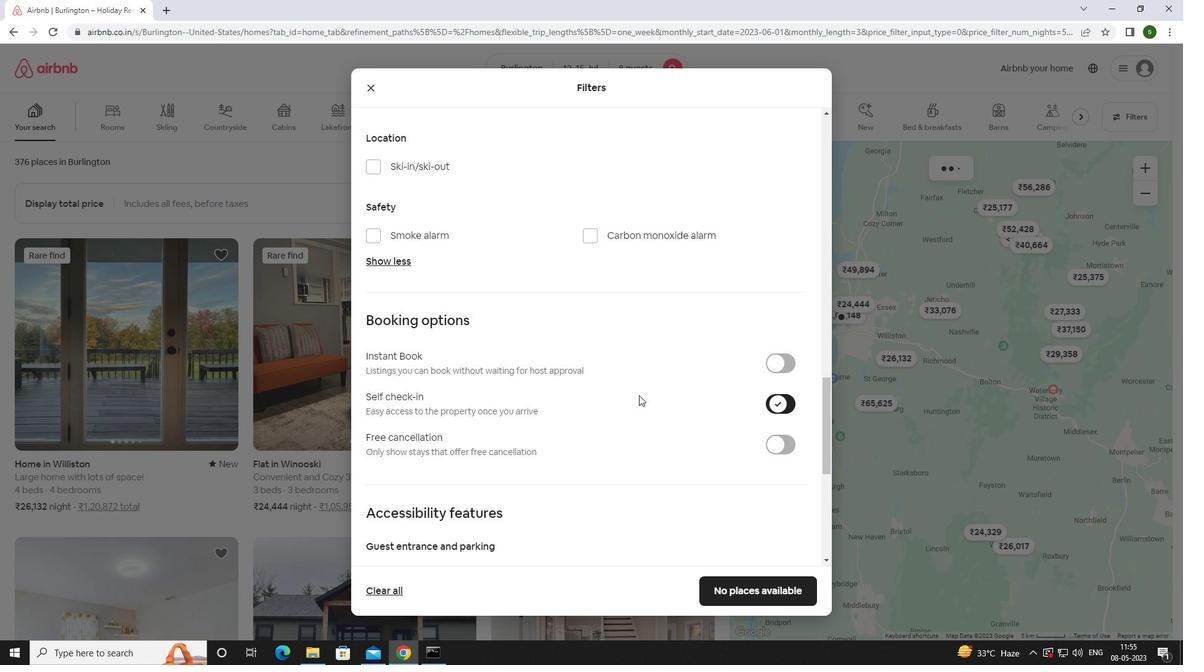 
Action: Mouse scrolled (522, 375) with delta (0, 0)
Screenshot: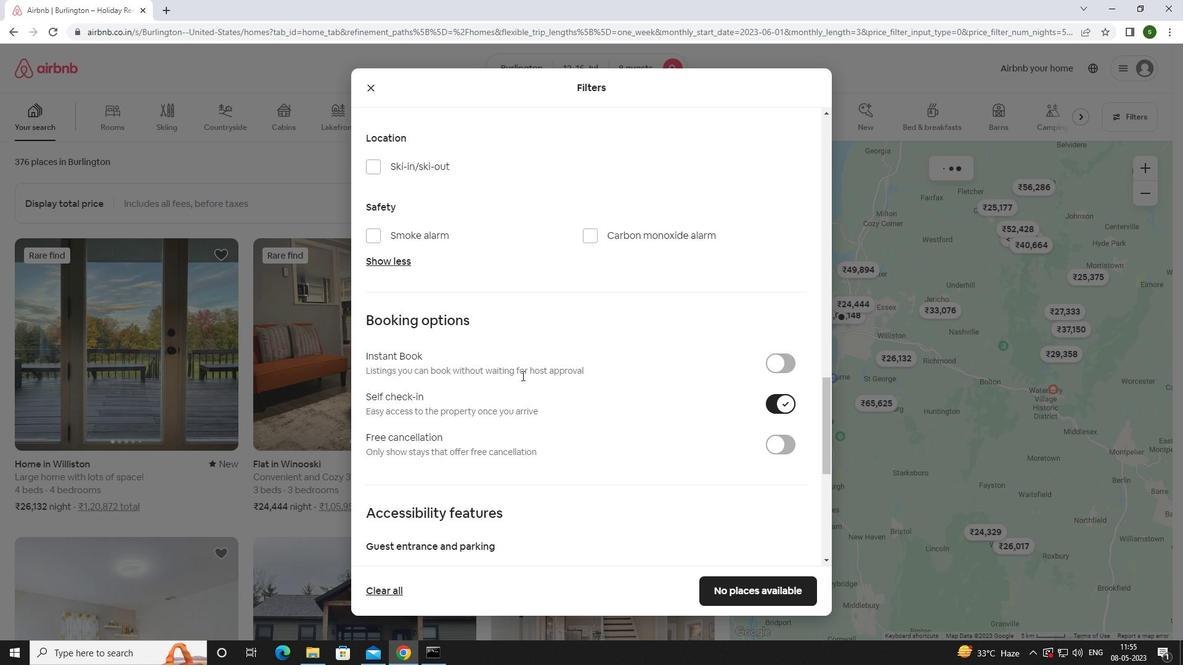 
Action: Mouse moved to (521, 376)
Screenshot: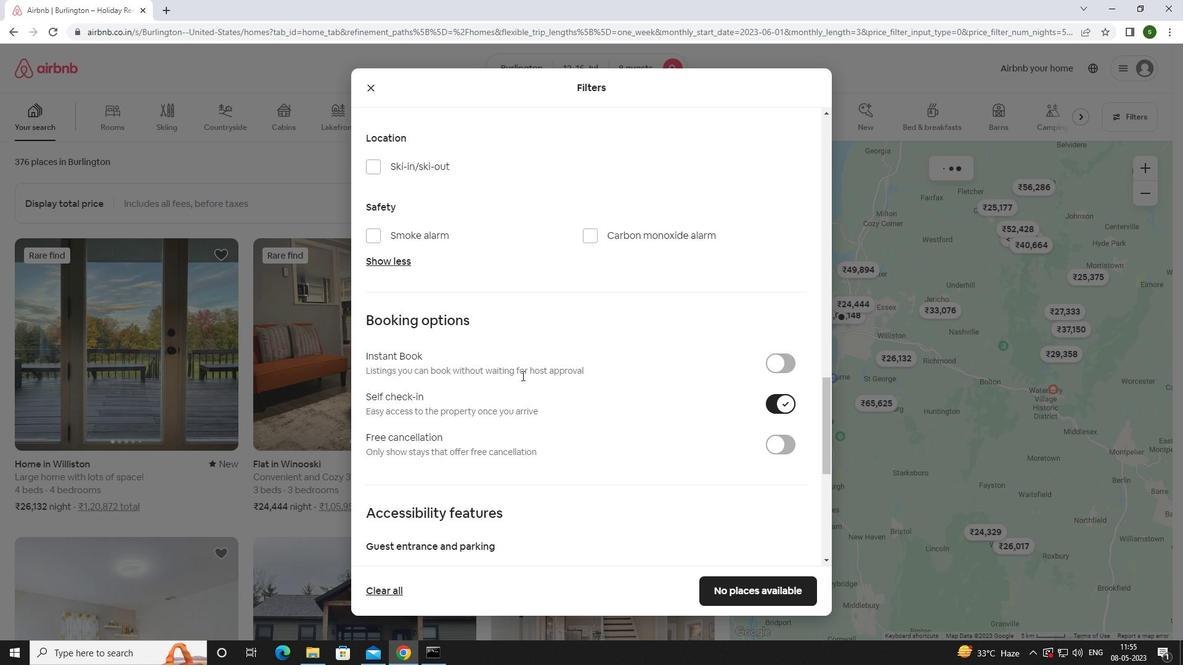 
Action: Mouse scrolled (521, 375) with delta (0, 0)
Screenshot: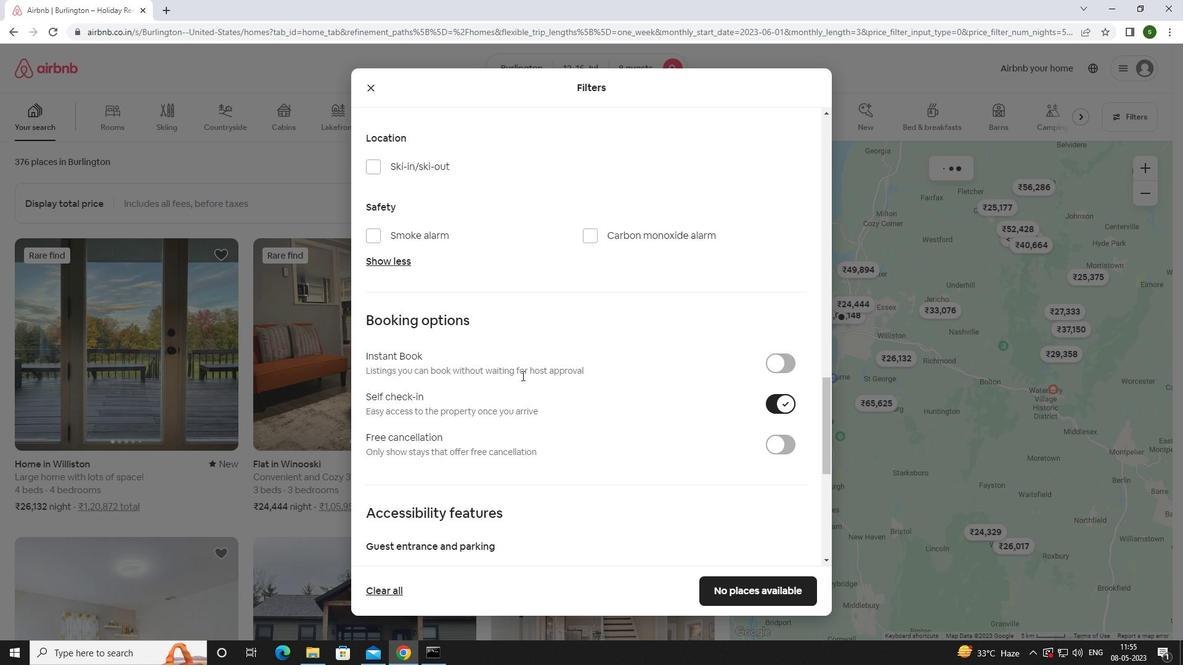 
Action: Mouse scrolled (521, 375) with delta (0, 0)
Screenshot: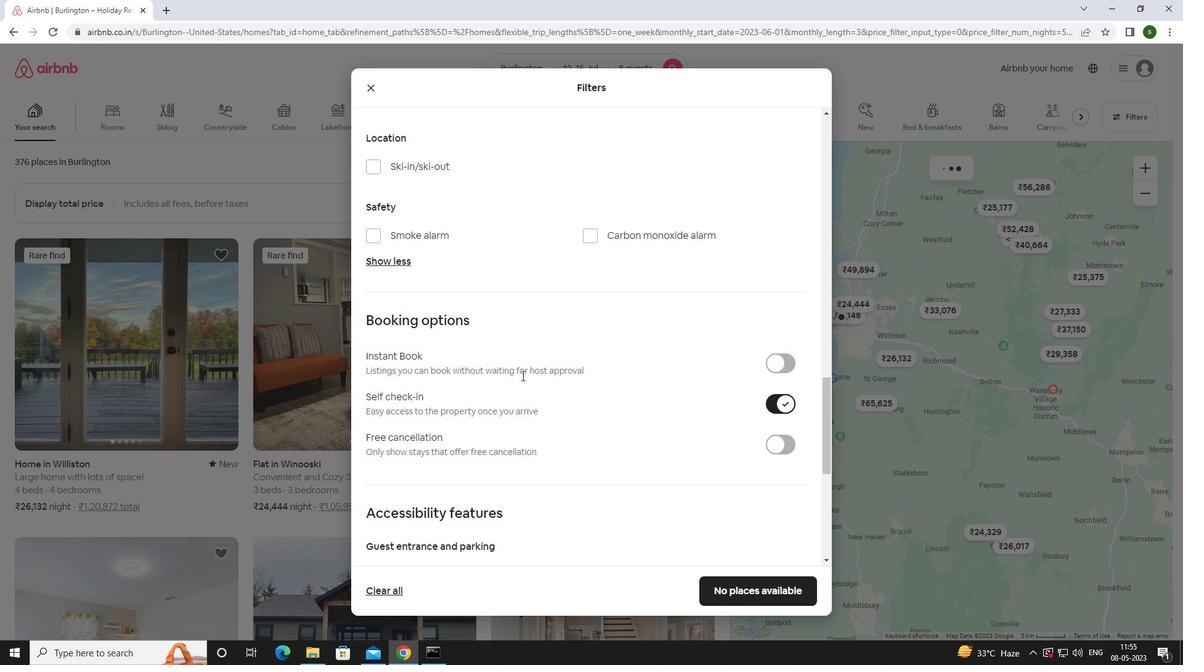 
Action: Mouse moved to (521, 376)
Screenshot: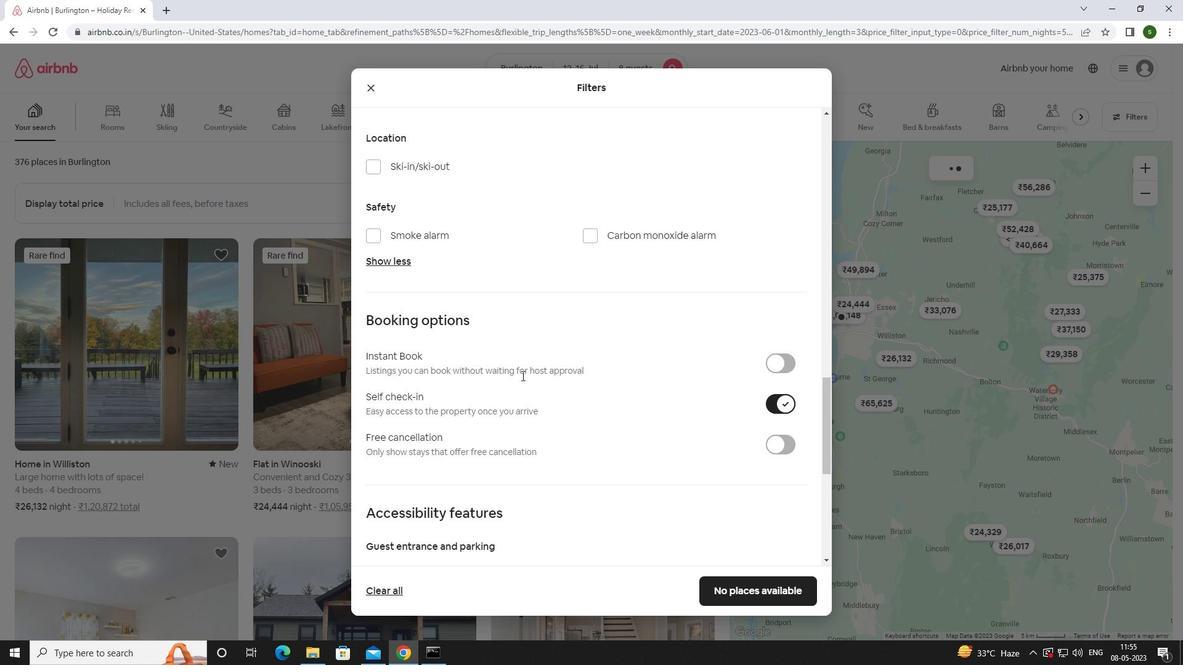 
Action: Mouse scrolled (521, 375) with delta (0, 0)
Screenshot: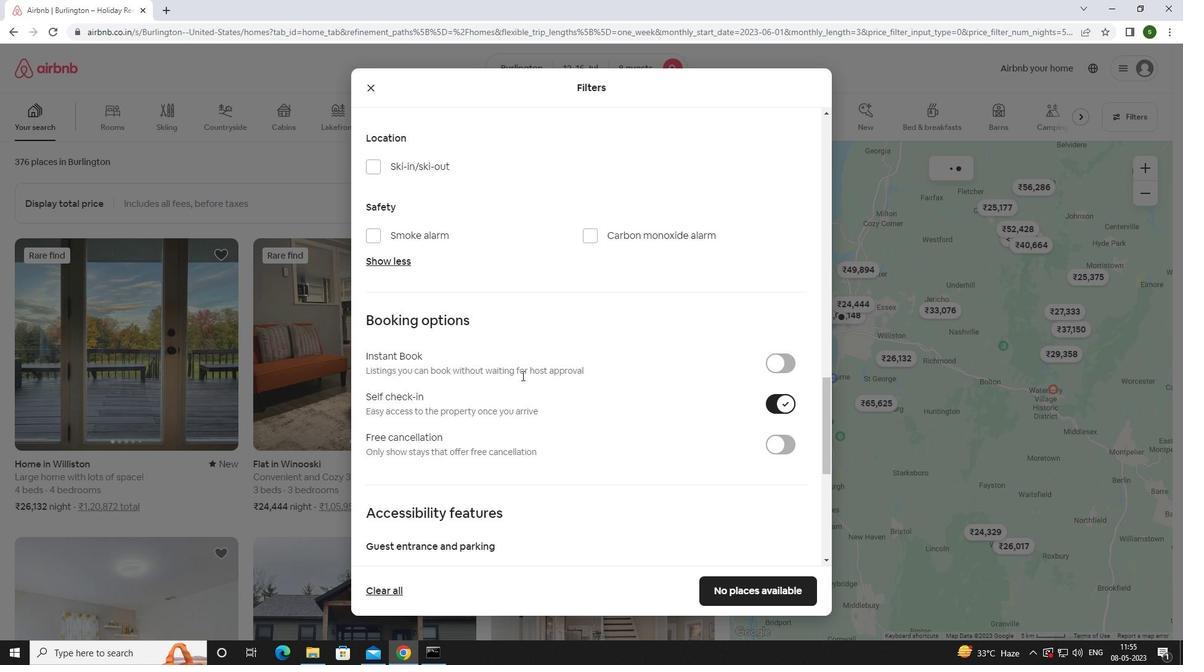 
Action: Mouse scrolled (521, 375) with delta (0, 0)
Screenshot: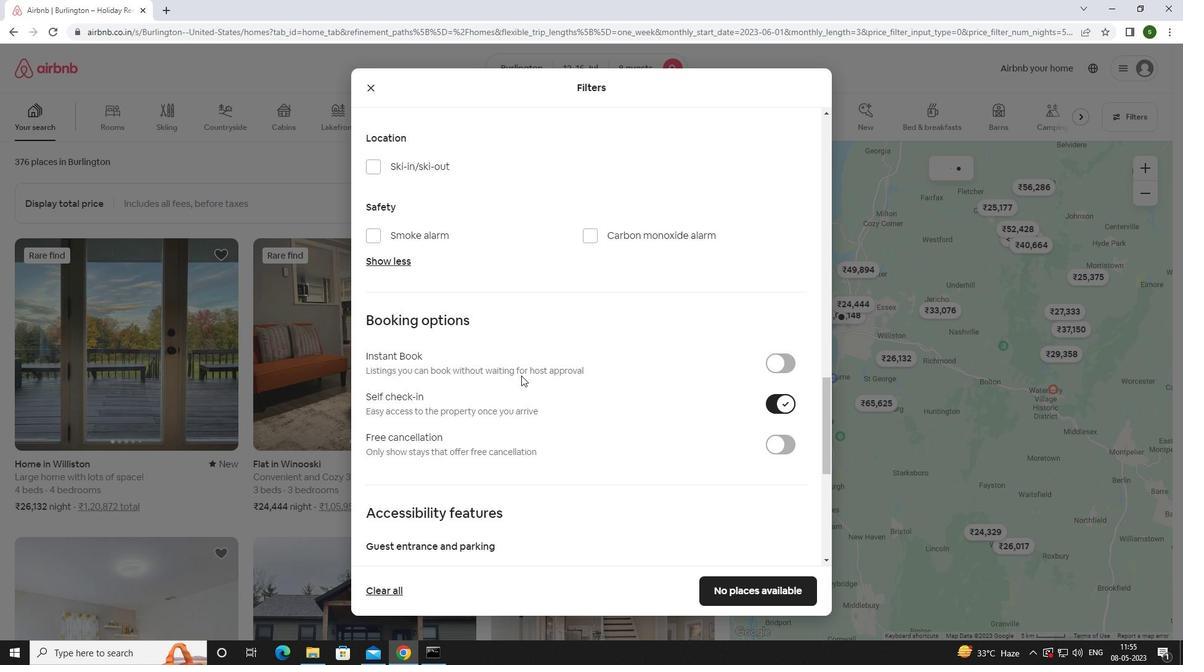 
Action: Mouse scrolled (521, 375) with delta (0, 0)
Screenshot: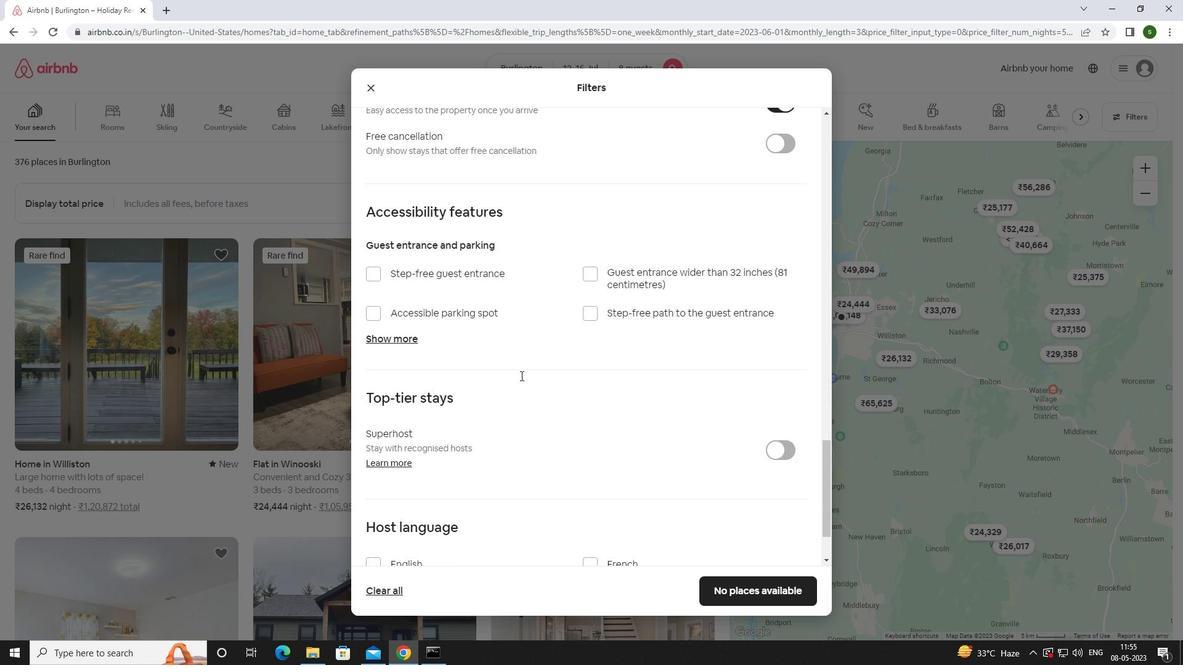 
Action: Mouse scrolled (521, 375) with delta (0, 0)
Screenshot: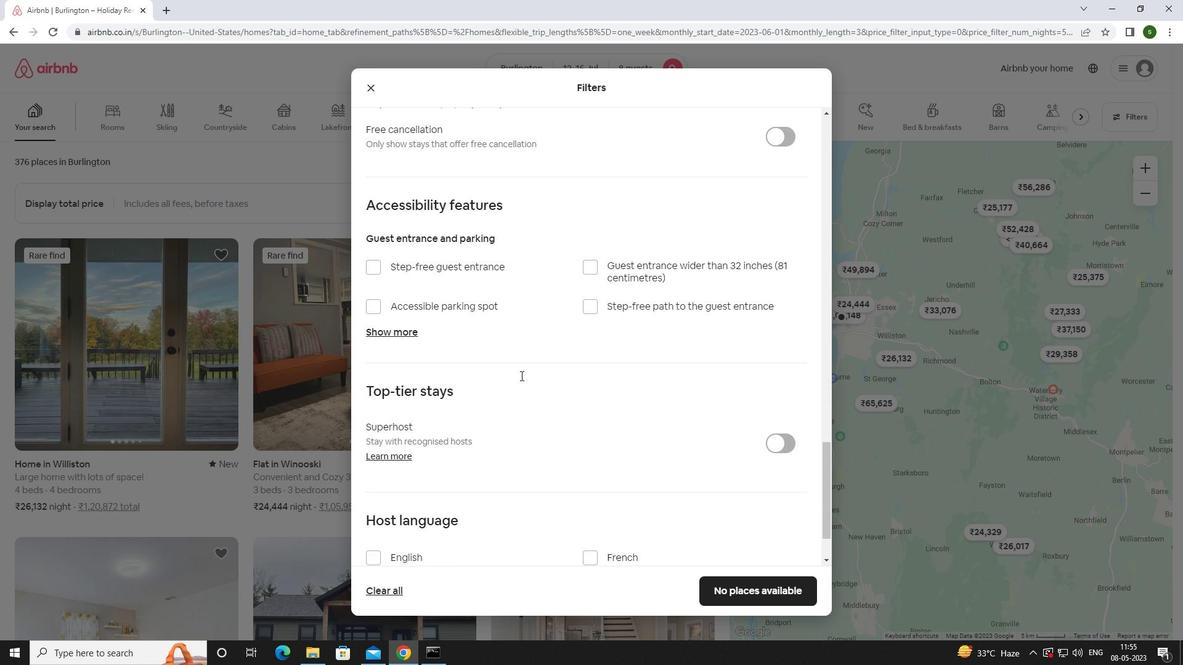 
Action: Mouse scrolled (521, 375) with delta (0, 0)
Screenshot: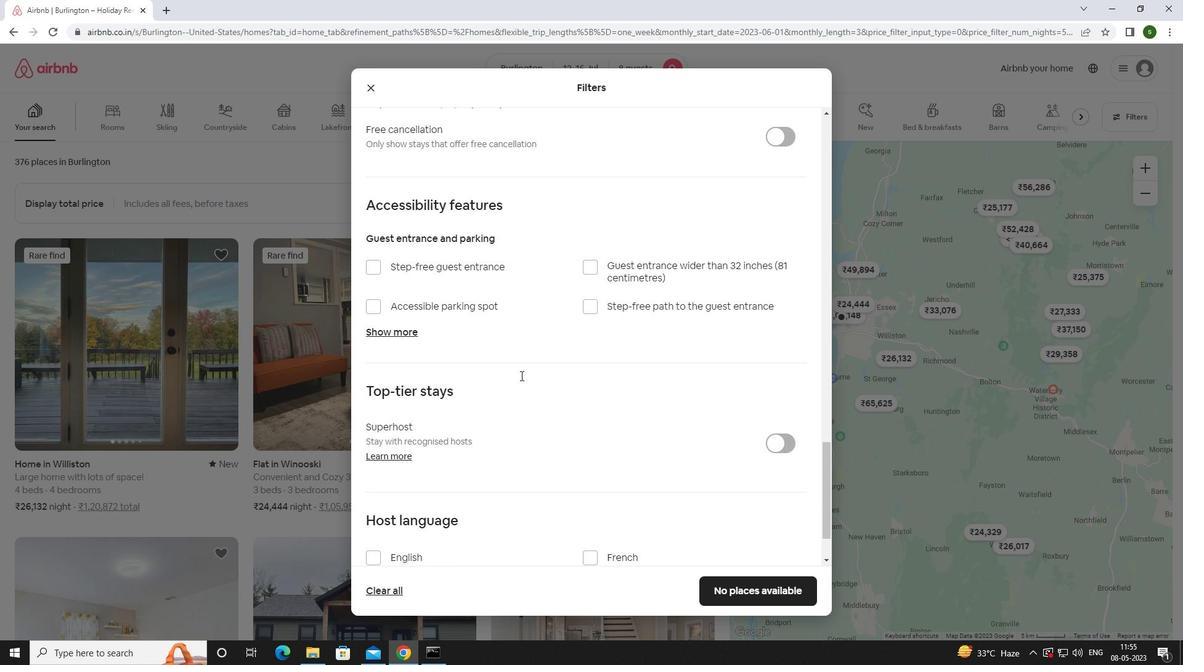 
Action: Mouse moved to (521, 376)
Screenshot: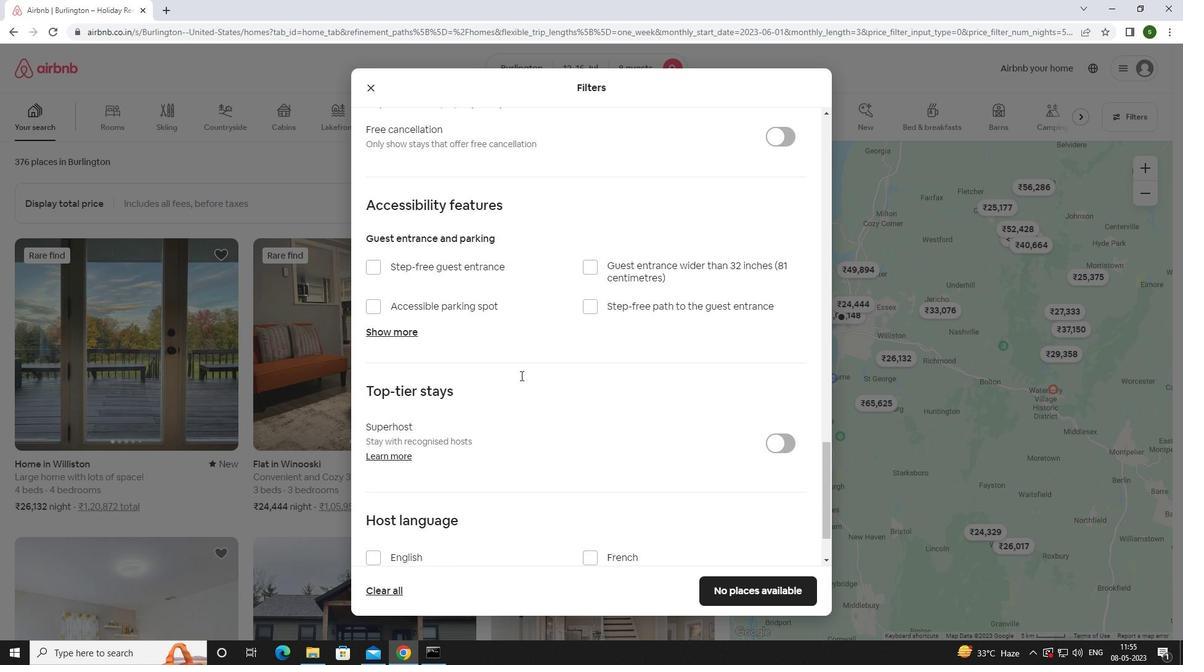
Action: Mouse scrolled (521, 375) with delta (0, 0)
Screenshot: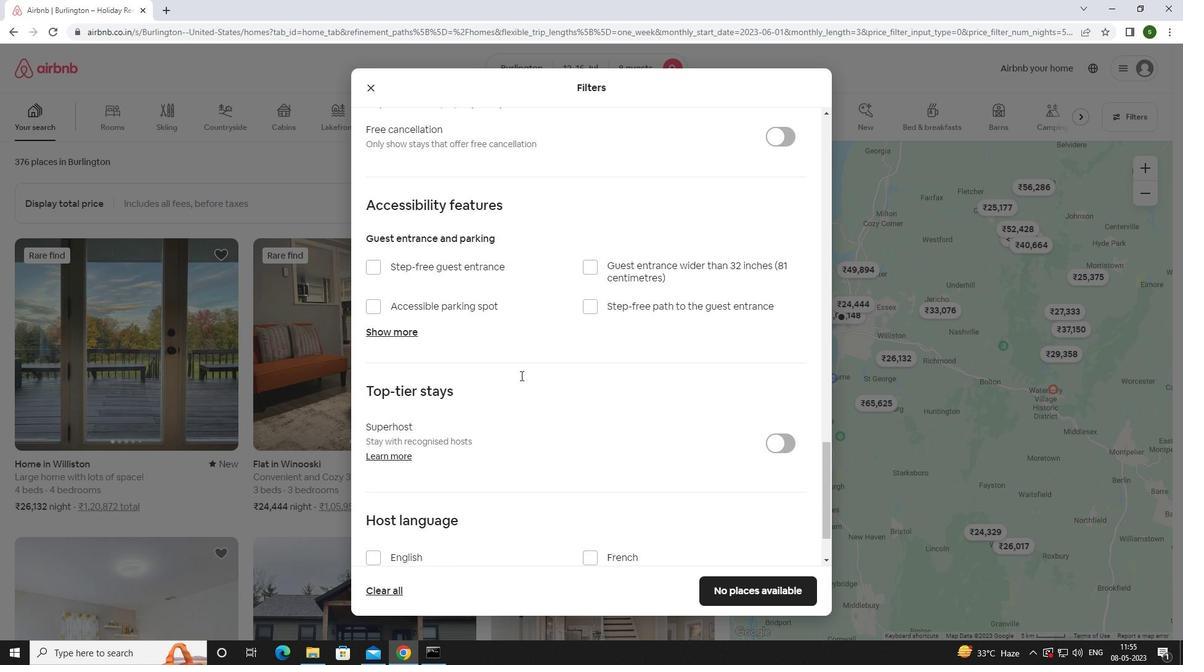 
Action: Mouse scrolled (521, 375) with delta (0, 0)
Screenshot: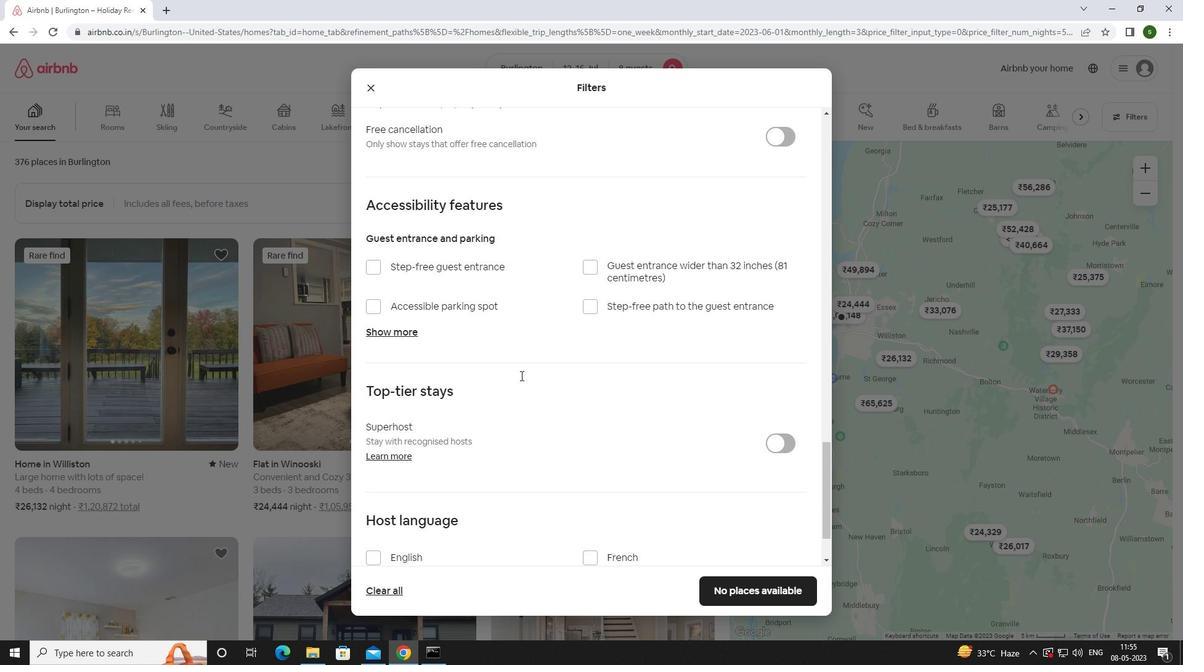 
Action: Mouse moved to (393, 479)
Screenshot: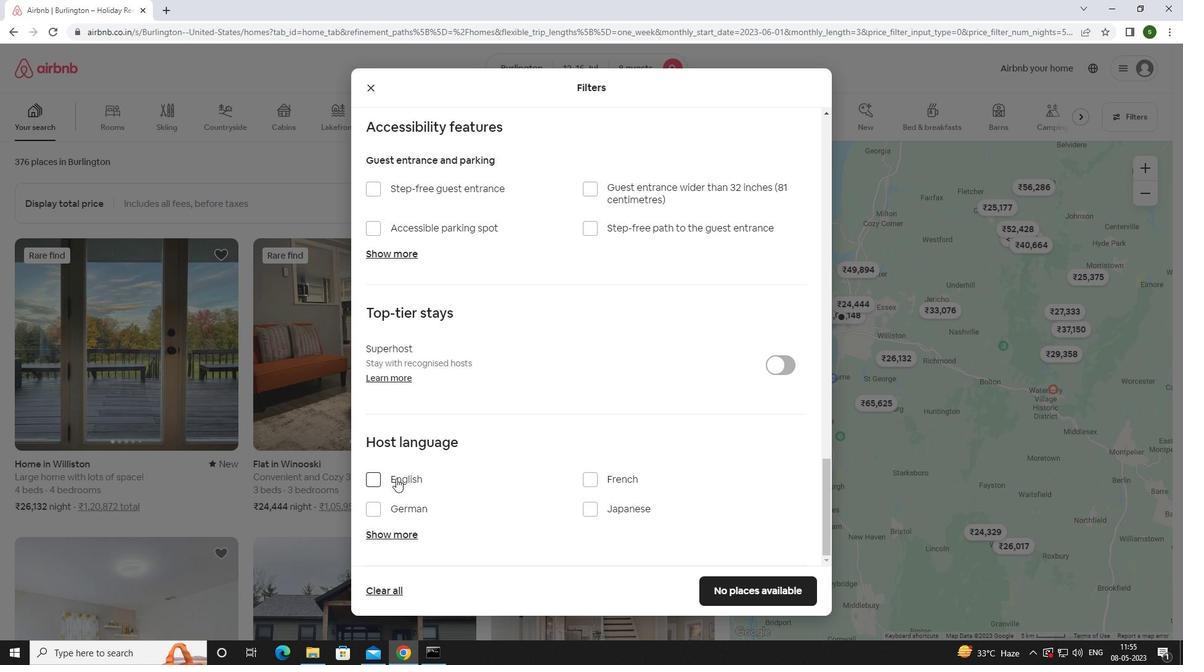 
Action: Mouse pressed left at (393, 479)
Screenshot: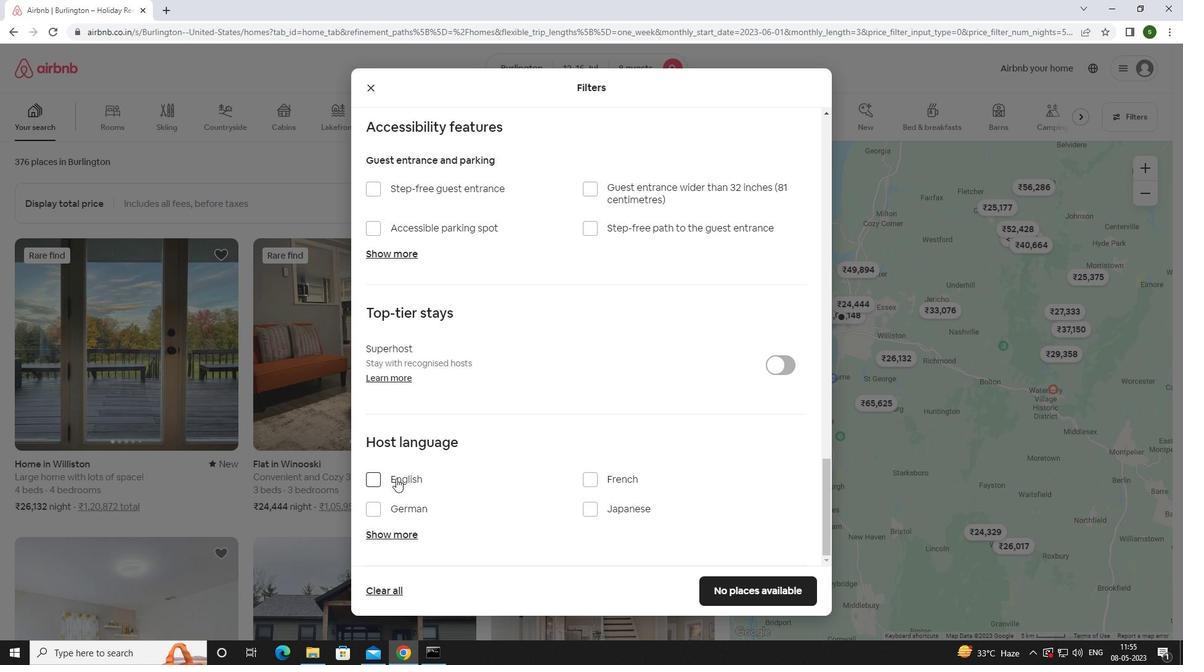 
Action: Mouse moved to (728, 593)
Screenshot: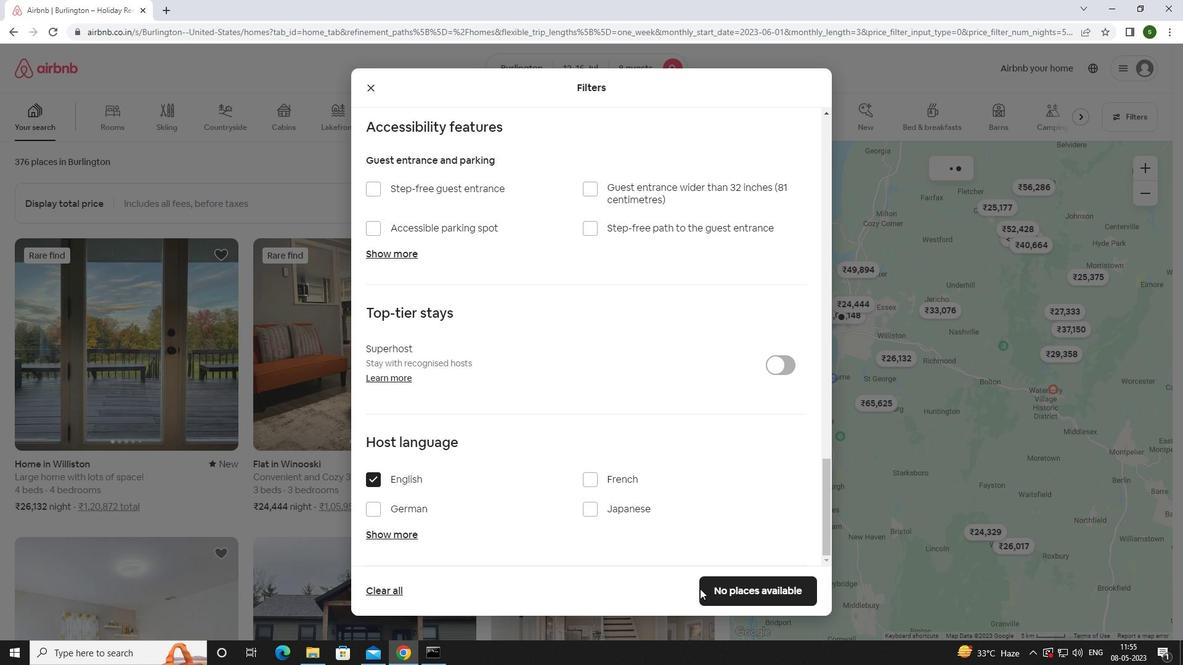 
Action: Mouse pressed left at (728, 593)
Screenshot: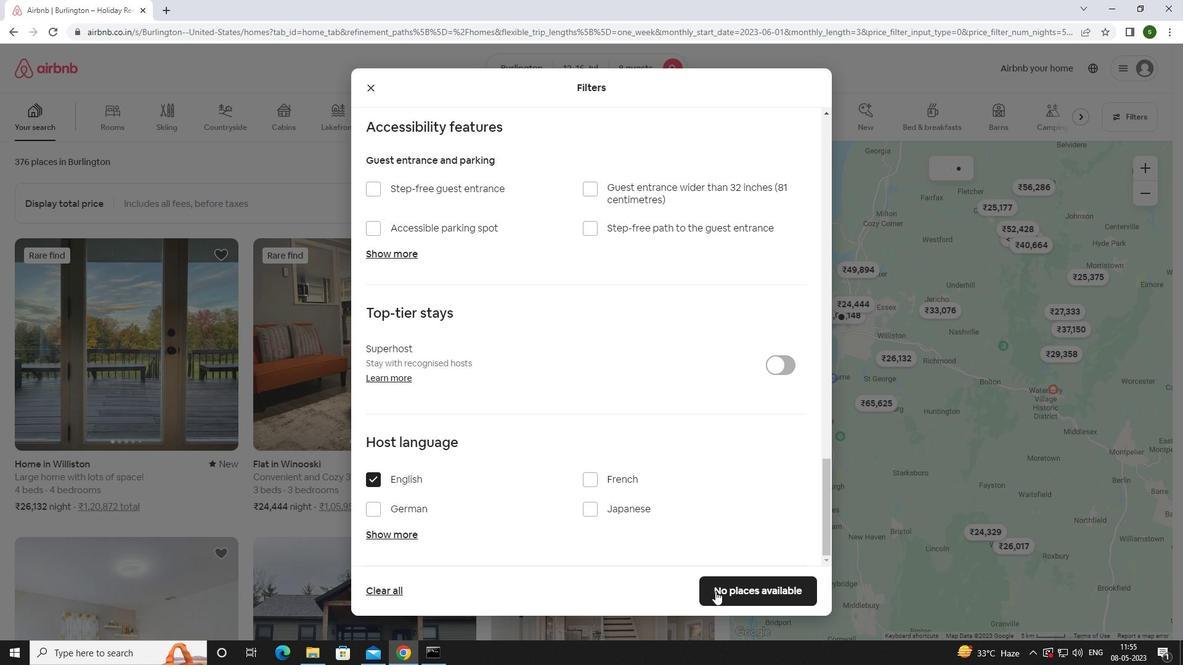 
Action: Mouse moved to (453, 345)
Screenshot: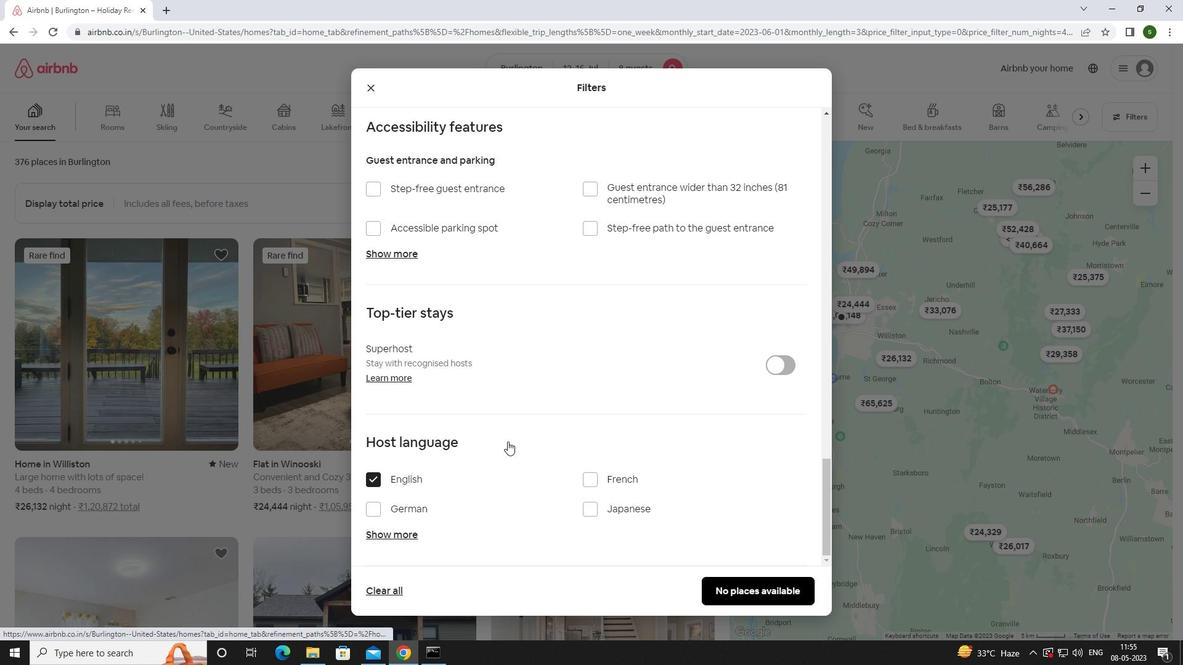 
